 Task: Create a due date automation trigger when advanced on, on the monday after a card is due add fields with custom field "Resume" set to a number lower than 1 and lower or equal to 10 at 11:00 AM.
Action: Mouse moved to (1119, 319)
Screenshot: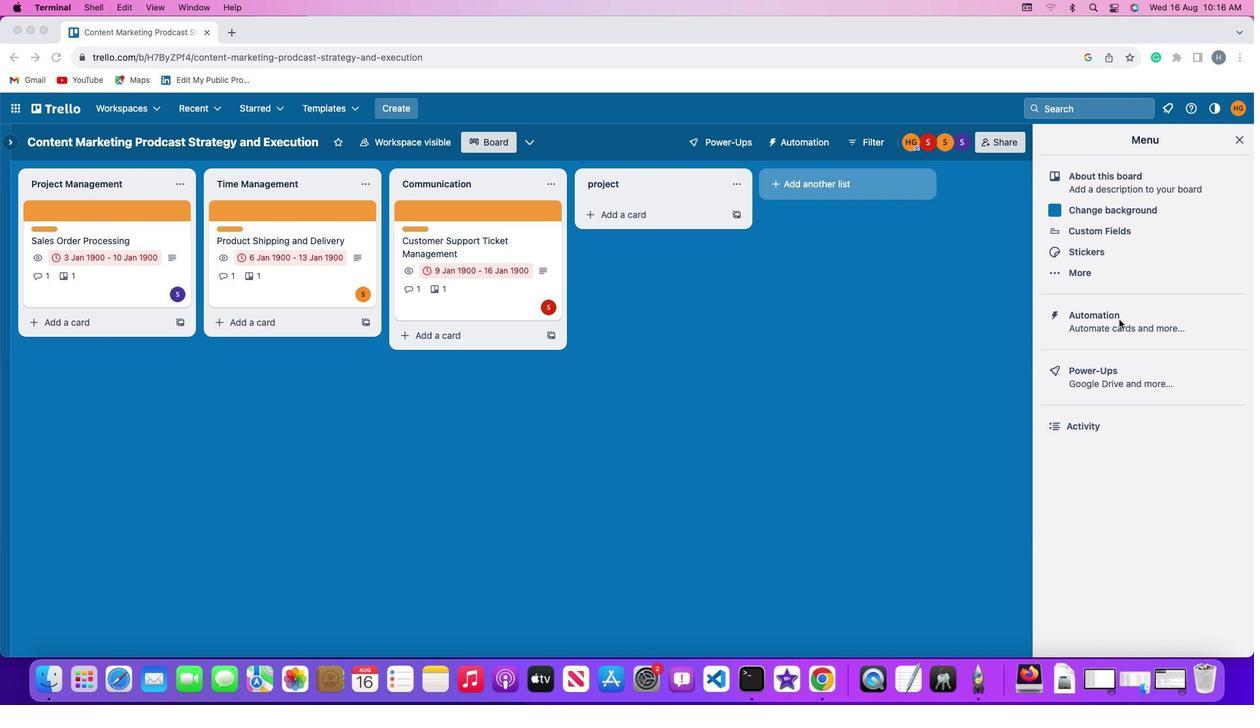 
Action: Mouse pressed left at (1119, 319)
Screenshot: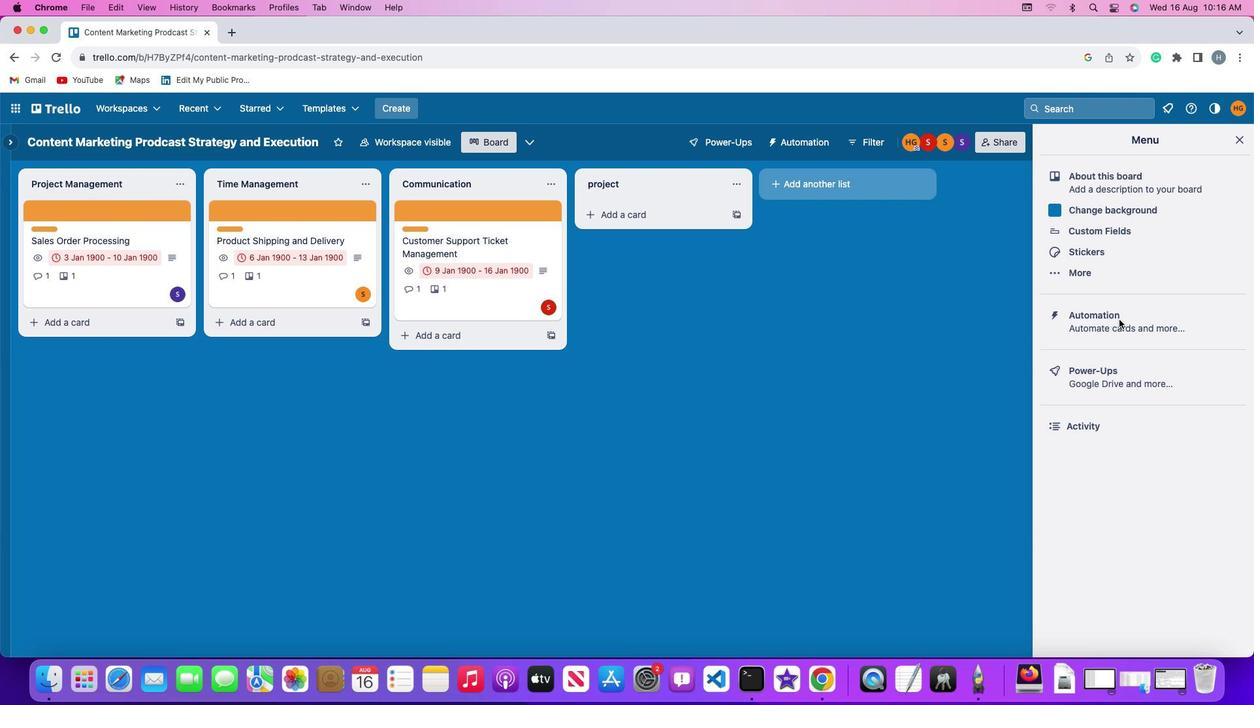 
Action: Mouse pressed left at (1119, 319)
Screenshot: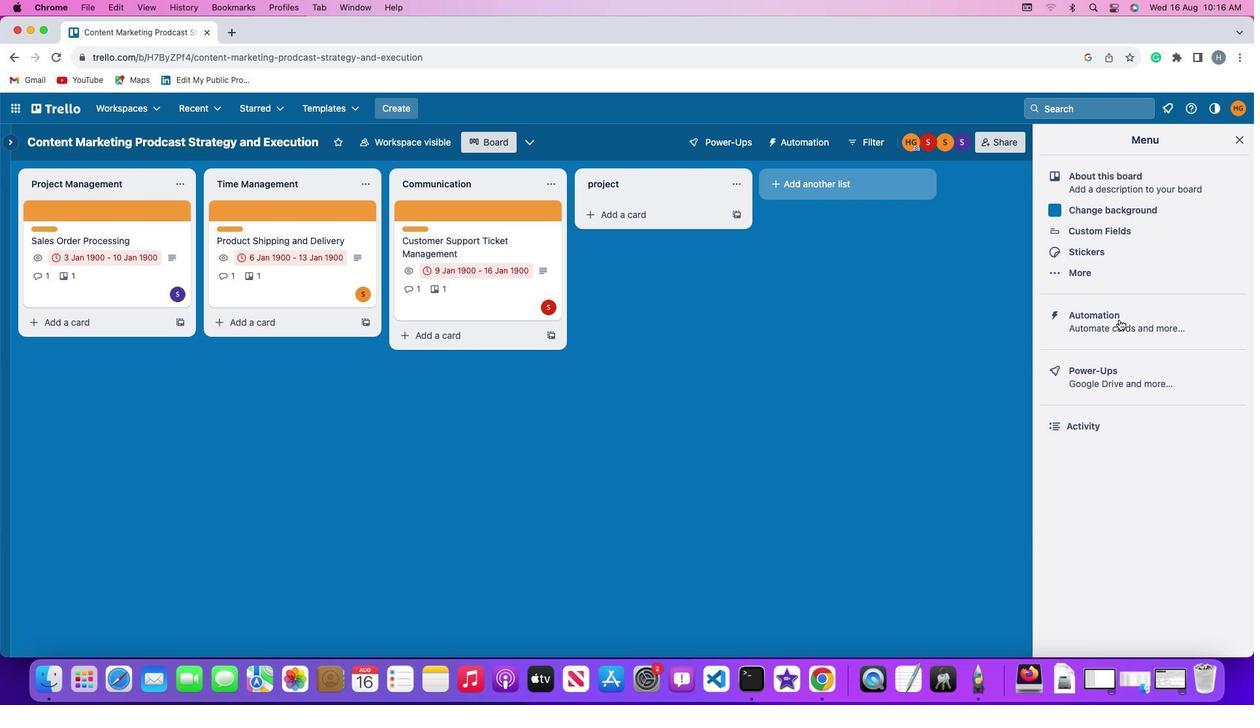 
Action: Mouse moved to (77, 307)
Screenshot: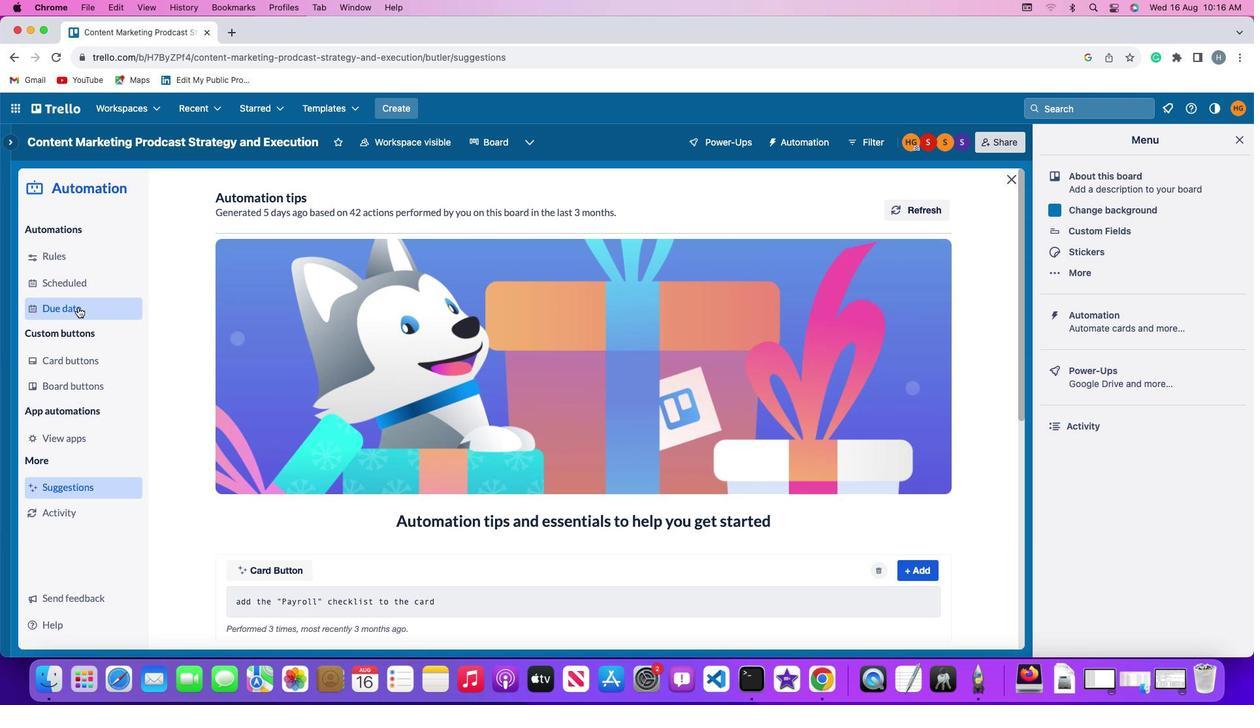 
Action: Mouse pressed left at (77, 307)
Screenshot: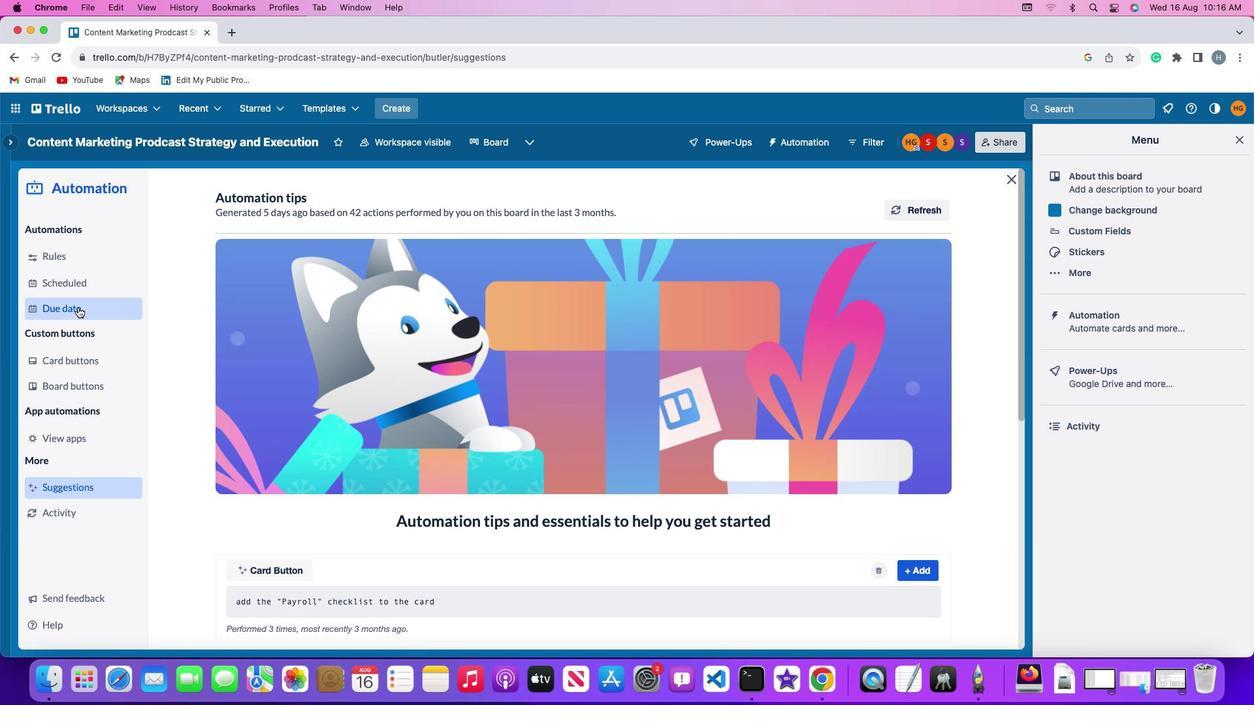 
Action: Mouse moved to (854, 202)
Screenshot: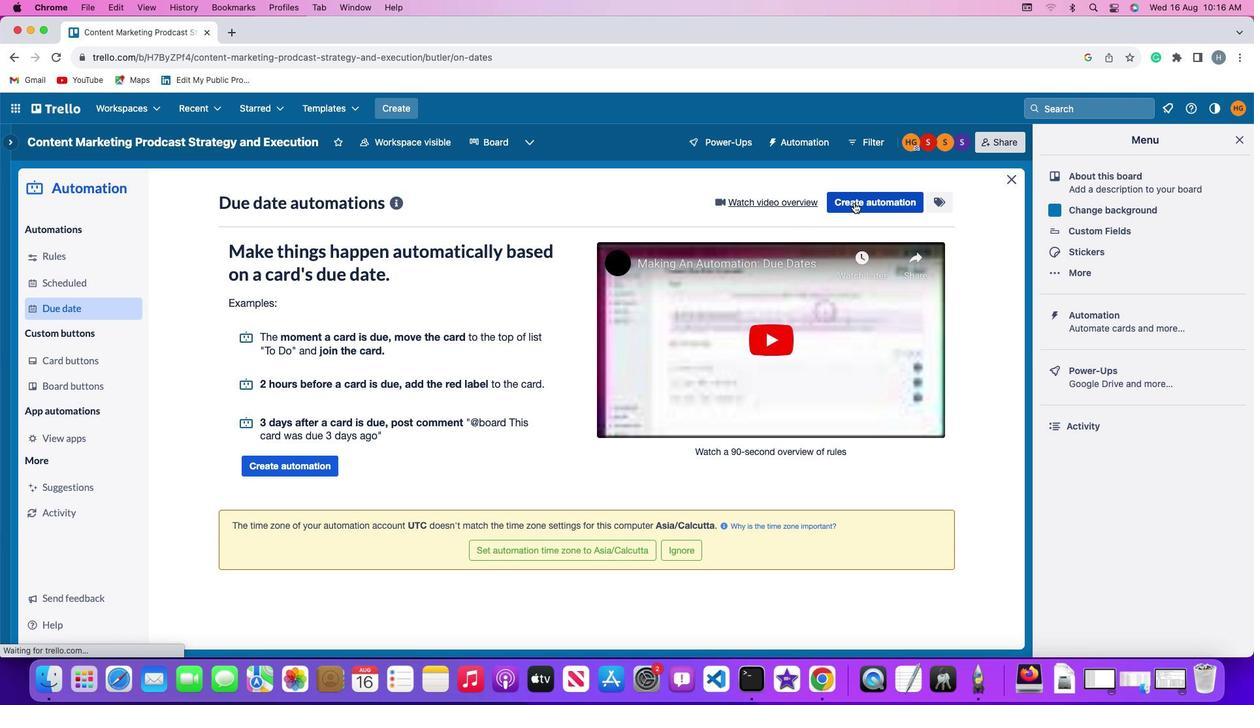 
Action: Mouse pressed left at (854, 202)
Screenshot: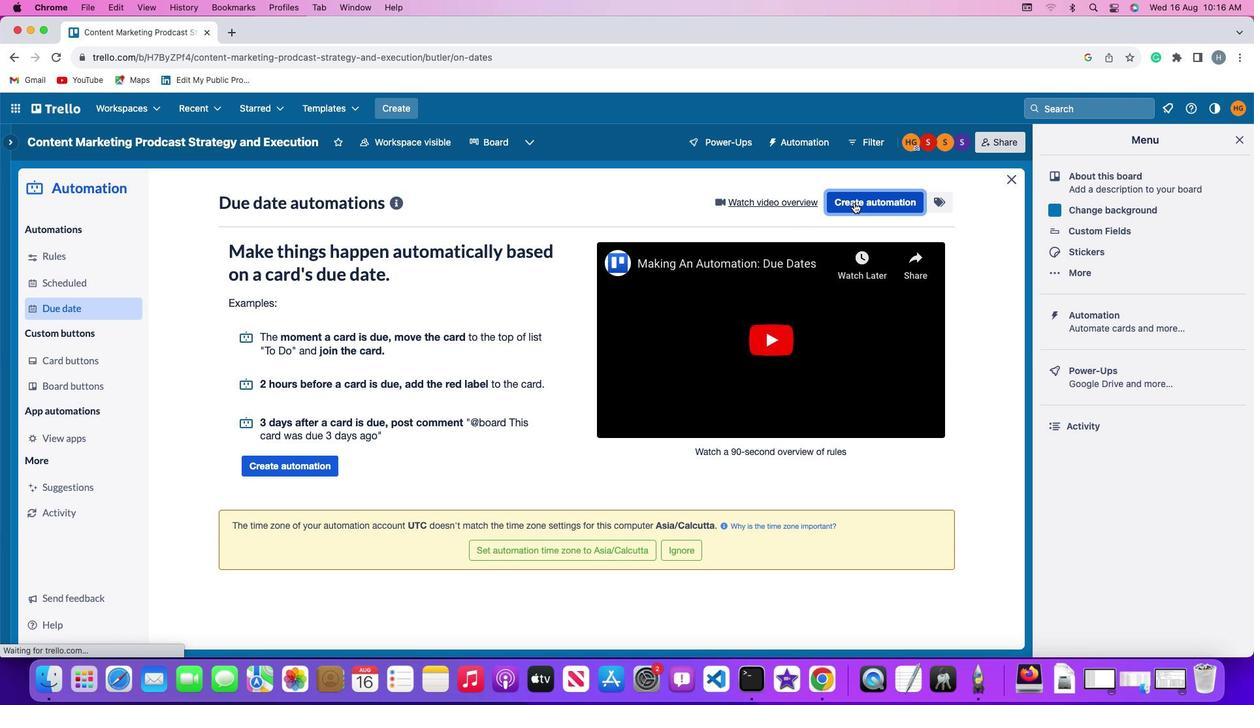 
Action: Mouse moved to (250, 326)
Screenshot: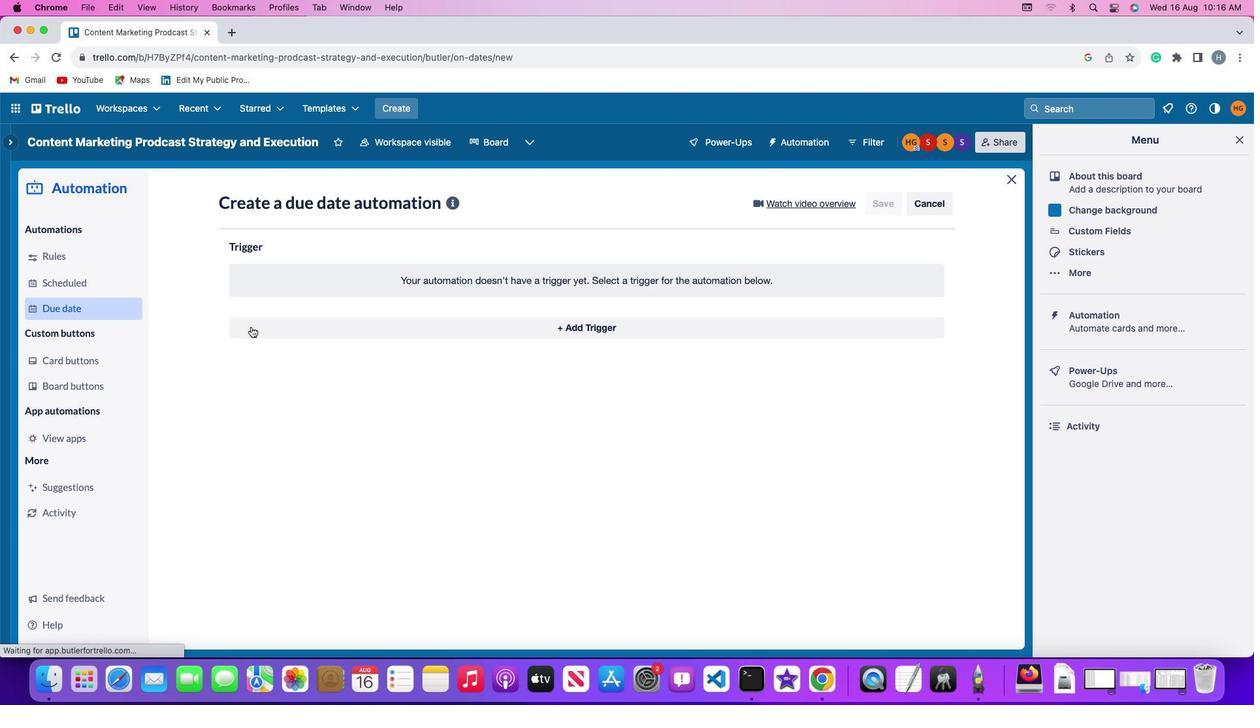 
Action: Mouse pressed left at (250, 326)
Screenshot: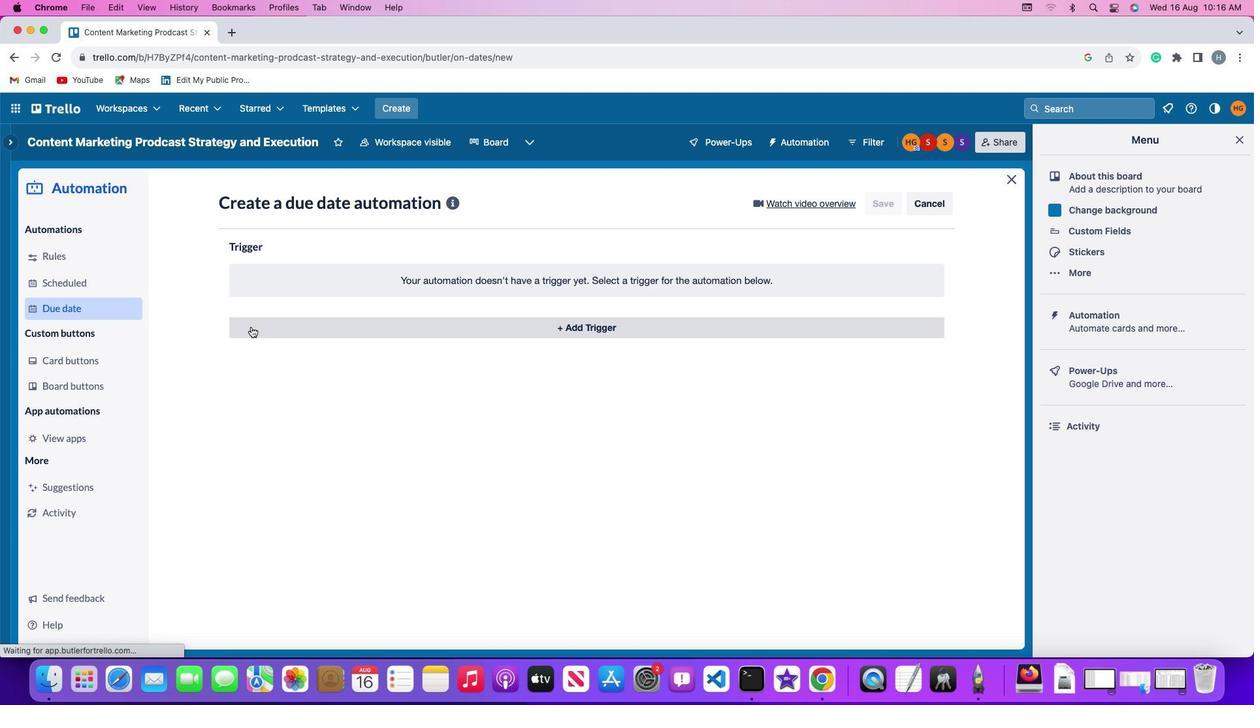 
Action: Mouse moved to (288, 576)
Screenshot: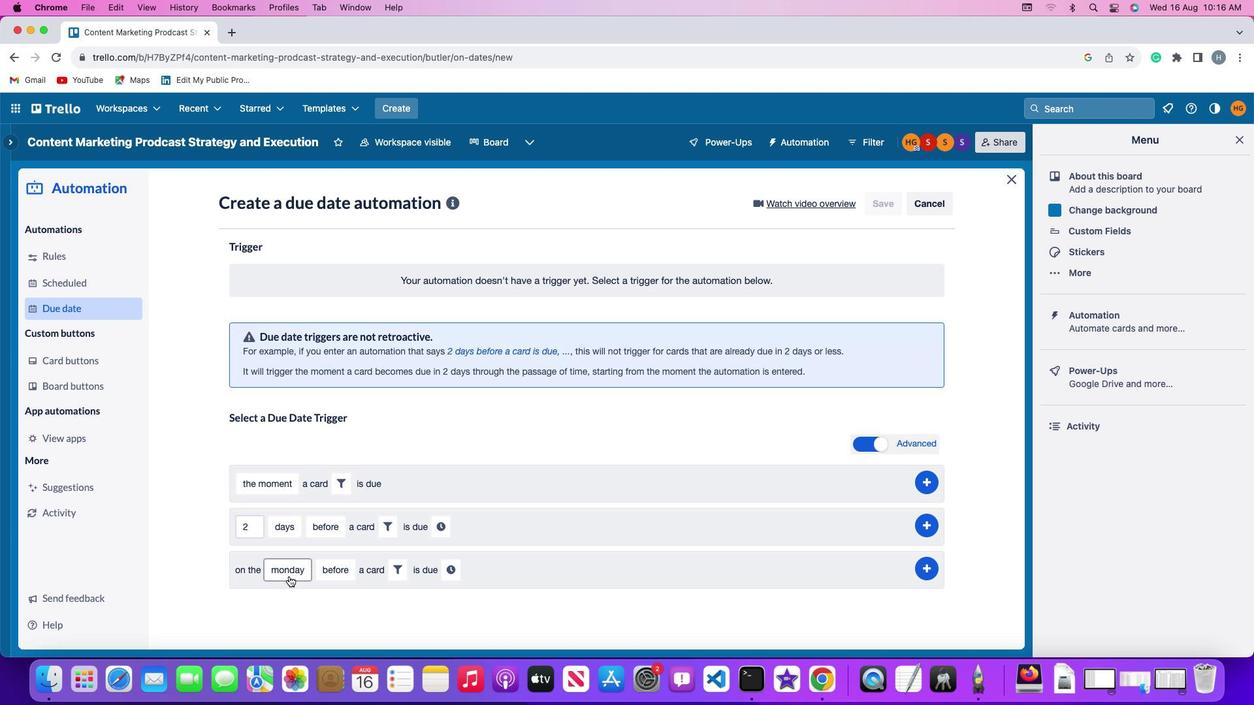 
Action: Mouse pressed left at (288, 576)
Screenshot: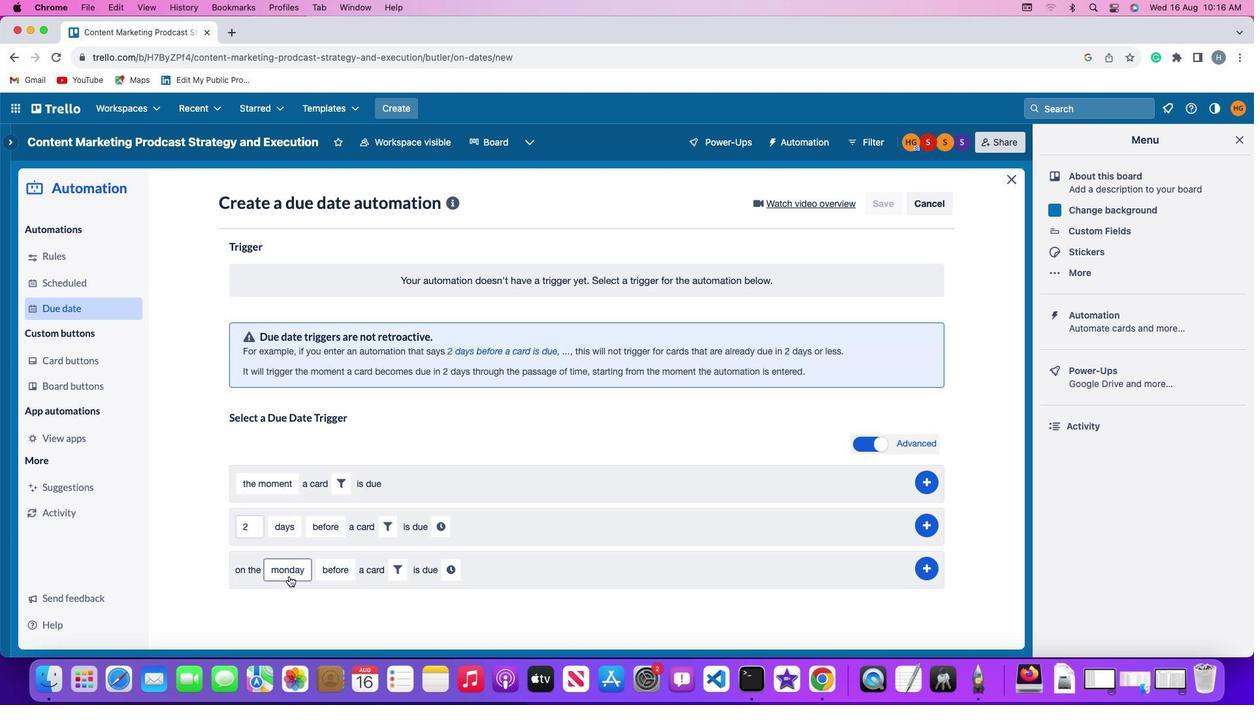 
Action: Mouse moved to (305, 388)
Screenshot: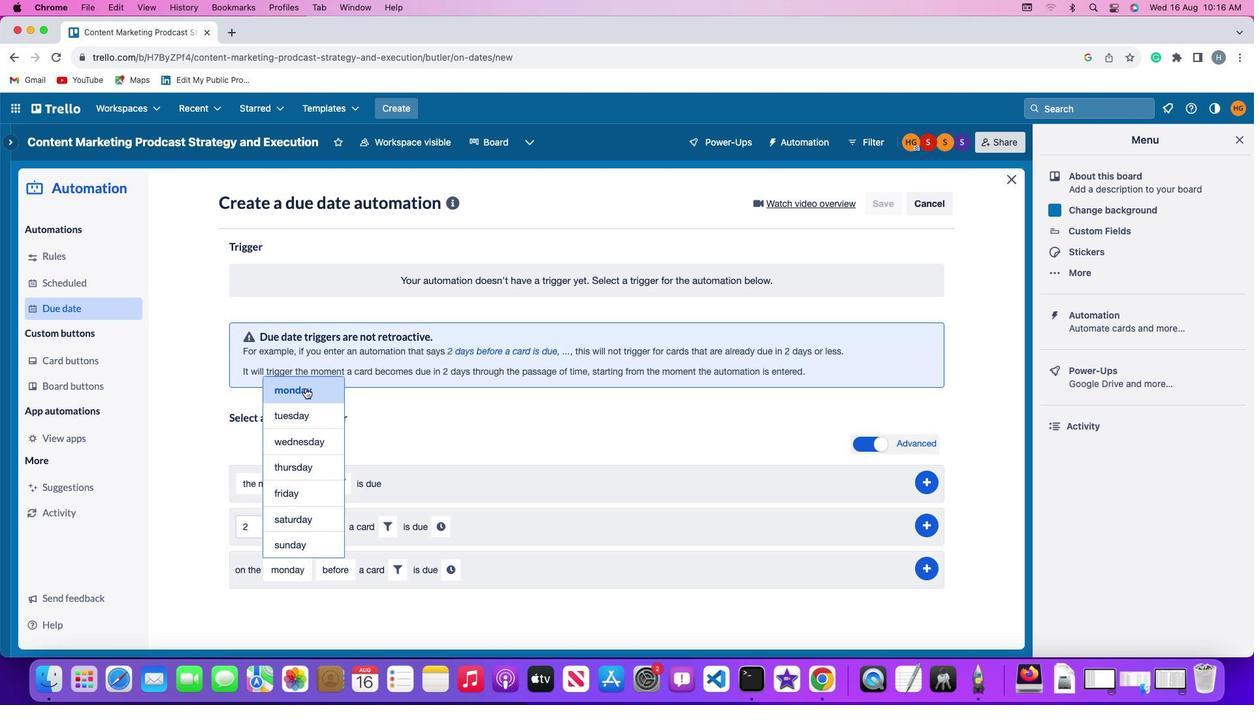 
Action: Mouse pressed left at (305, 388)
Screenshot: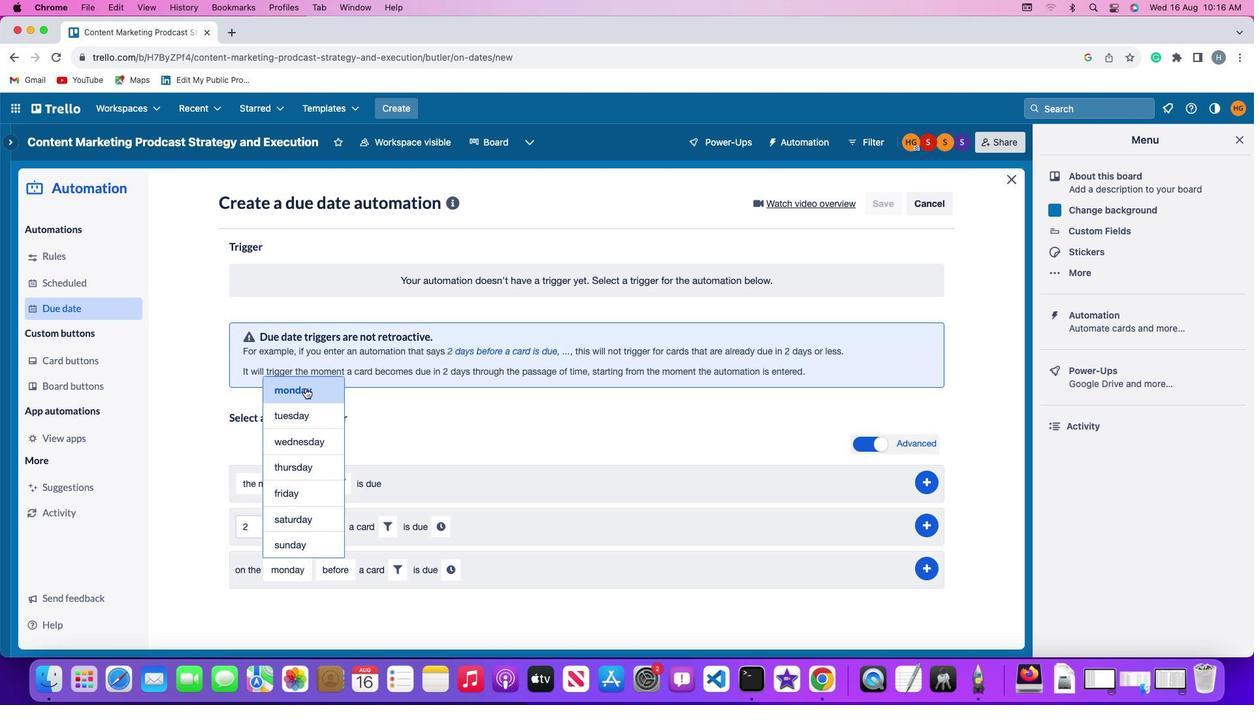 
Action: Mouse moved to (333, 567)
Screenshot: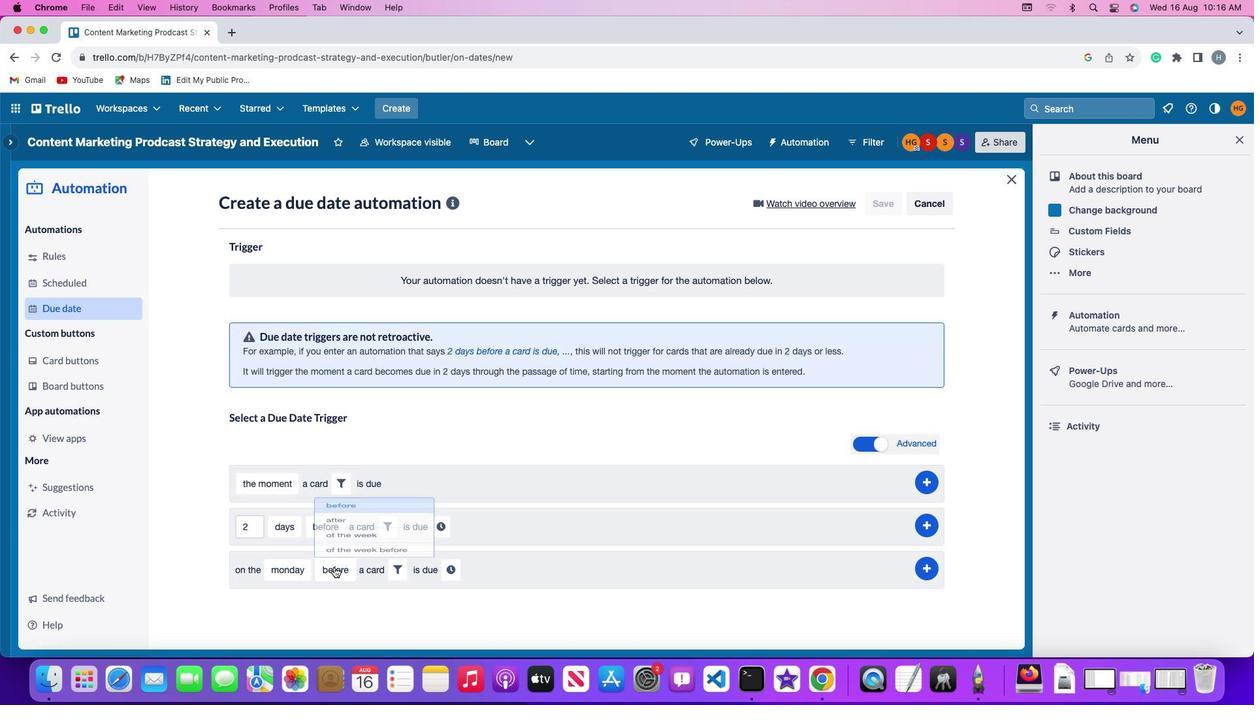 
Action: Mouse pressed left at (333, 567)
Screenshot: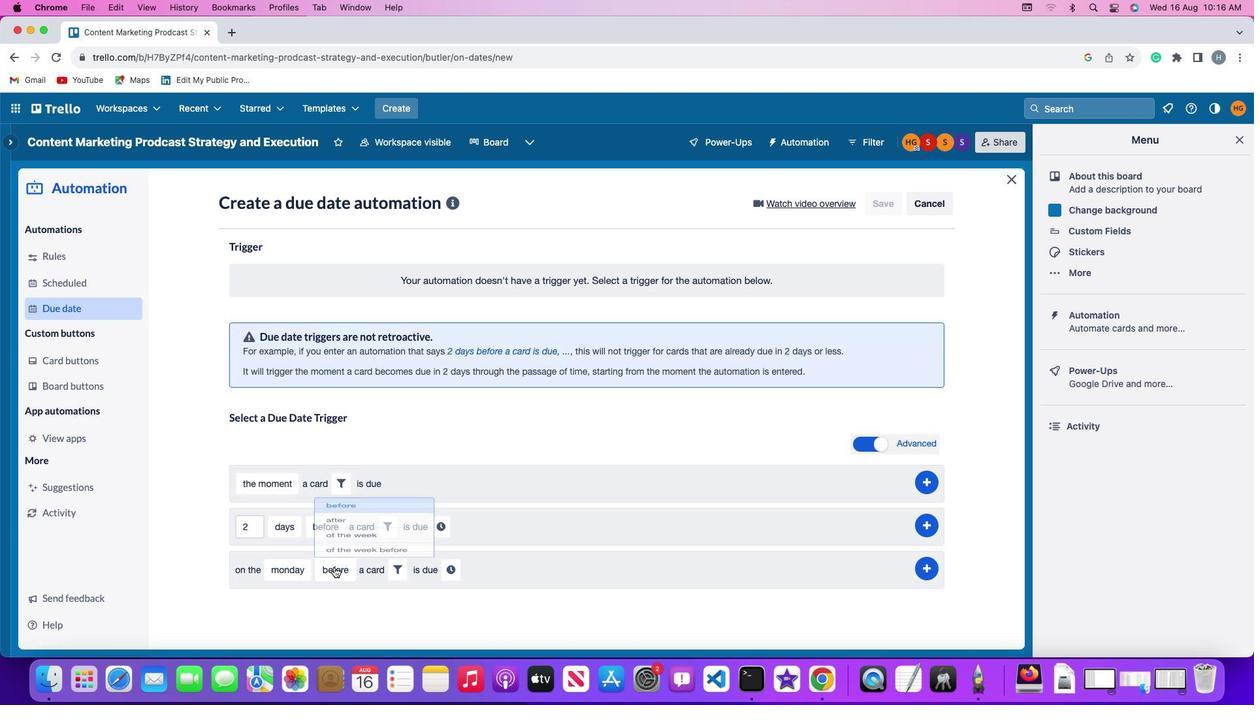 
Action: Mouse moved to (346, 495)
Screenshot: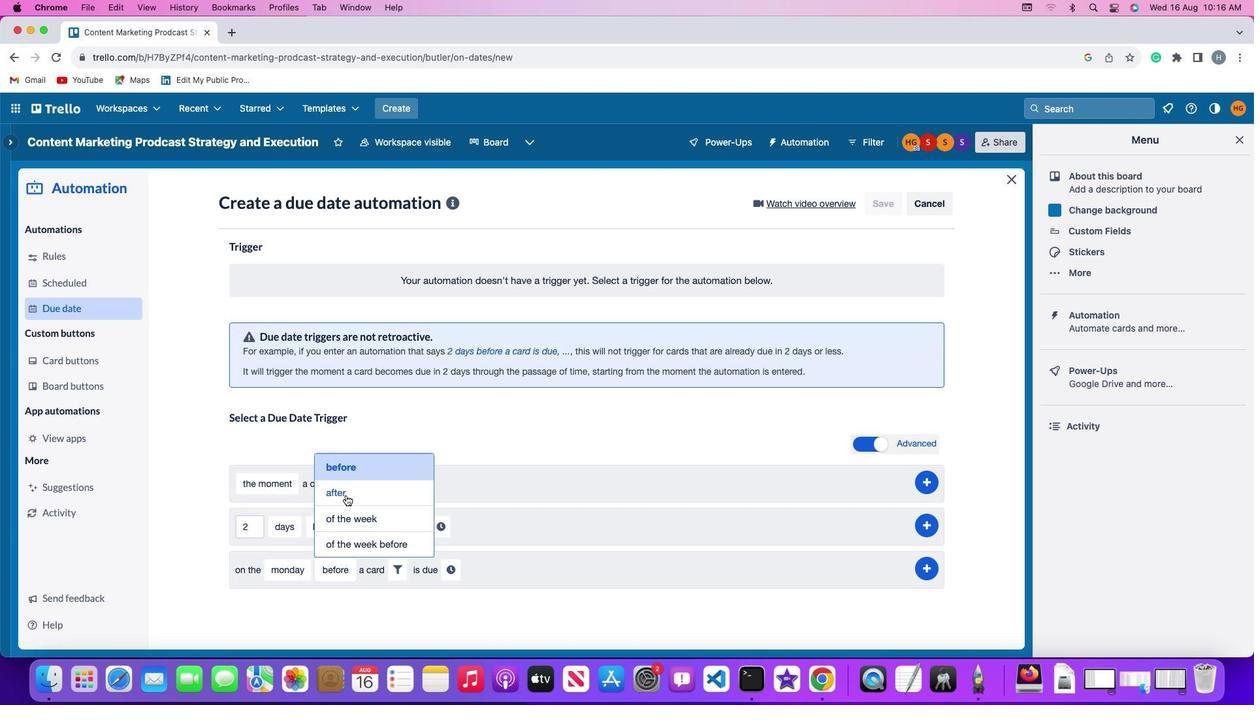 
Action: Mouse pressed left at (346, 495)
Screenshot: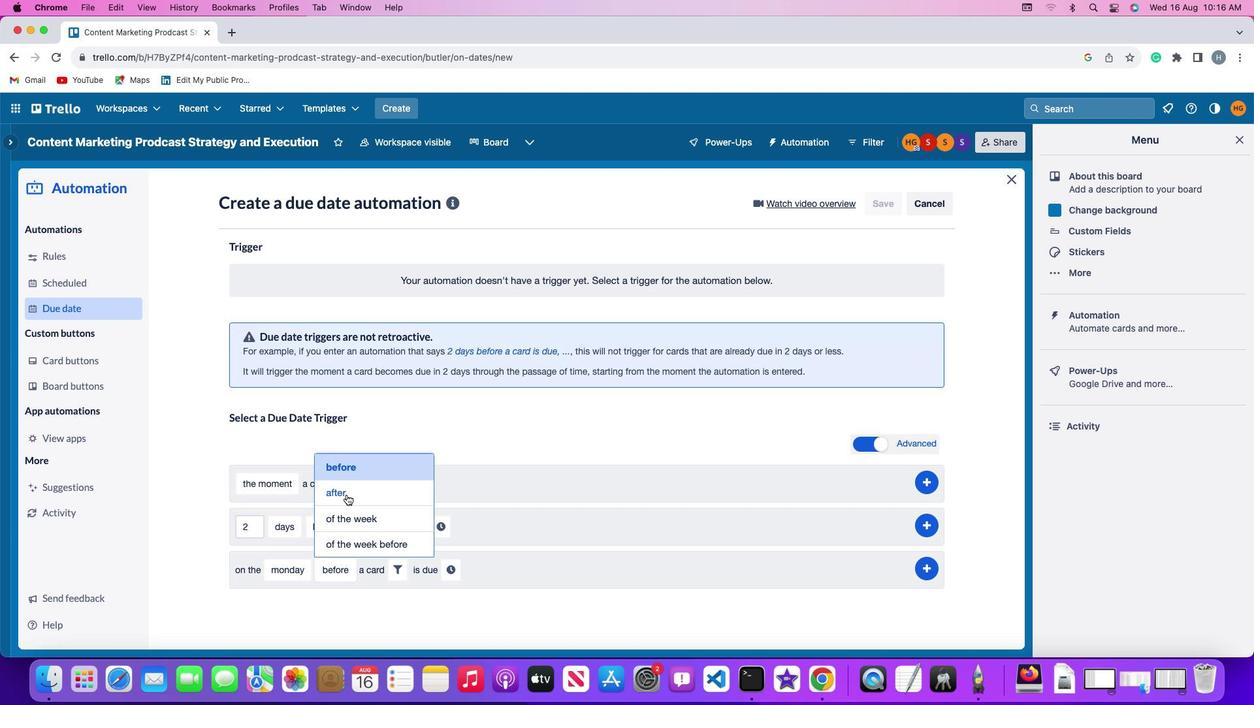 
Action: Mouse moved to (388, 572)
Screenshot: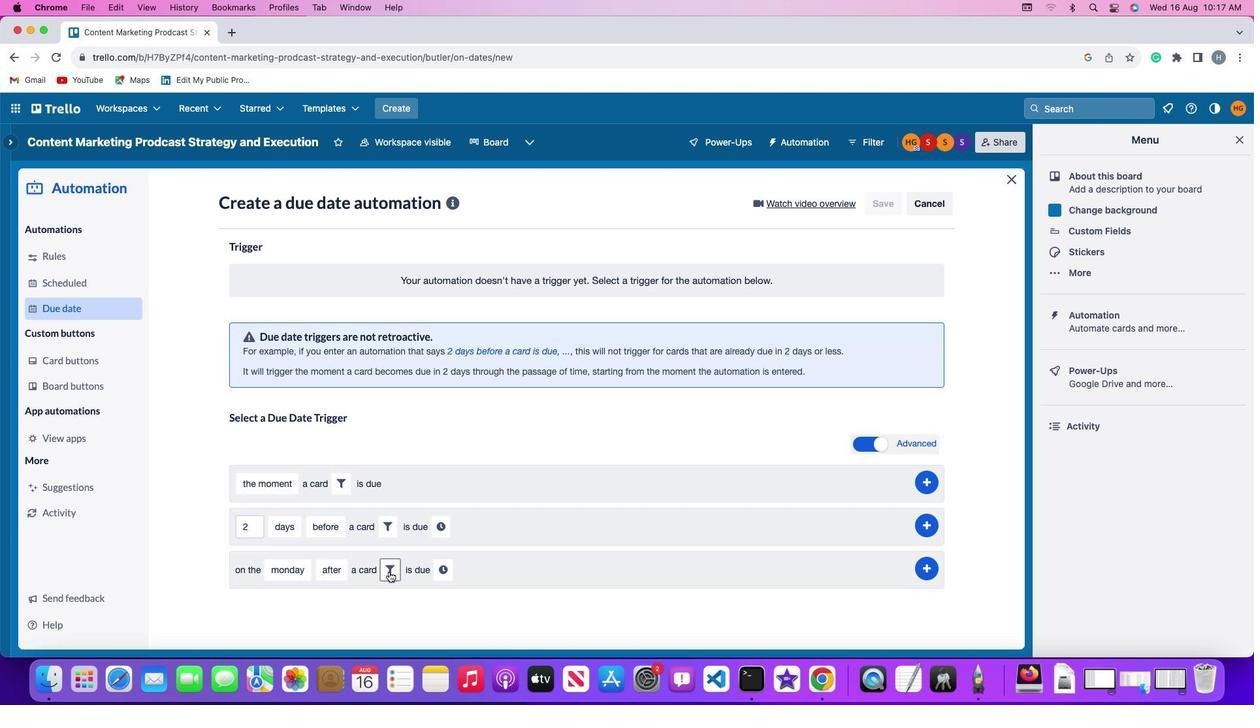 
Action: Mouse pressed left at (388, 572)
Screenshot: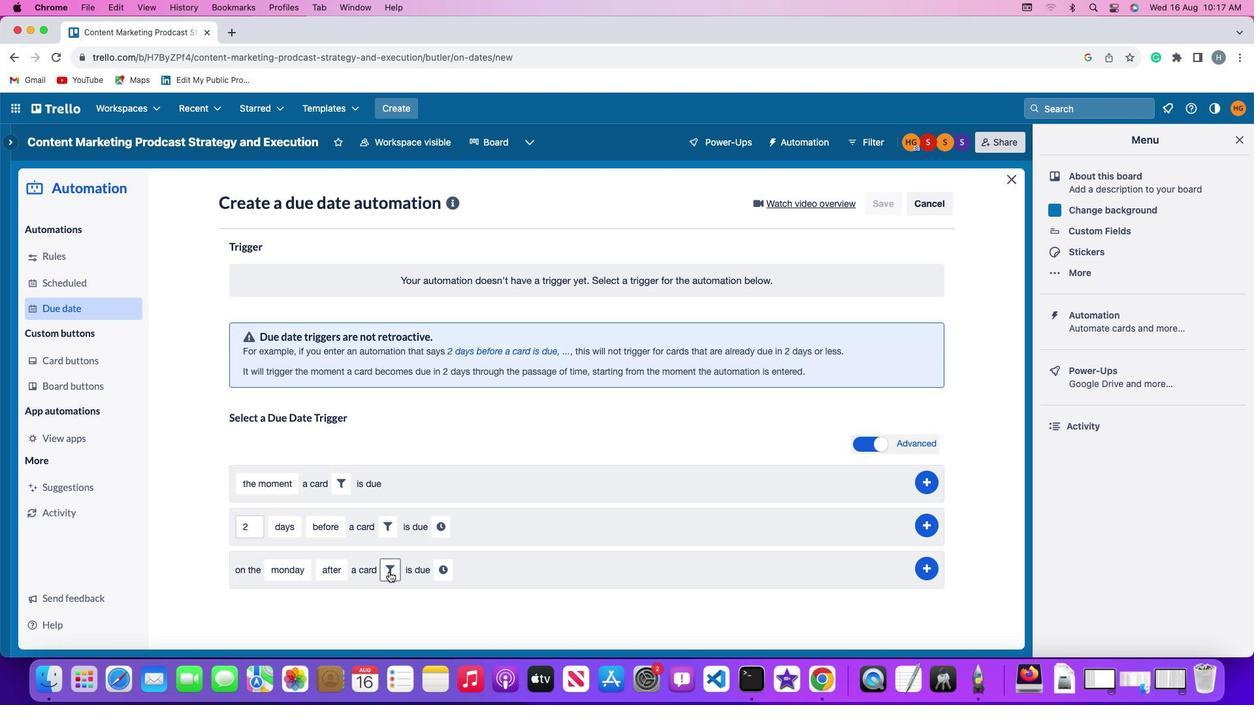 
Action: Mouse moved to (602, 614)
Screenshot: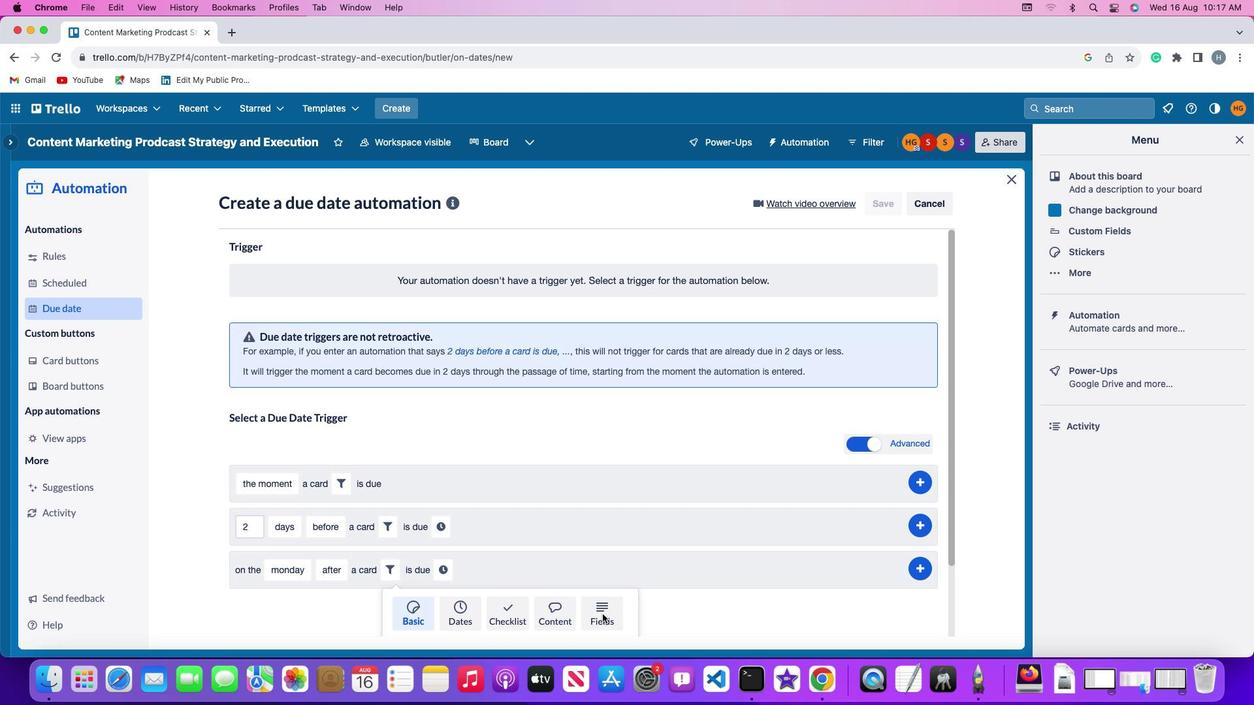 
Action: Mouse pressed left at (602, 614)
Screenshot: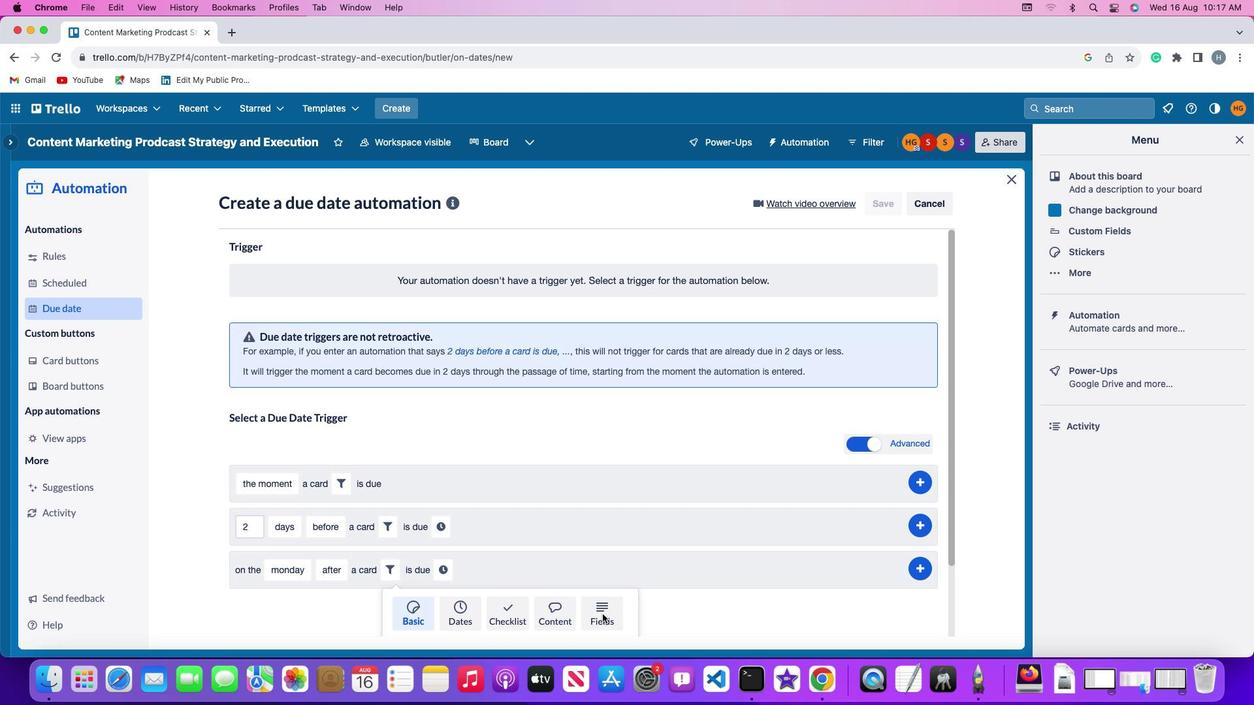 
Action: Mouse moved to (360, 607)
Screenshot: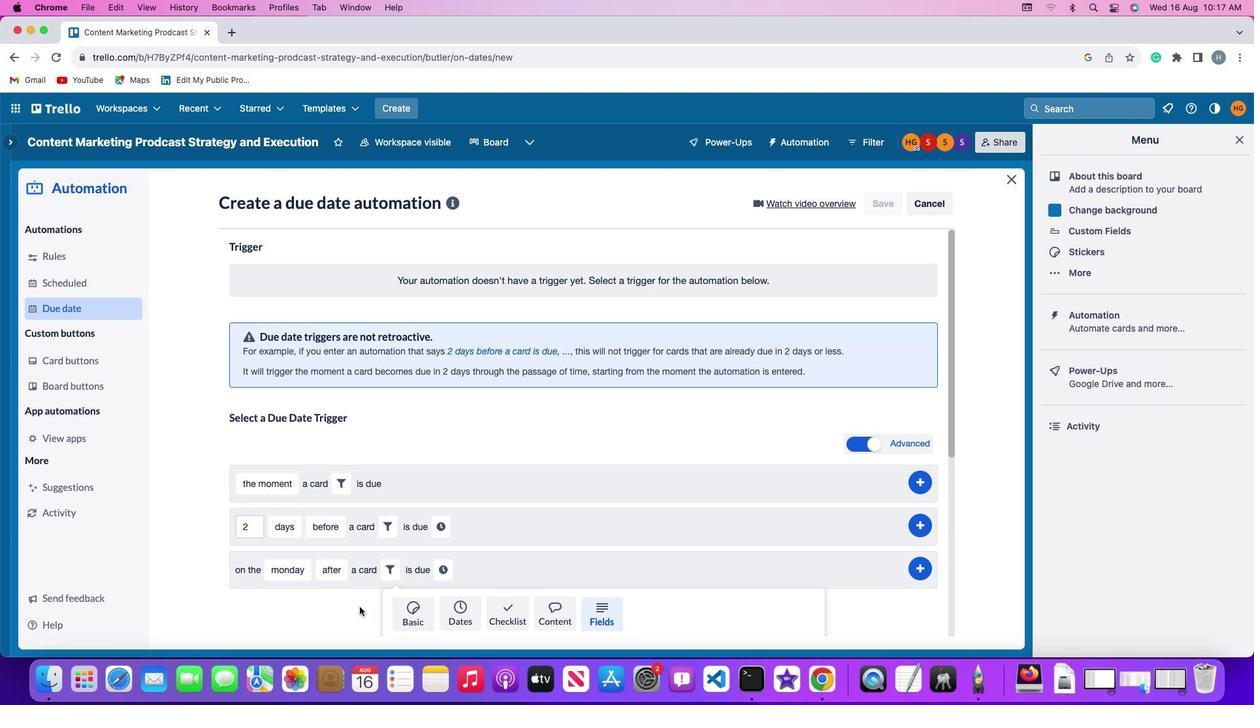 
Action: Mouse scrolled (360, 607) with delta (0, 0)
Screenshot: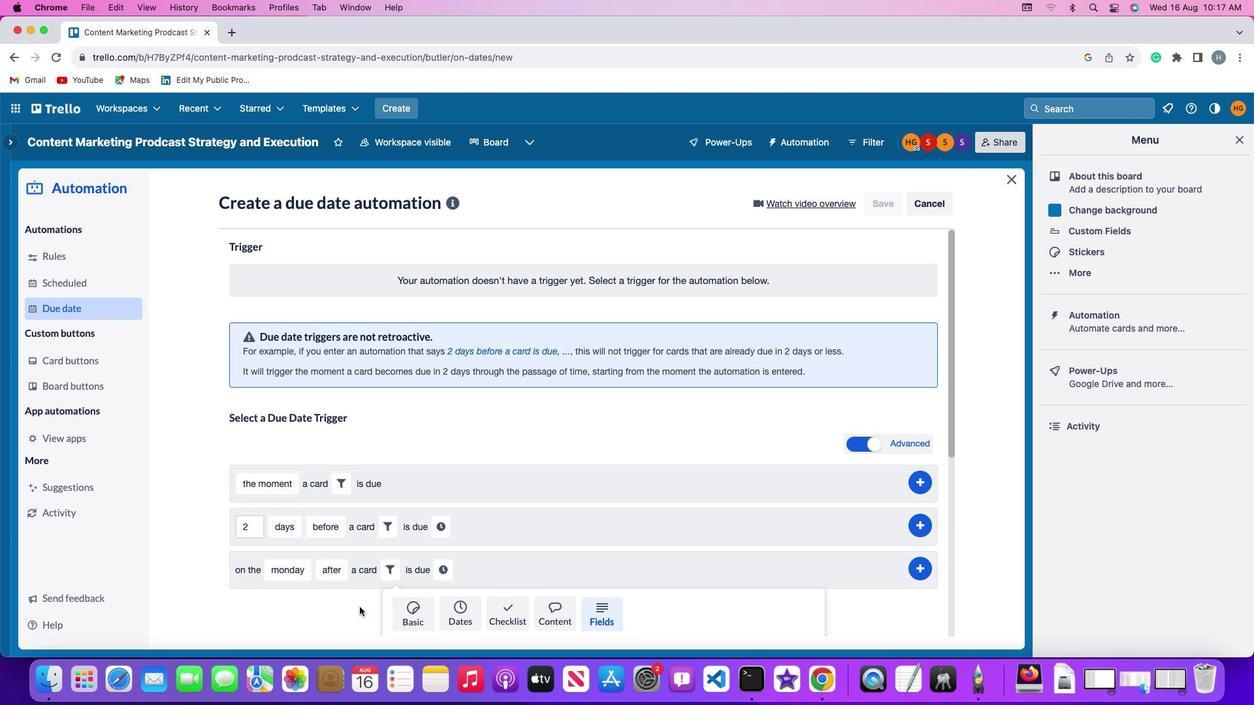 
Action: Mouse moved to (360, 607)
Screenshot: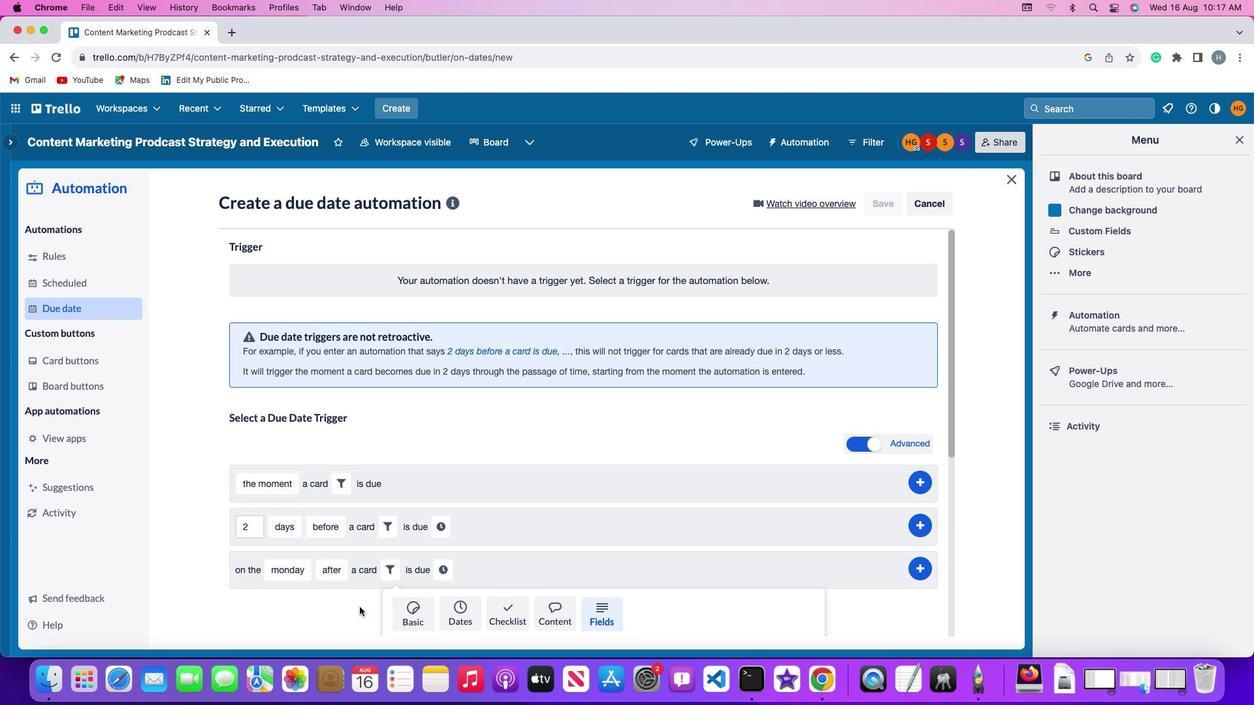 
Action: Mouse scrolled (360, 607) with delta (0, 0)
Screenshot: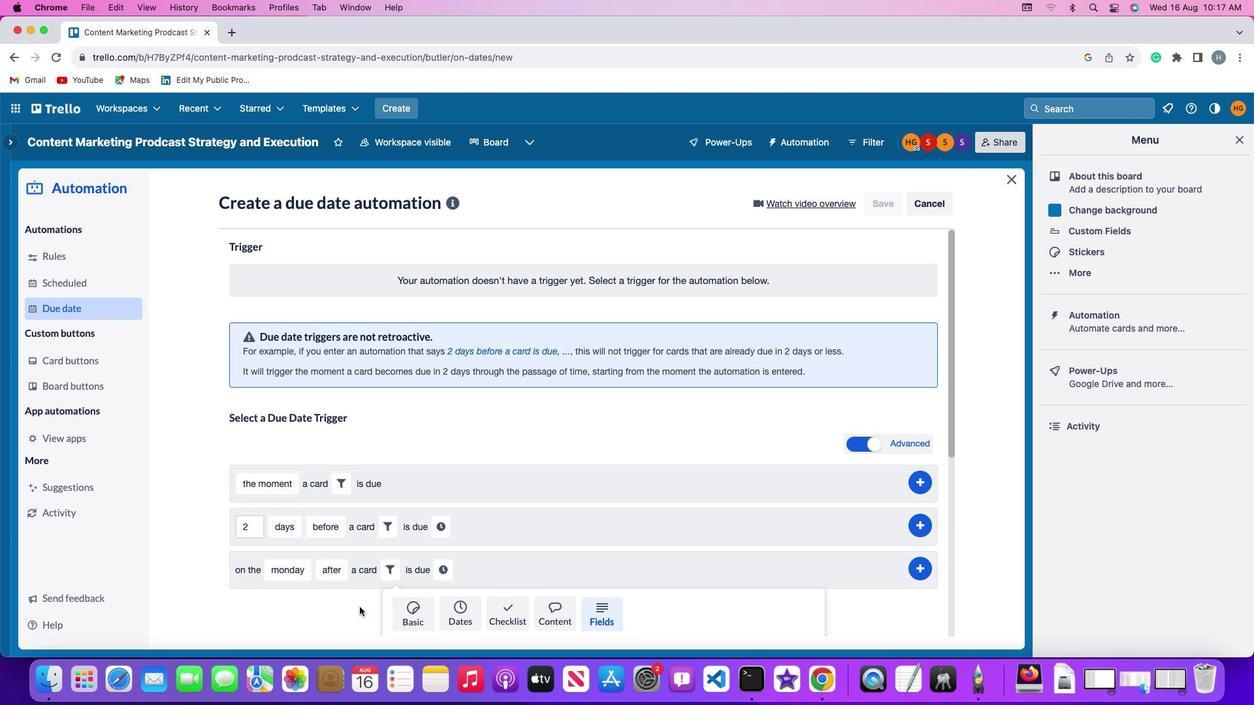 
Action: Mouse moved to (360, 607)
Screenshot: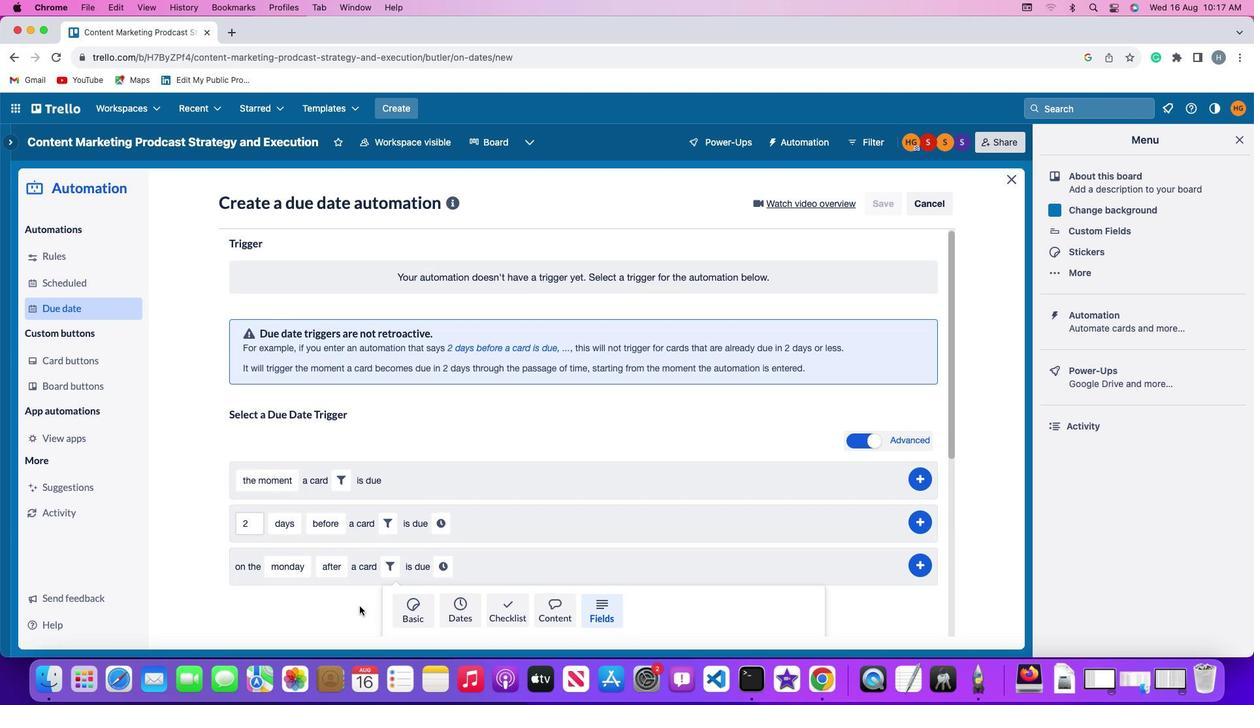 
Action: Mouse scrolled (360, 607) with delta (0, -1)
Screenshot: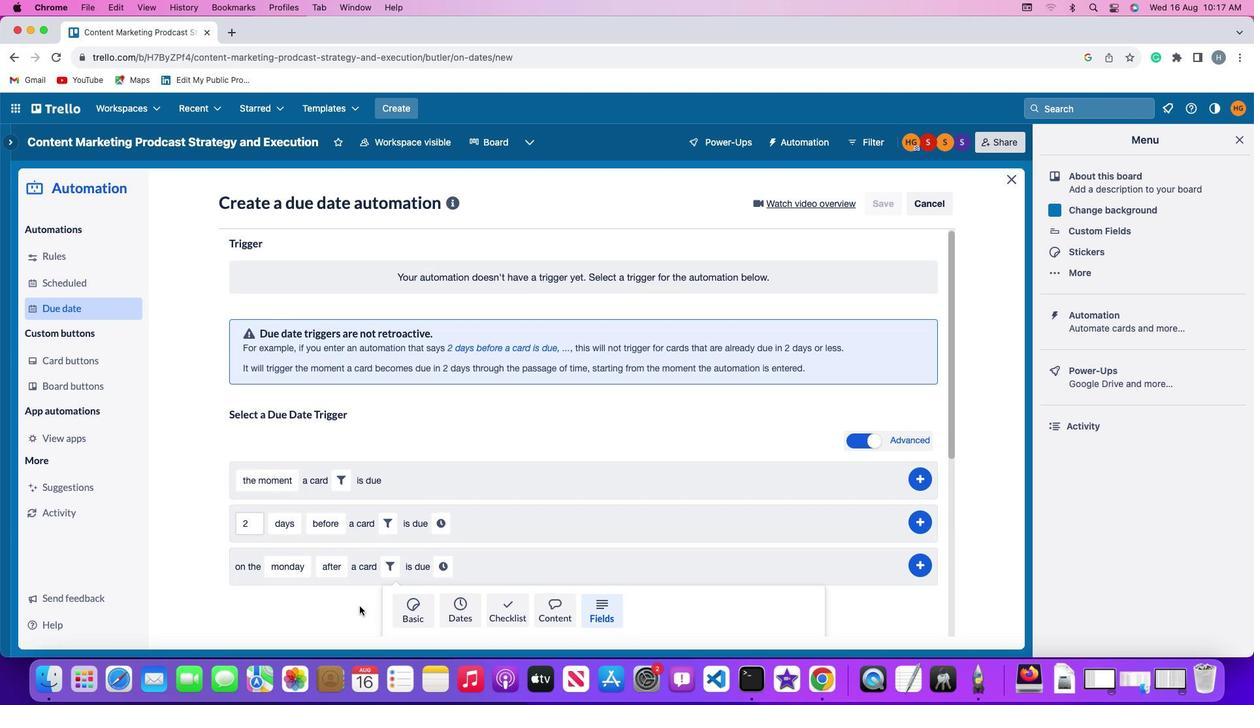
Action: Mouse moved to (340, 604)
Screenshot: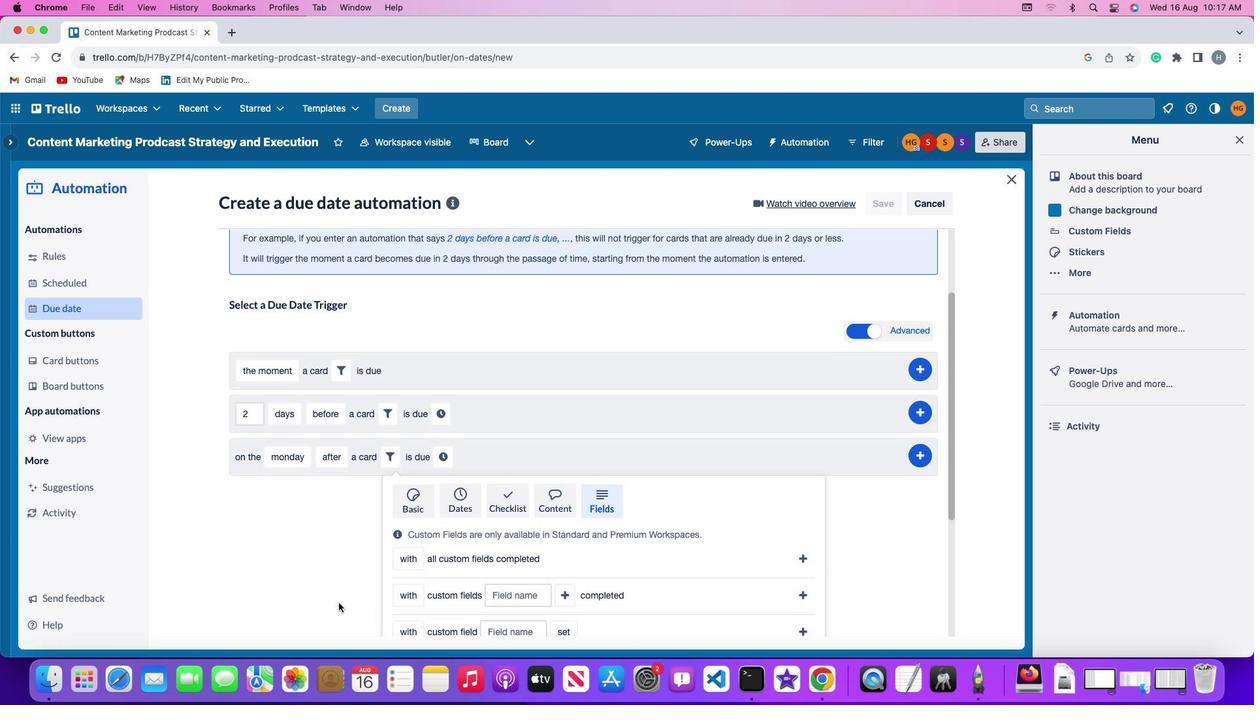 
Action: Mouse scrolled (340, 604) with delta (0, 0)
Screenshot: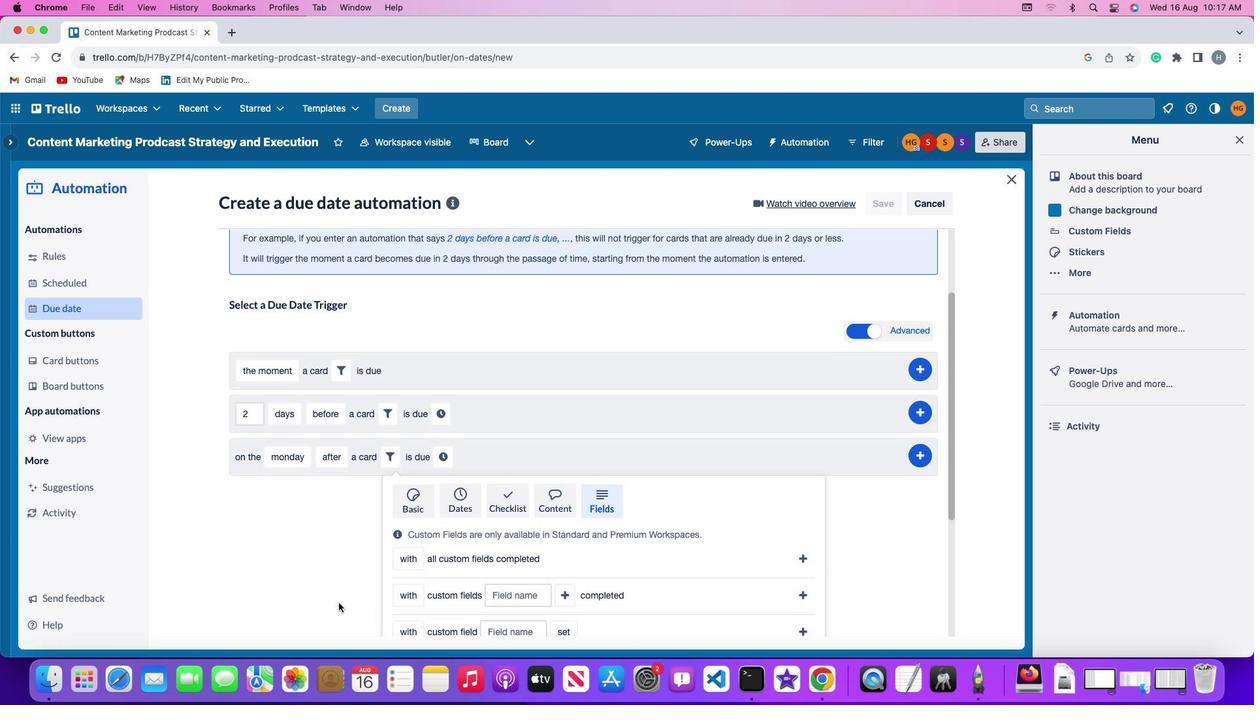 
Action: Mouse moved to (338, 603)
Screenshot: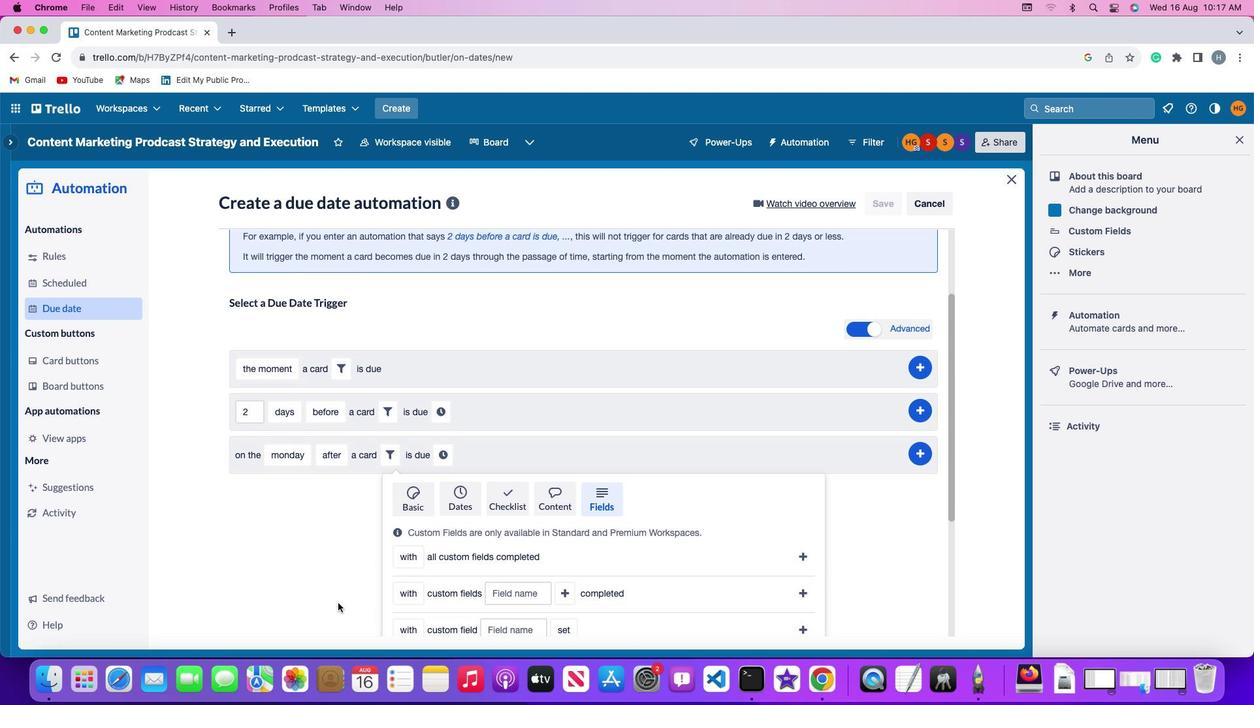 
Action: Mouse scrolled (338, 603) with delta (0, 0)
Screenshot: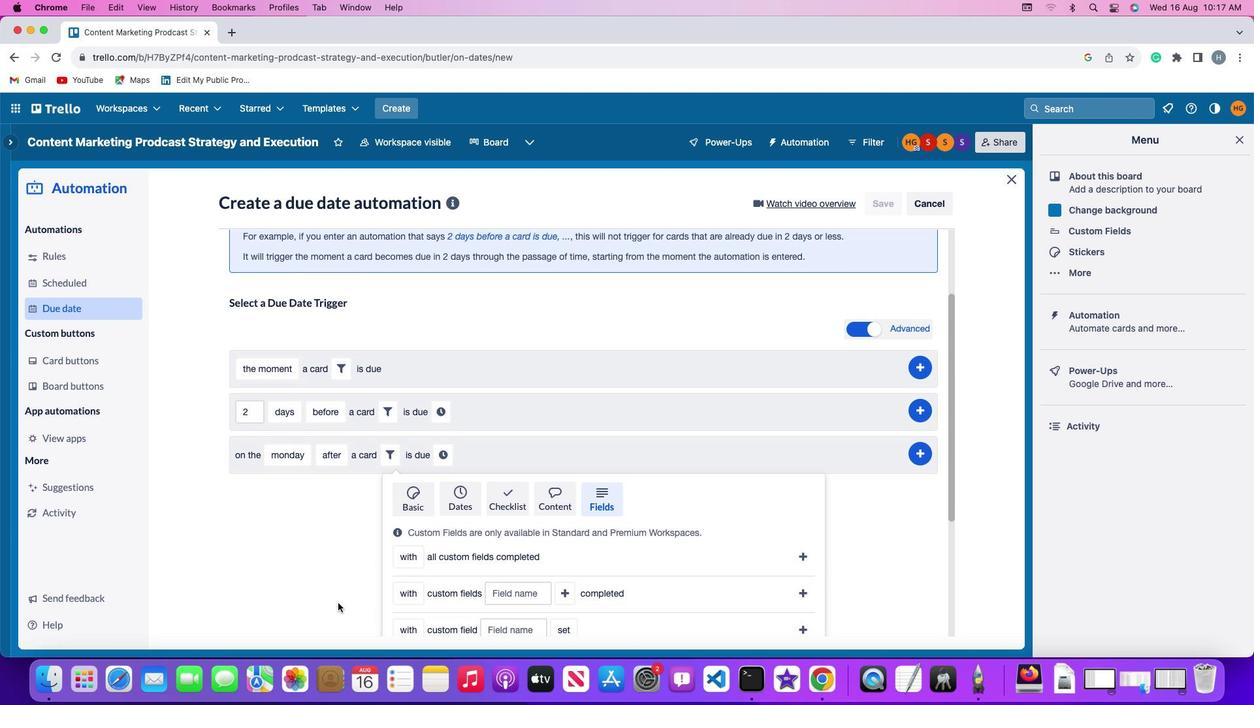 
Action: Mouse scrolled (338, 603) with delta (0, -1)
Screenshot: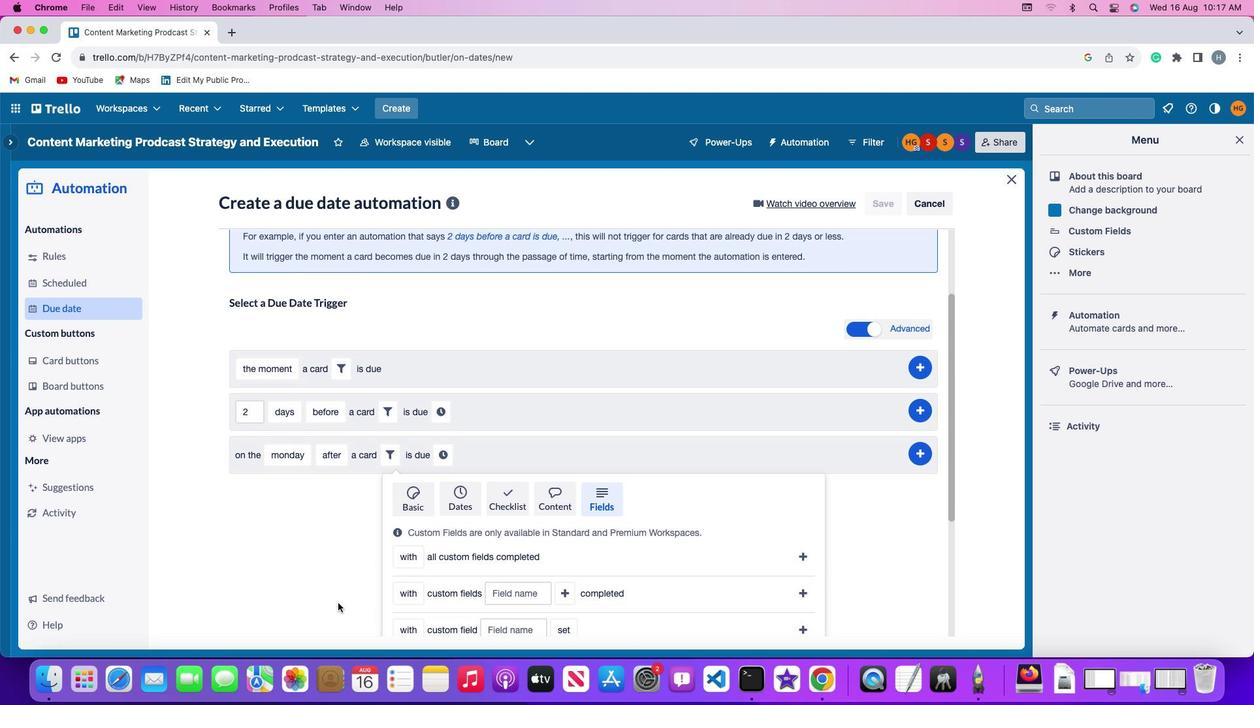
Action: Mouse moved to (338, 603)
Screenshot: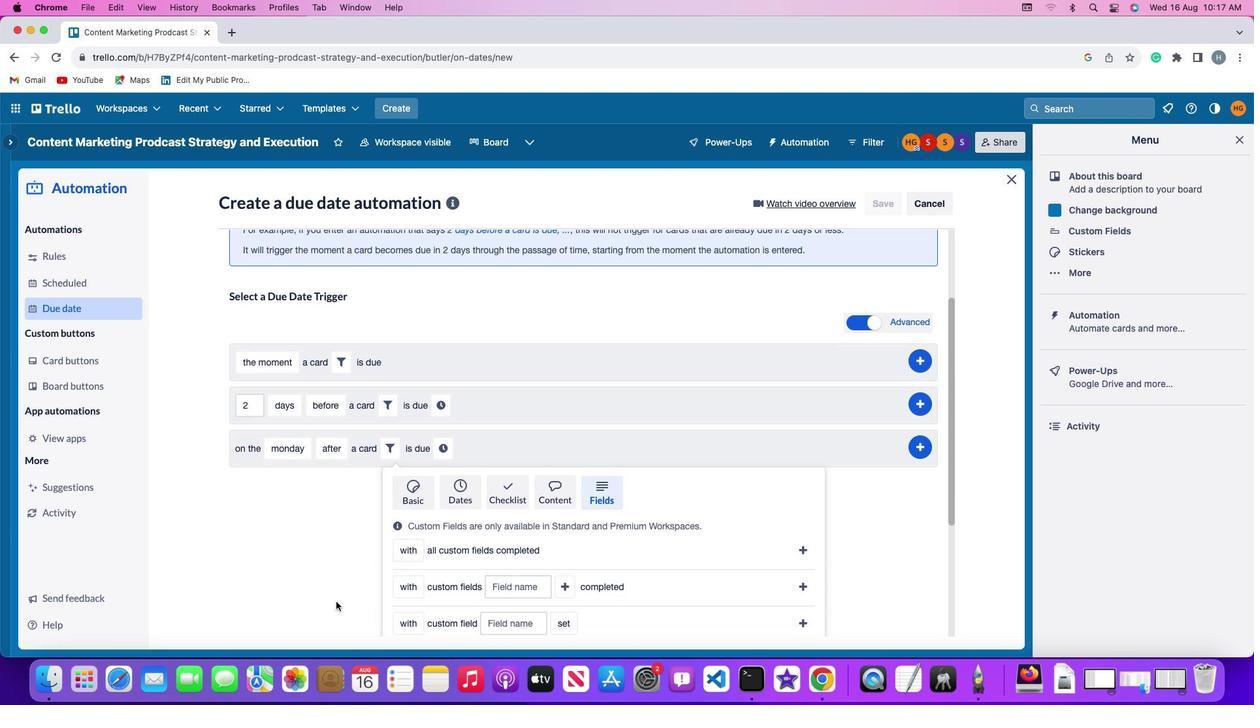 
Action: Mouse scrolled (338, 603) with delta (0, -3)
Screenshot: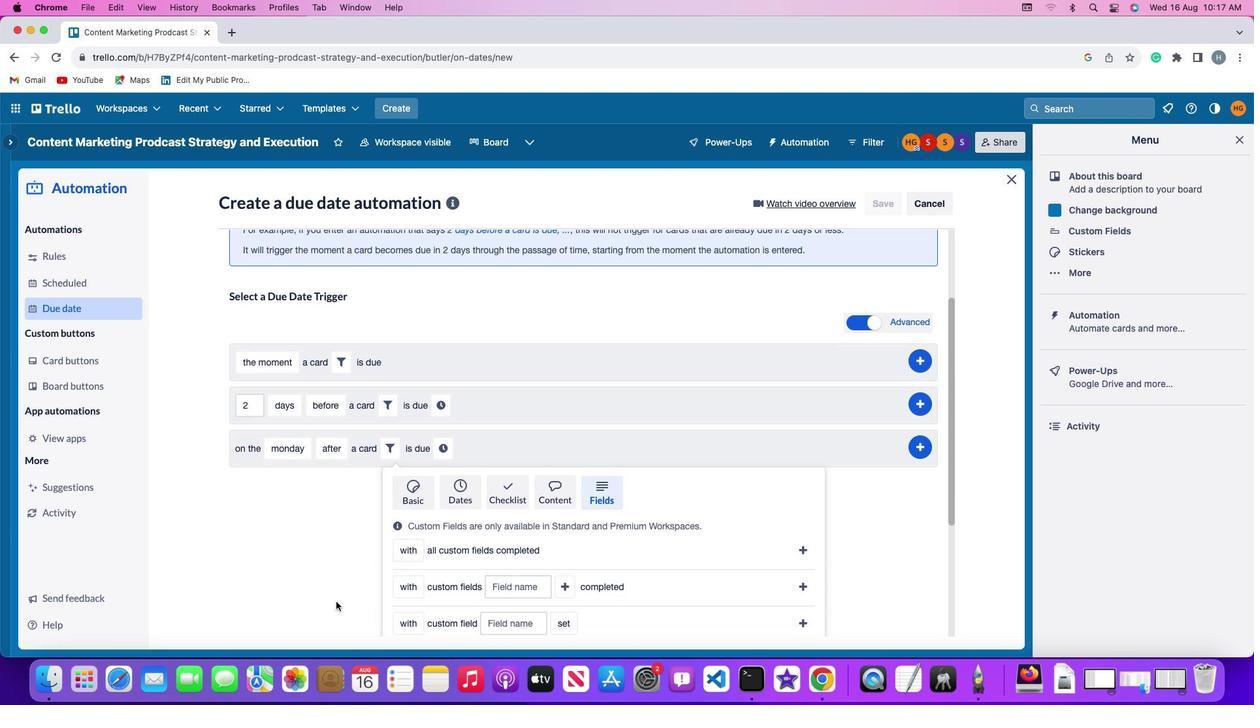 
Action: Mouse moved to (337, 603)
Screenshot: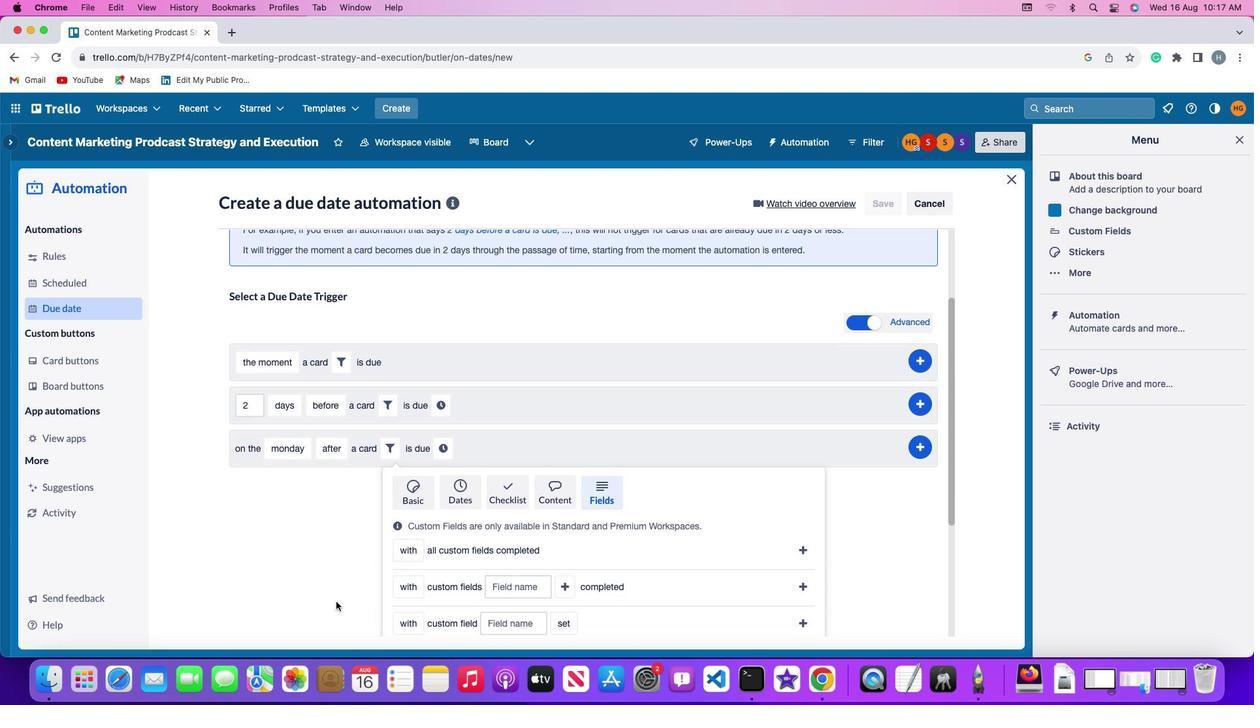 
Action: Mouse scrolled (337, 603) with delta (0, -3)
Screenshot: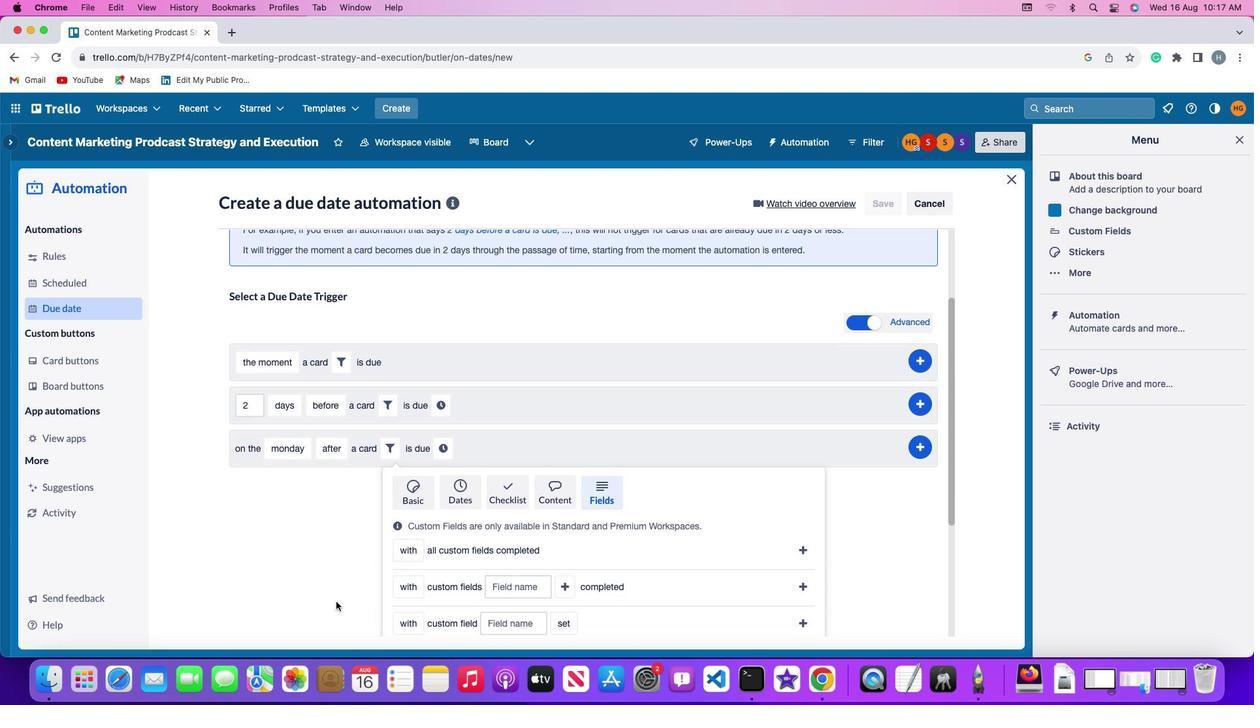 
Action: Mouse moved to (334, 601)
Screenshot: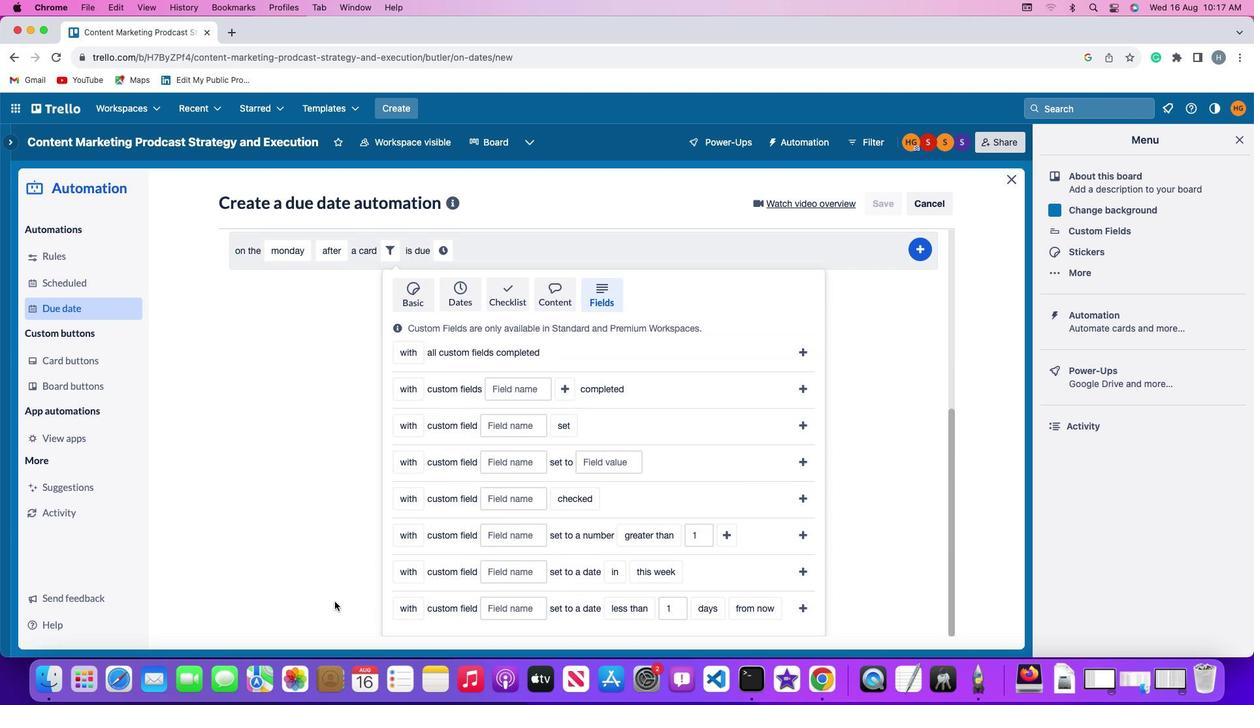 
Action: Mouse scrolled (334, 601) with delta (0, 0)
Screenshot: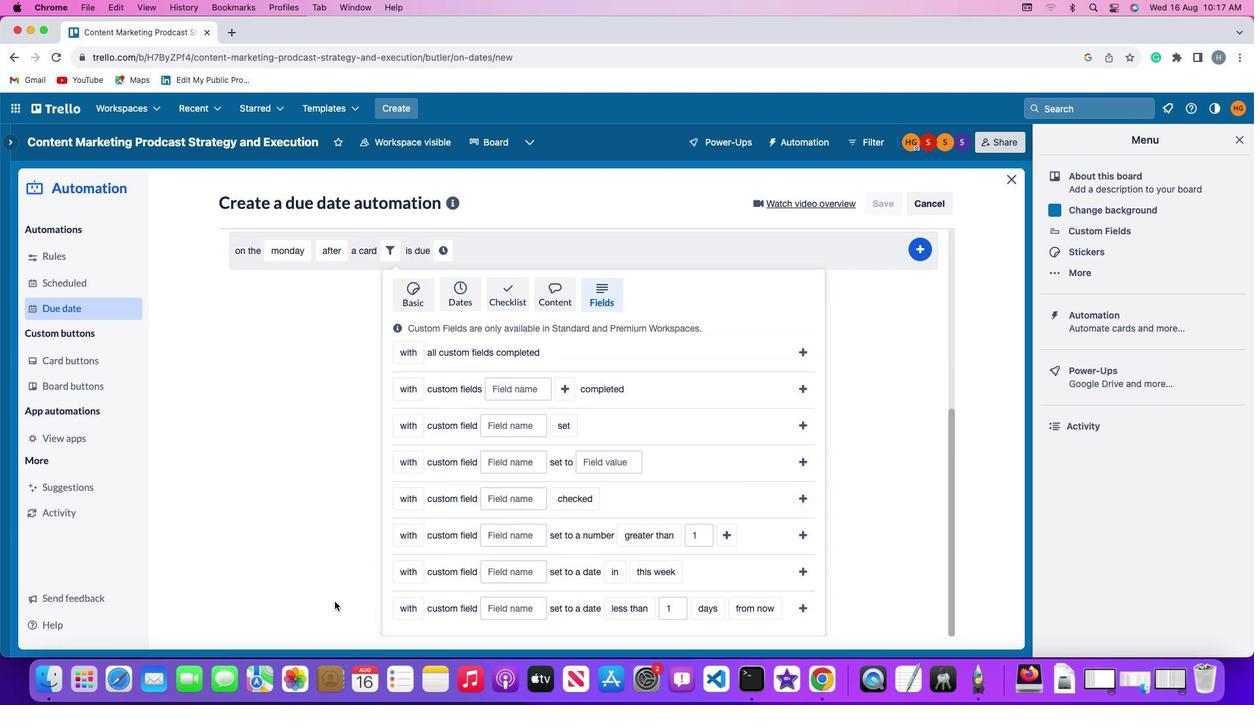 
Action: Mouse scrolled (334, 601) with delta (0, 0)
Screenshot: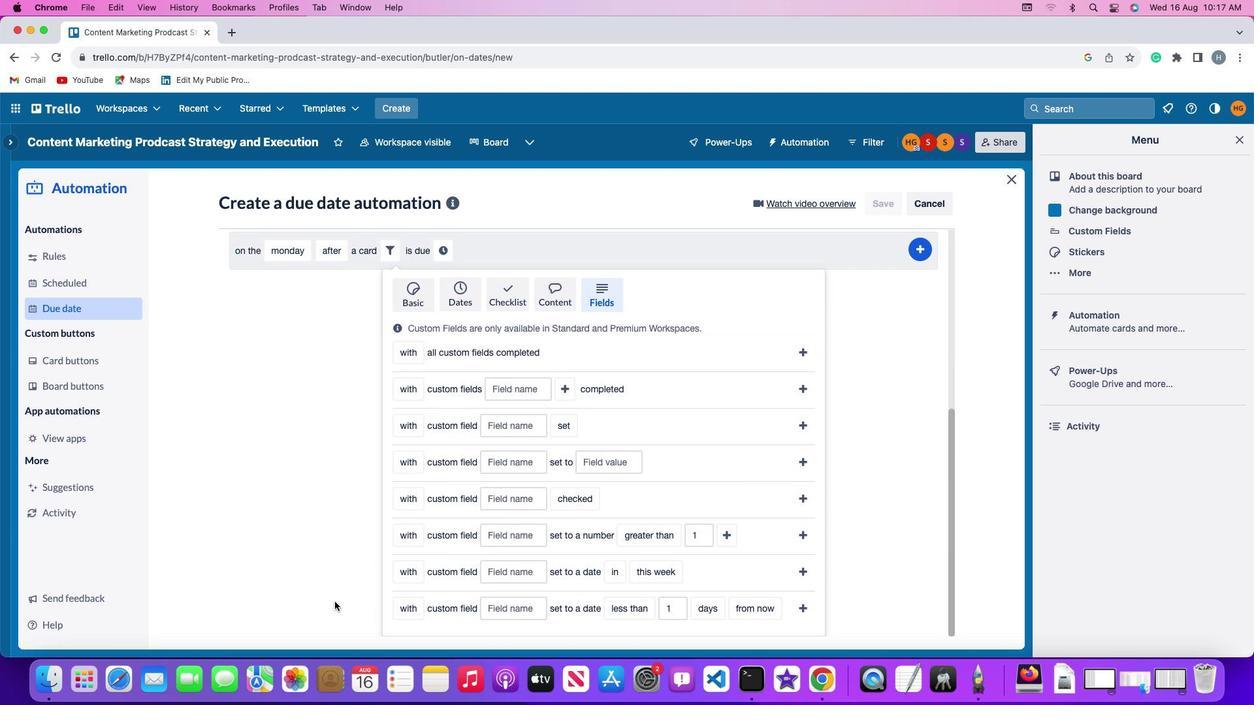 
Action: Mouse scrolled (334, 601) with delta (0, -1)
Screenshot: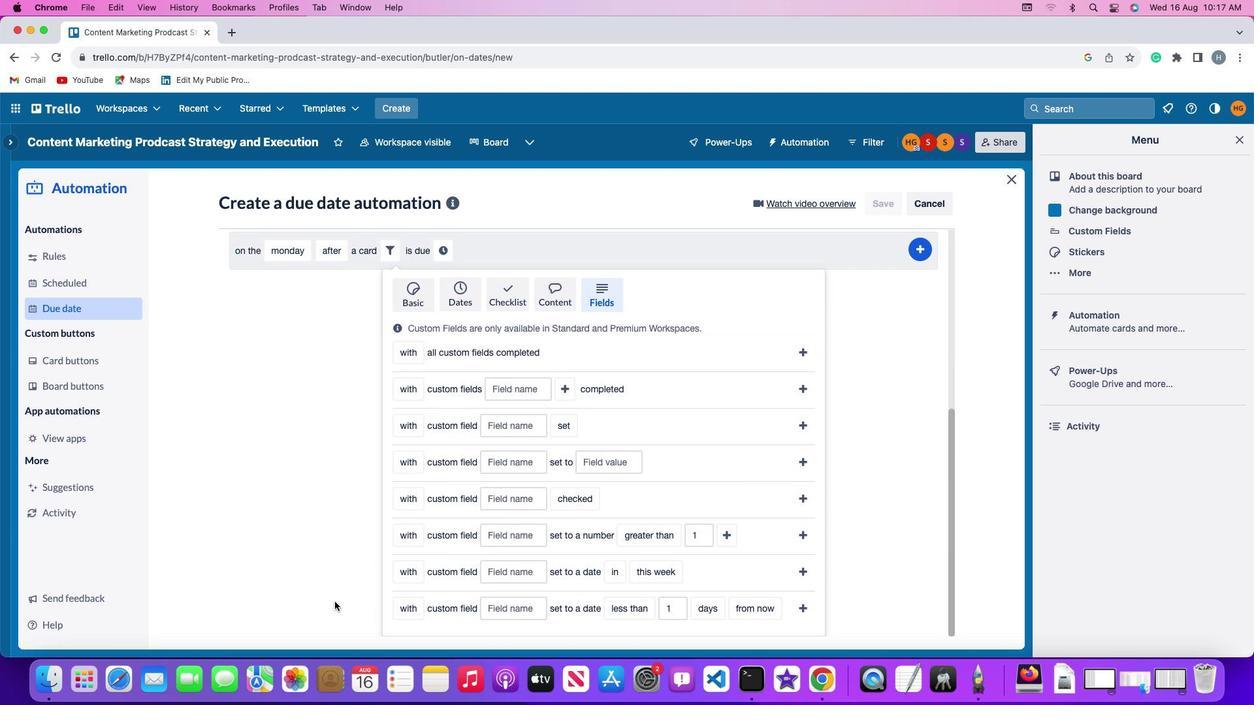 
Action: Mouse scrolled (334, 601) with delta (0, -3)
Screenshot: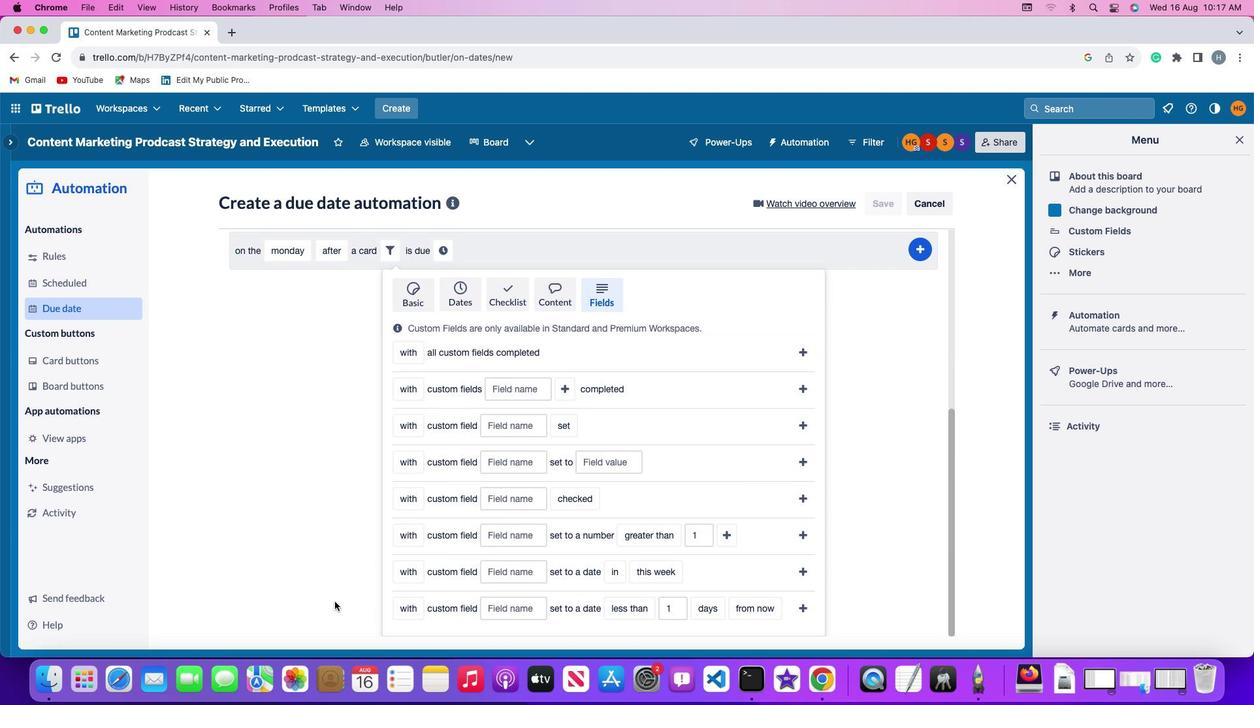 
Action: Mouse moved to (410, 536)
Screenshot: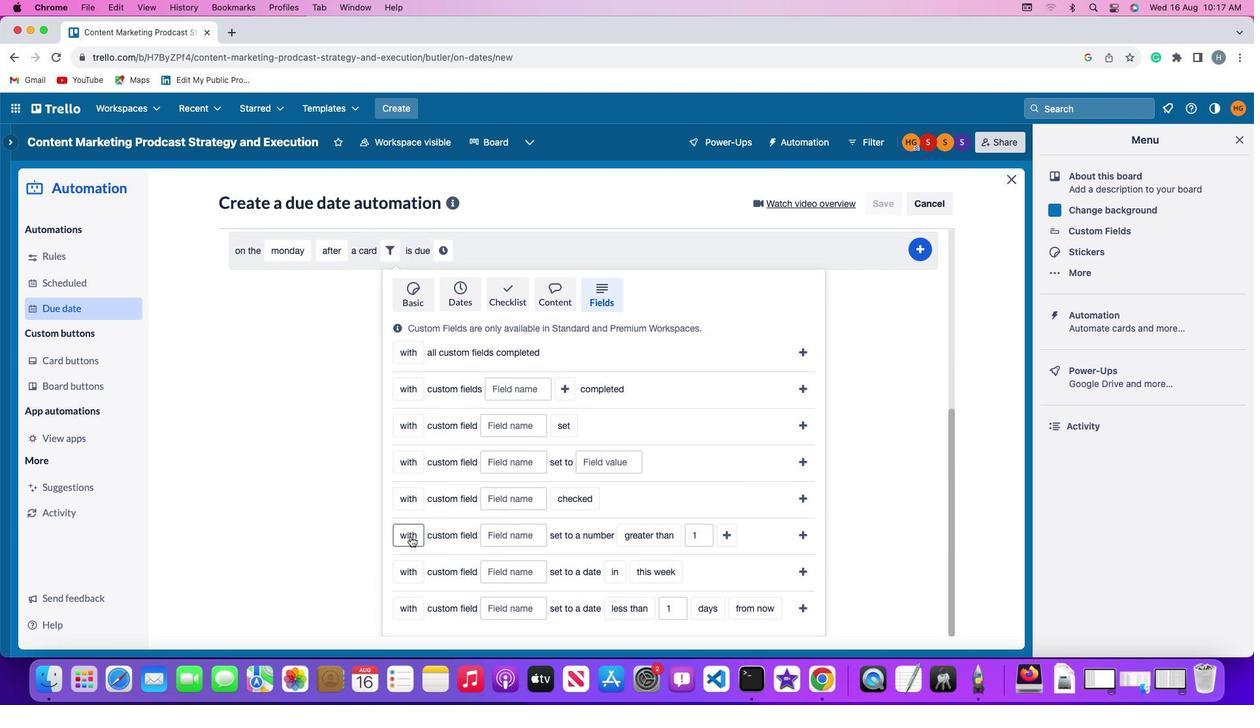 
Action: Mouse pressed left at (410, 536)
Screenshot: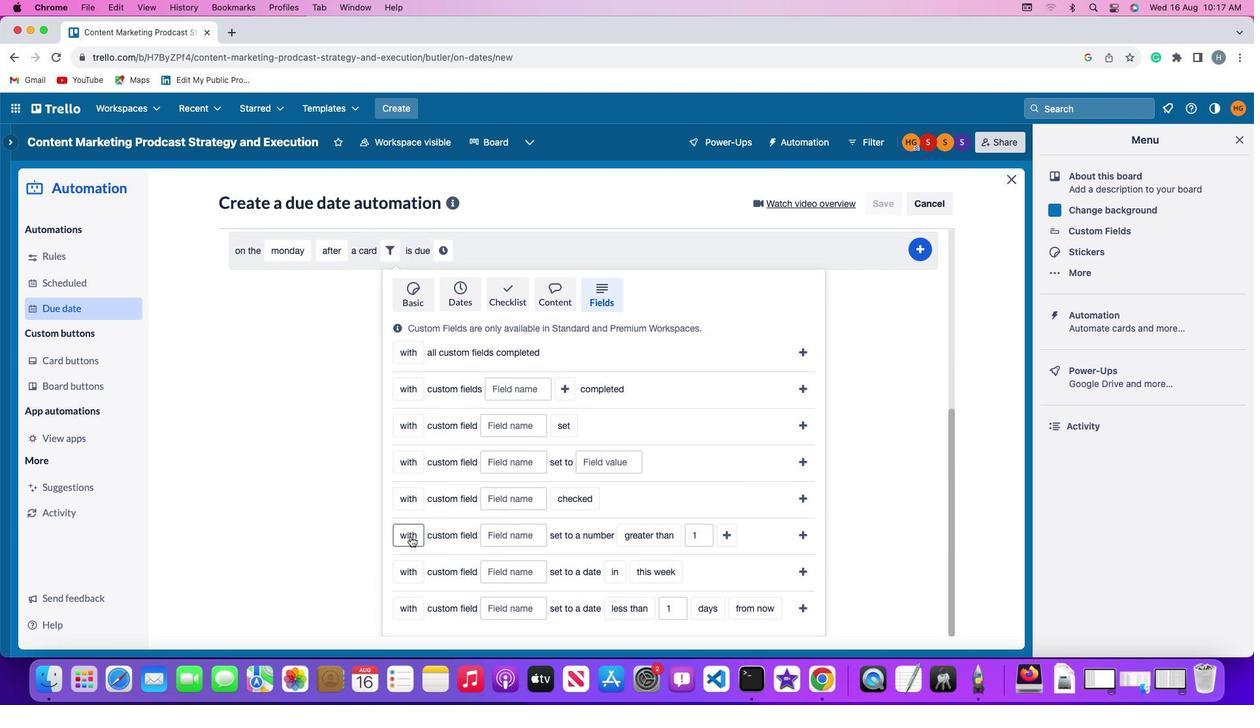 
Action: Mouse moved to (420, 560)
Screenshot: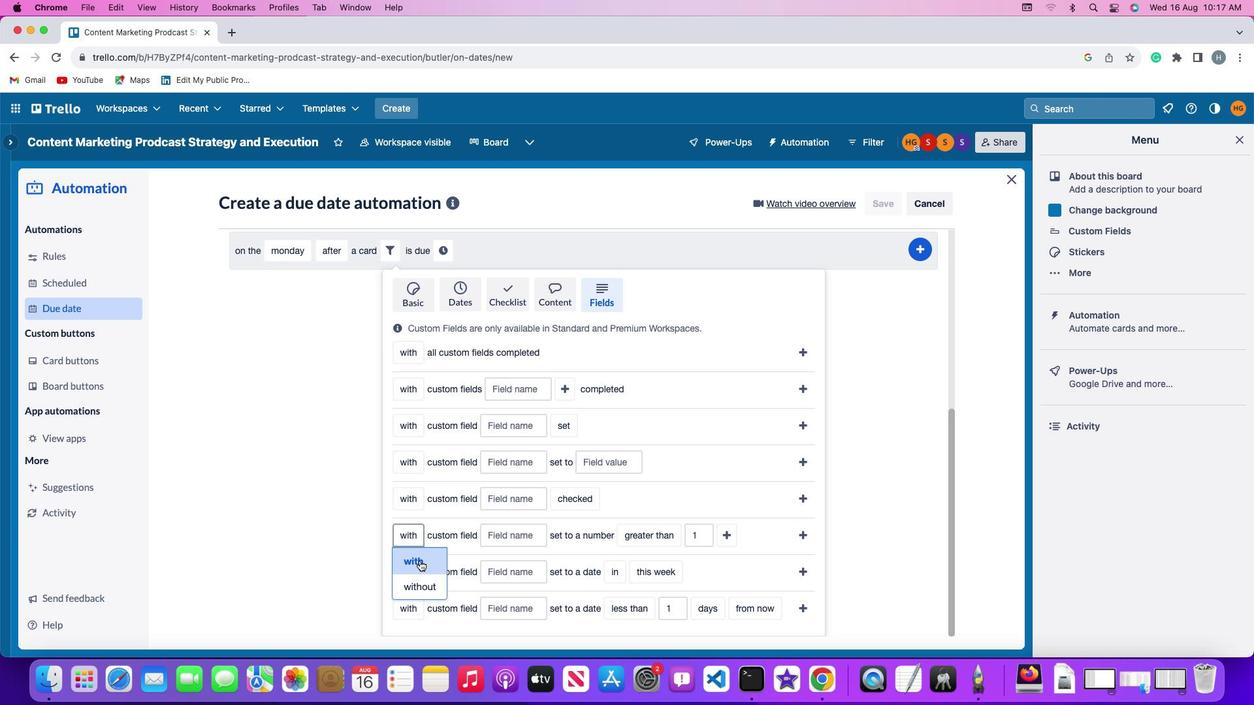 
Action: Mouse pressed left at (420, 560)
Screenshot: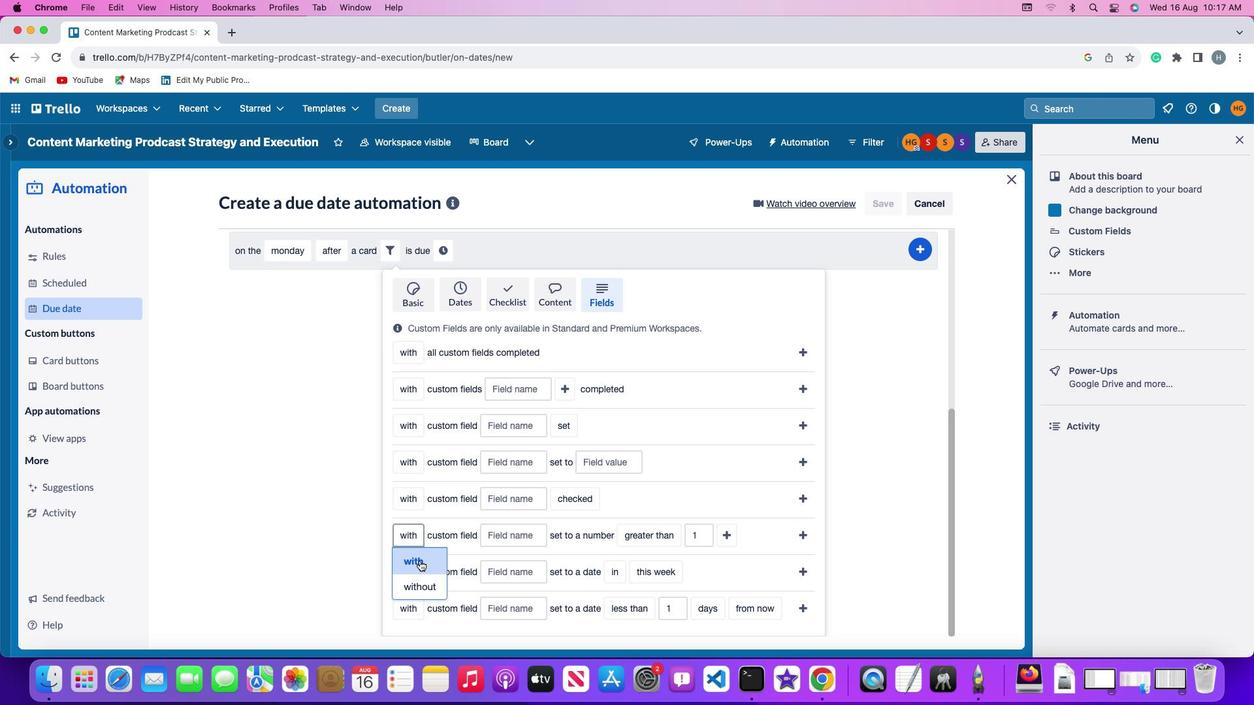 
Action: Mouse moved to (519, 533)
Screenshot: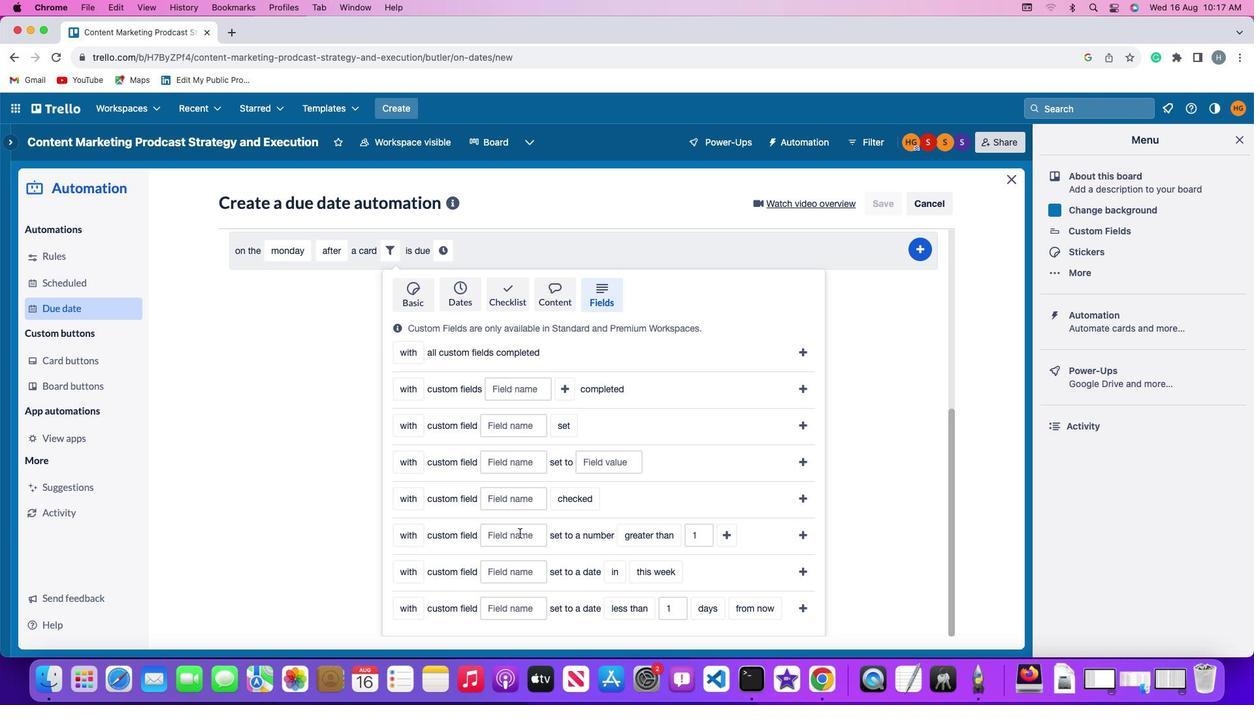 
Action: Mouse pressed left at (519, 533)
Screenshot: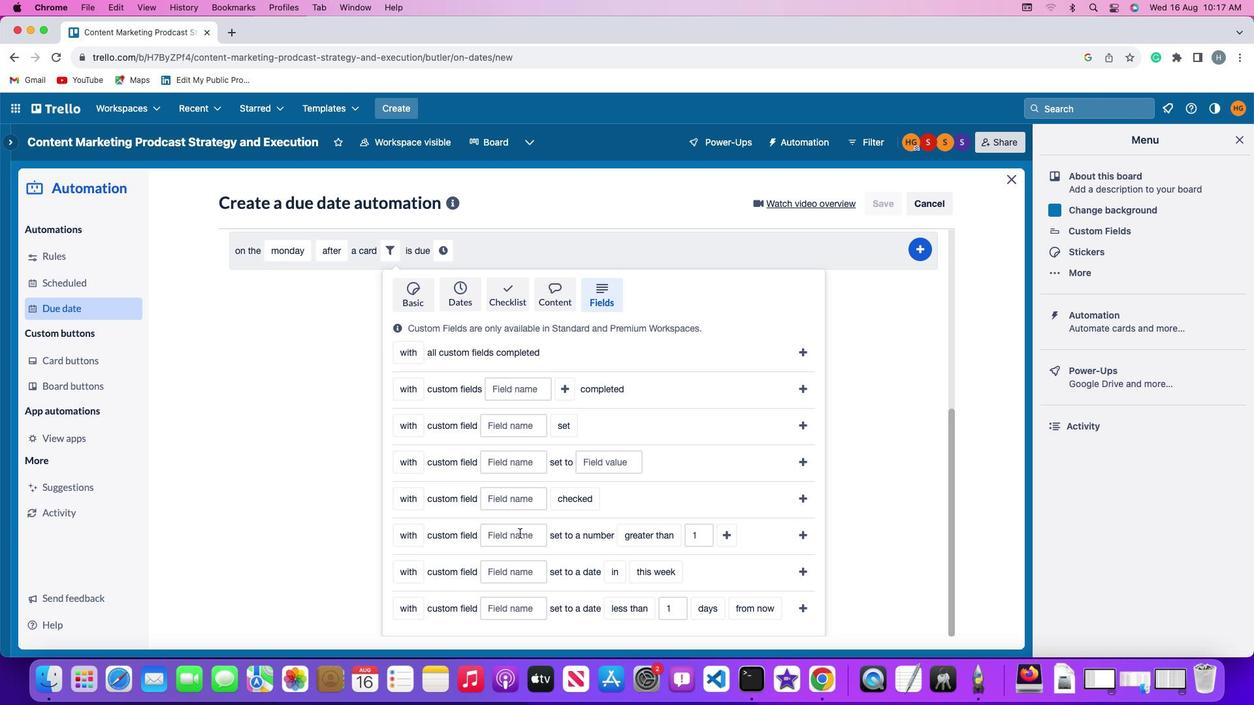 
Action: Key pressed Key.shift'R''e''s''u''m''e'
Screenshot: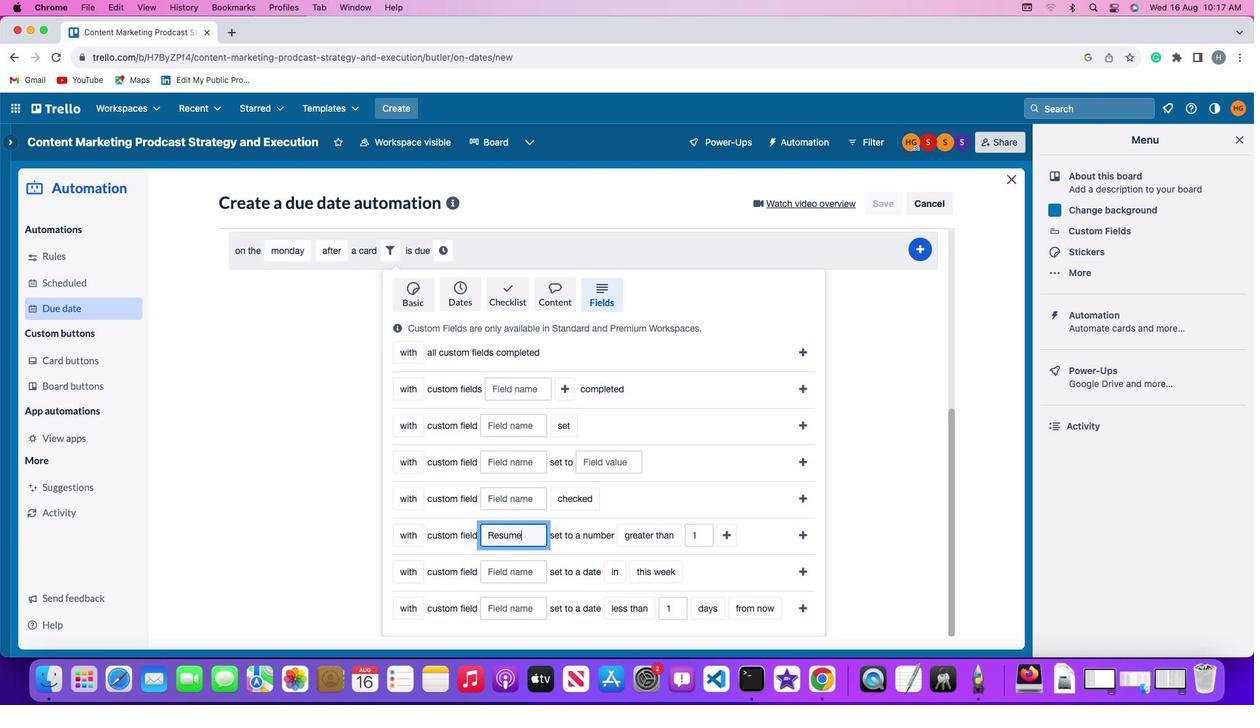 
Action: Mouse moved to (633, 533)
Screenshot: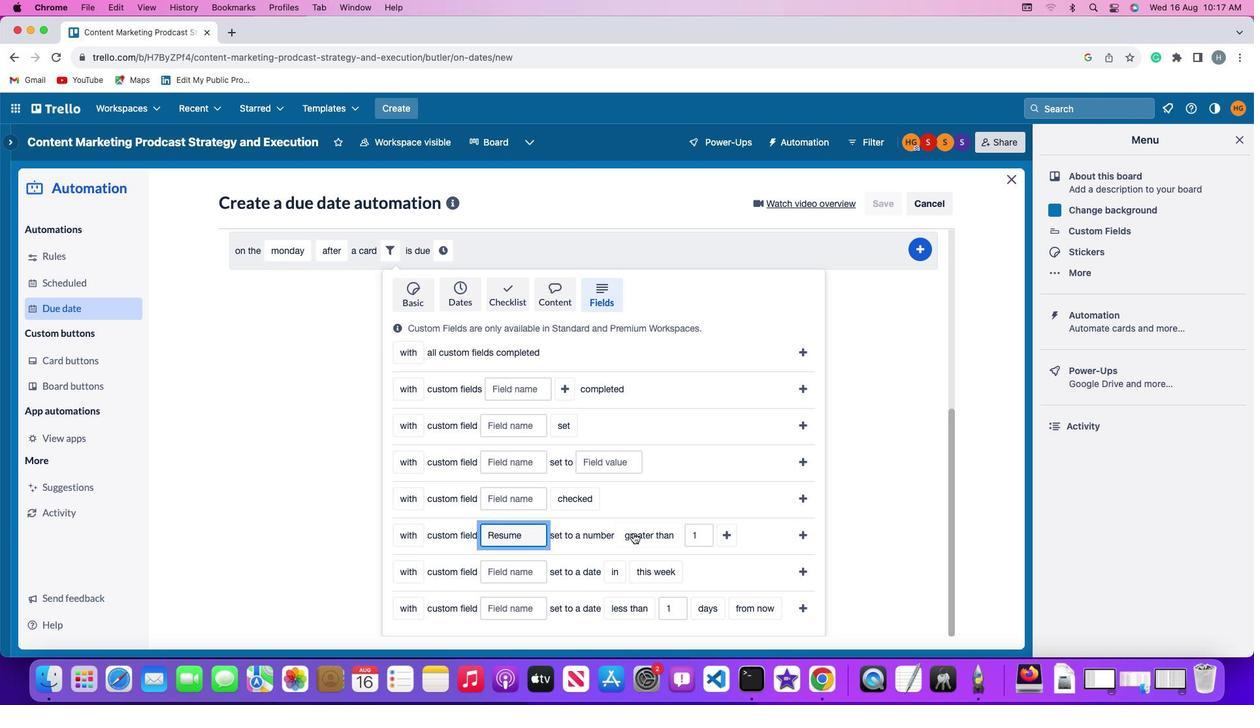 
Action: Mouse pressed left at (633, 533)
Screenshot: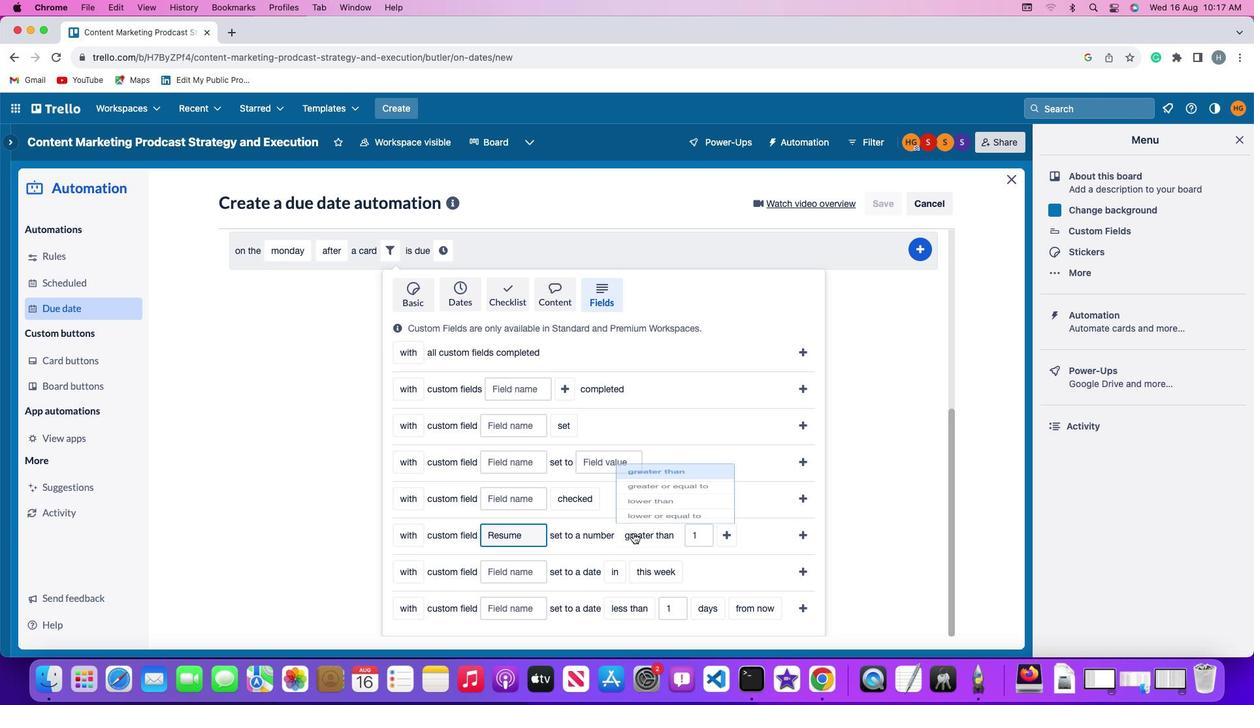 
Action: Mouse moved to (648, 486)
Screenshot: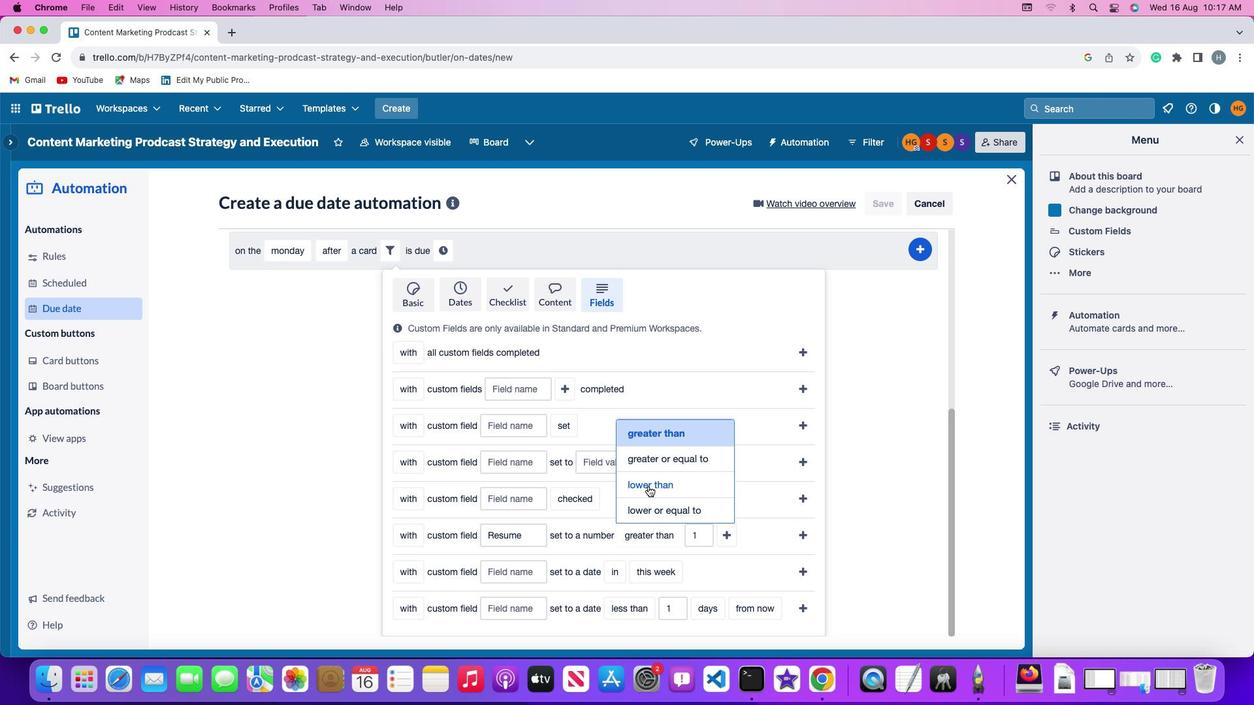
Action: Mouse pressed left at (648, 486)
Screenshot: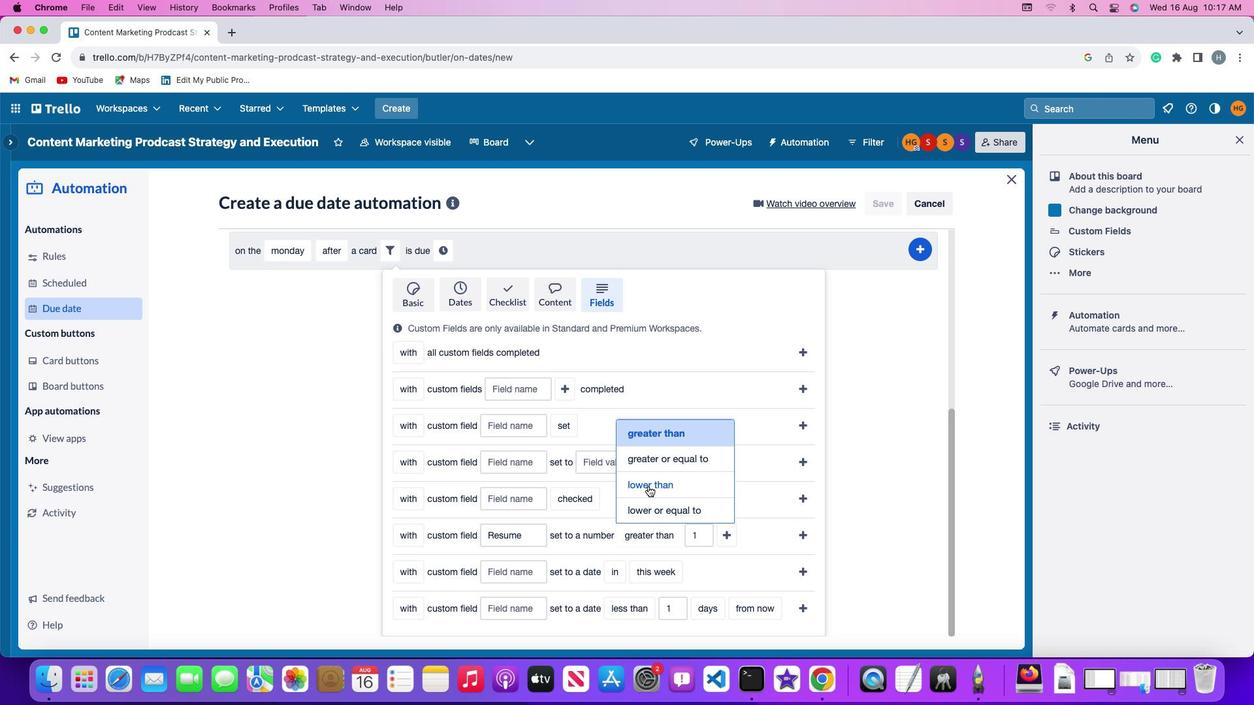 
Action: Mouse moved to (699, 536)
Screenshot: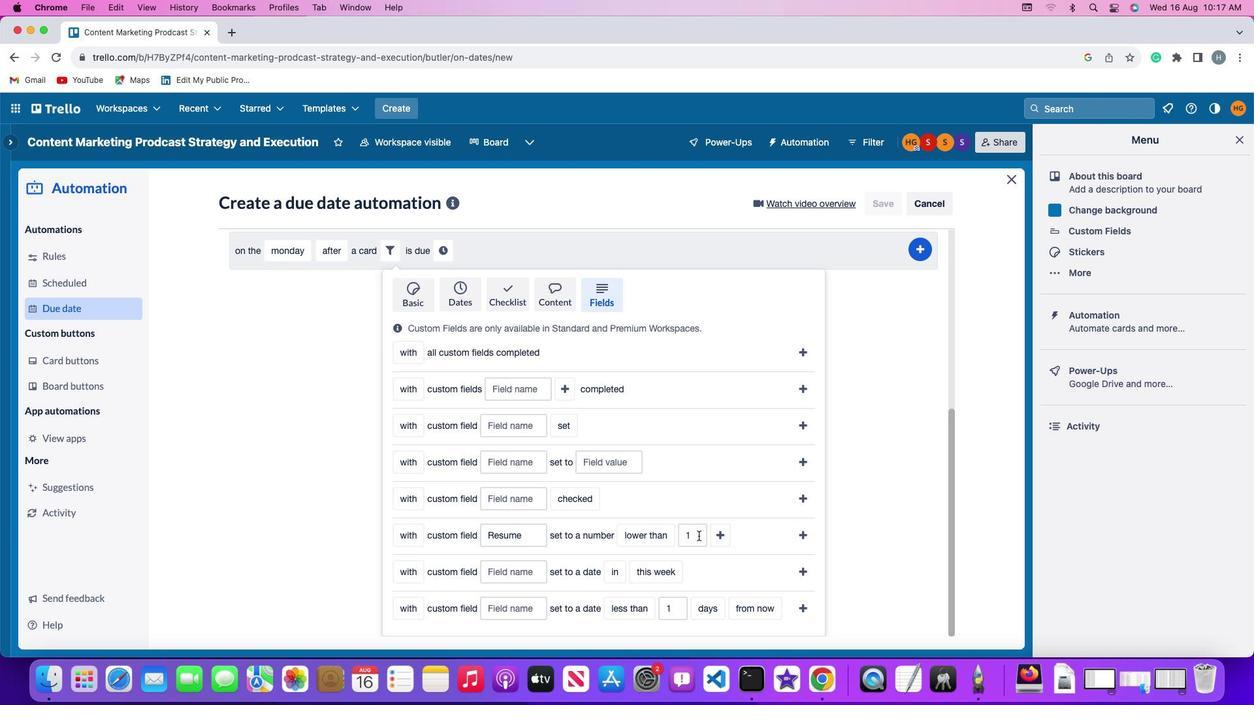 
Action: Mouse pressed left at (699, 536)
Screenshot: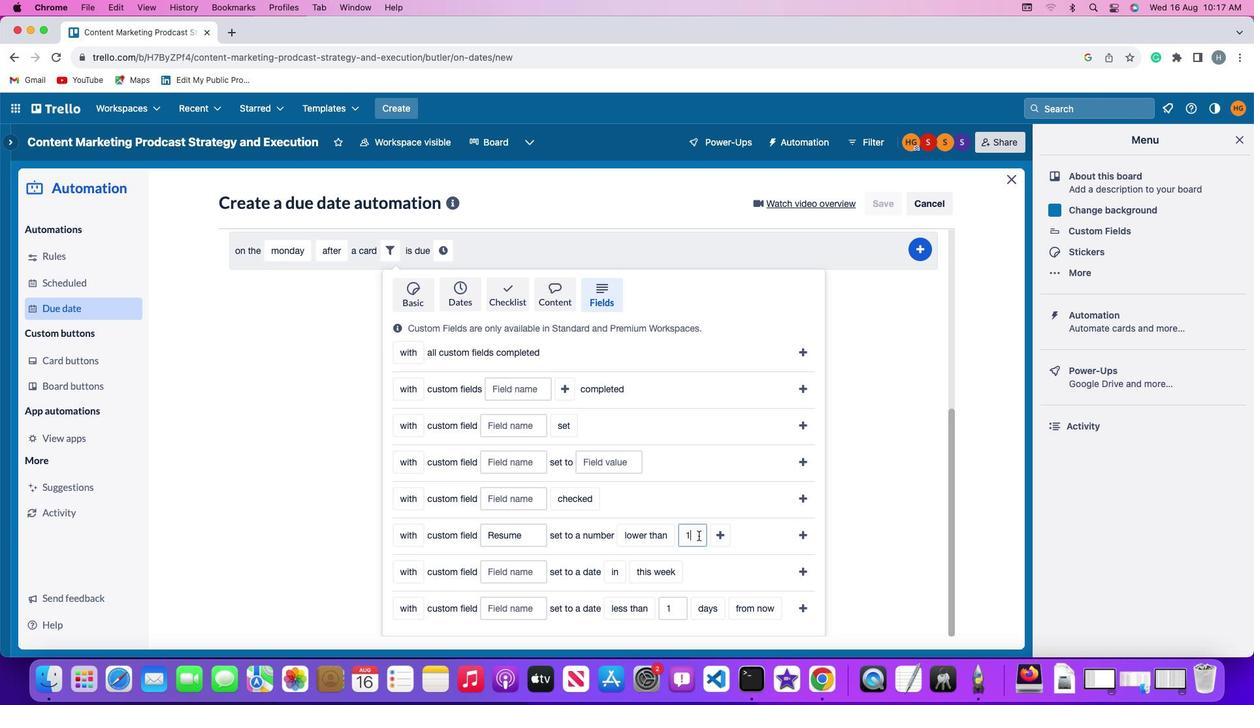 
Action: Mouse moved to (698, 536)
Screenshot: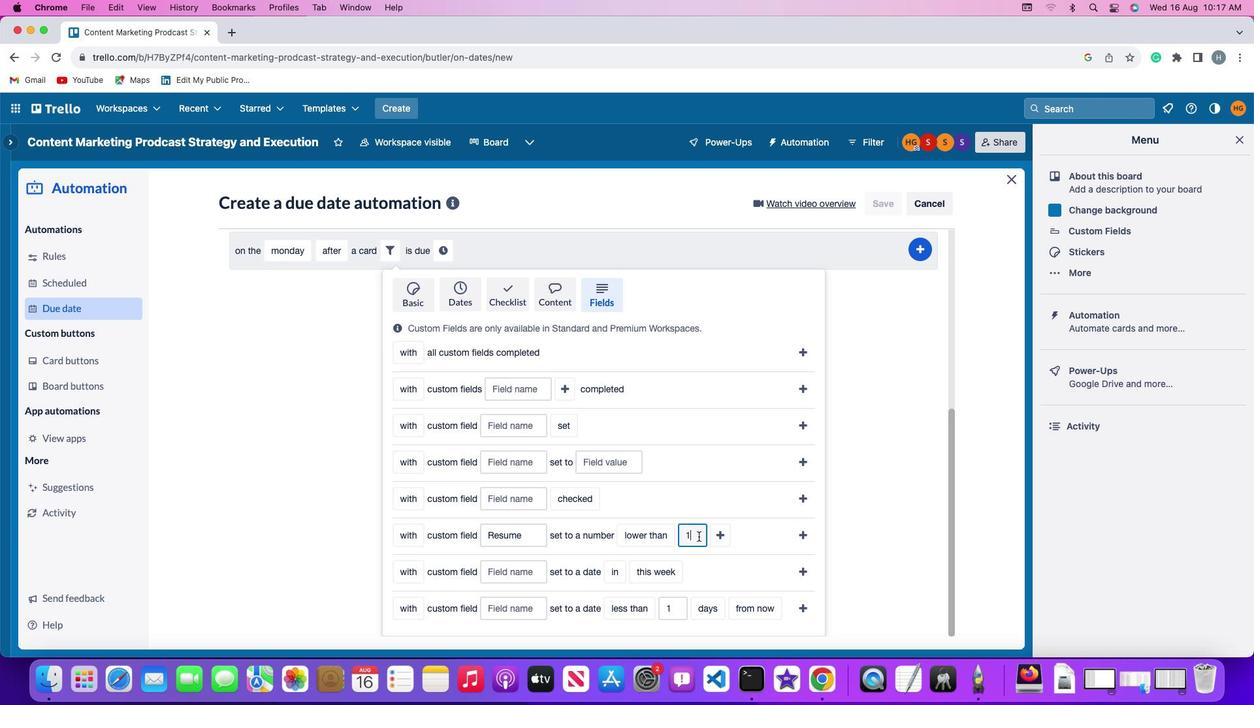 
Action: Key pressed Key.backspace'1'
Screenshot: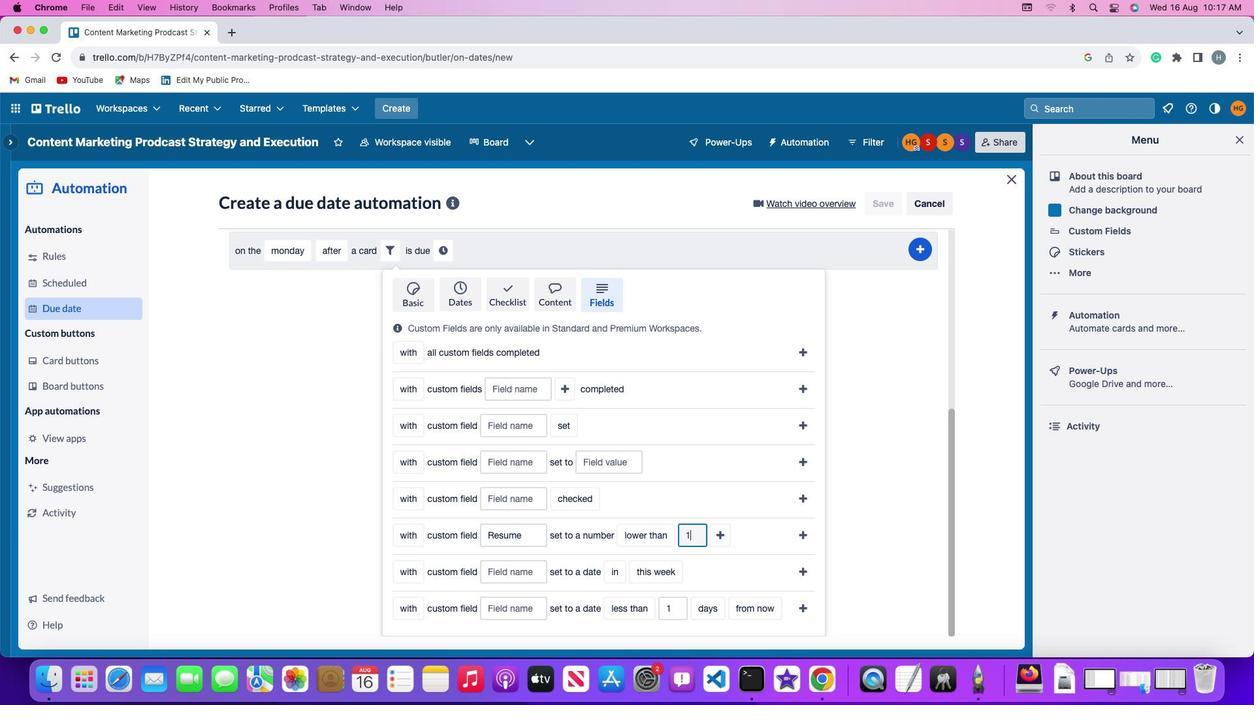 
Action: Mouse moved to (718, 533)
Screenshot: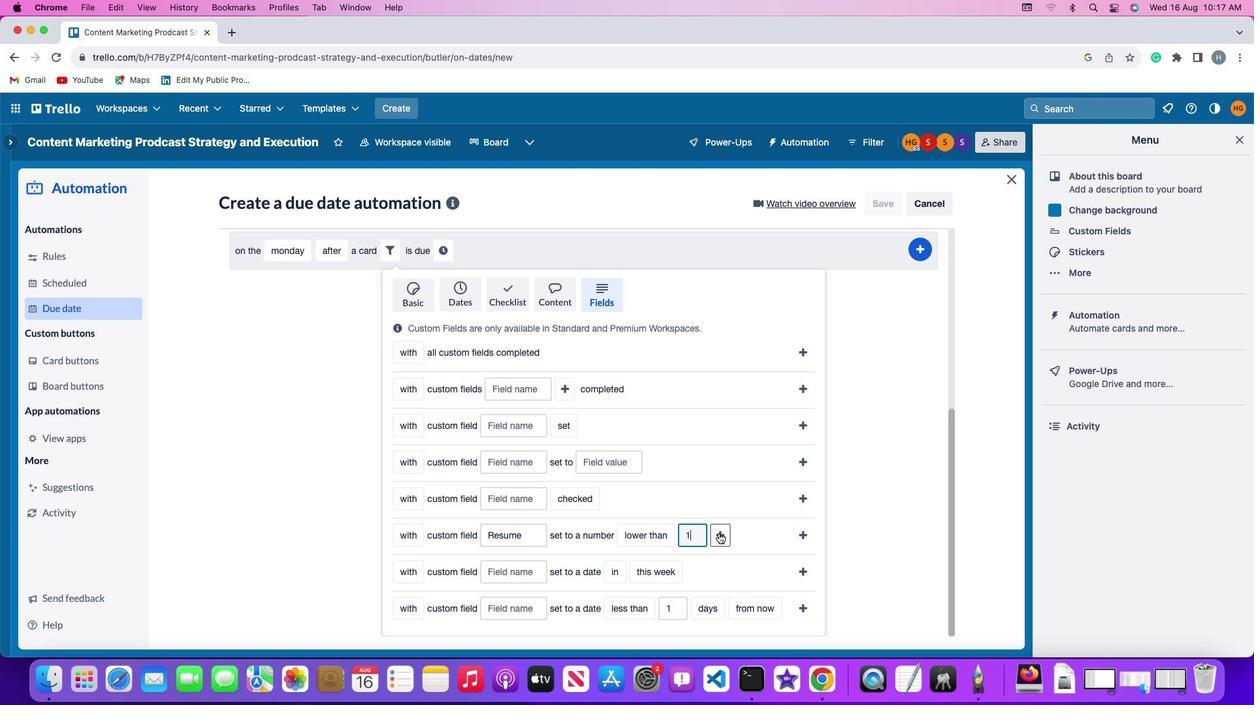 
Action: Mouse pressed left at (718, 533)
Screenshot: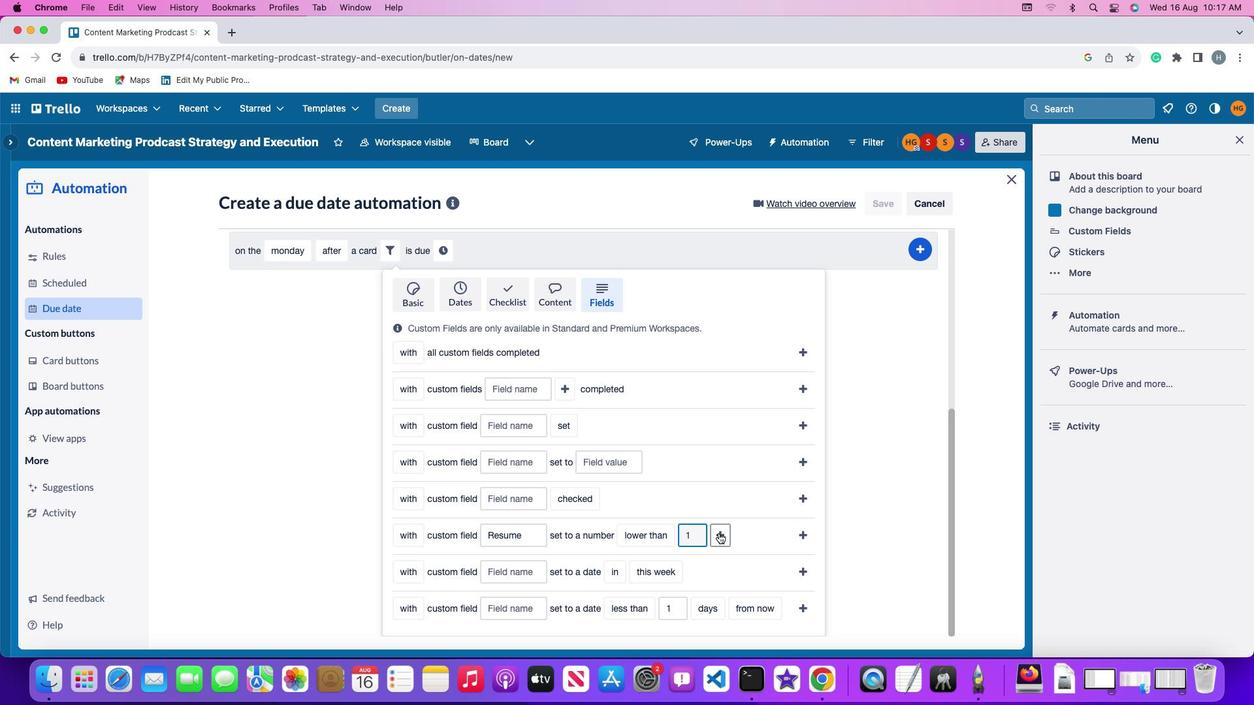 
Action: Mouse moved to (760, 535)
Screenshot: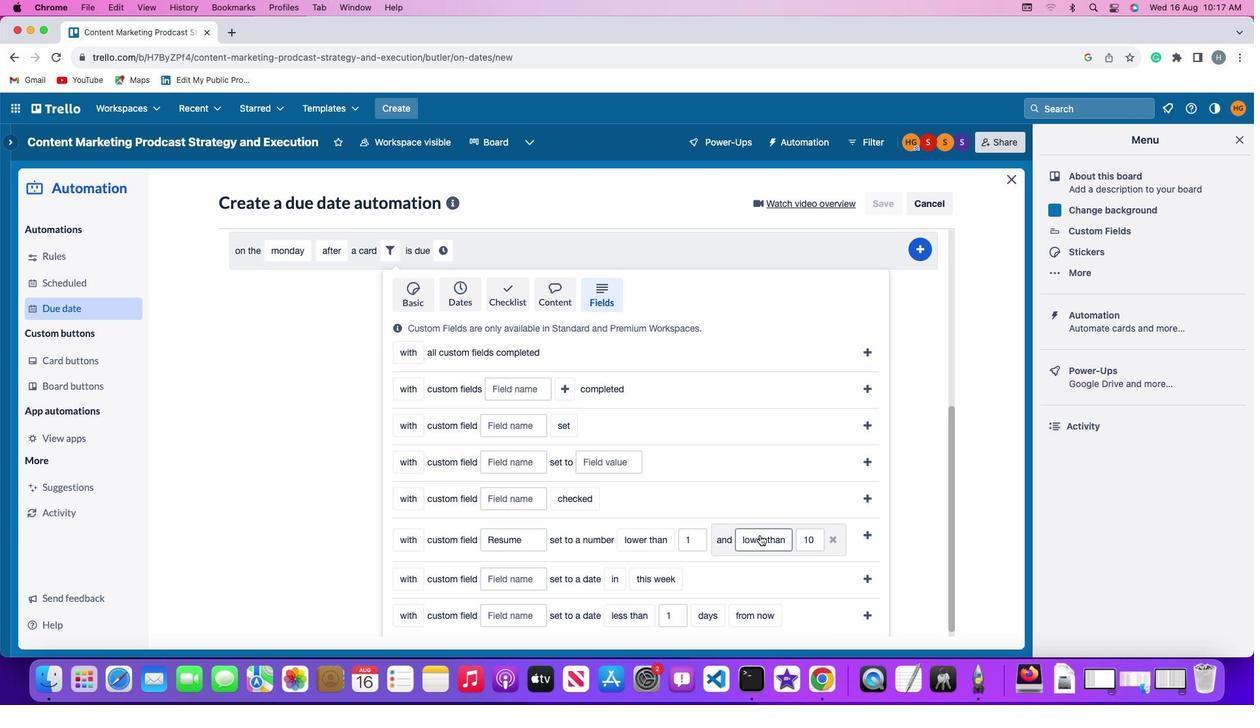 
Action: Mouse pressed left at (760, 535)
Screenshot: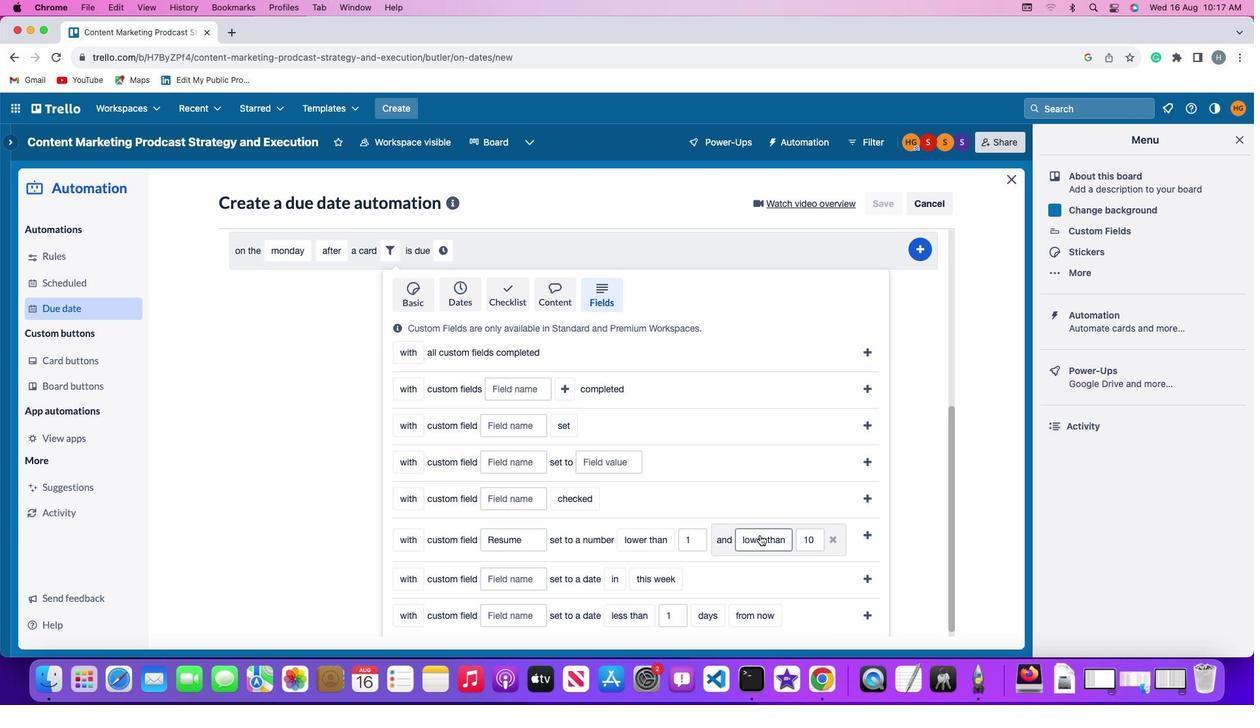 
Action: Mouse moved to (771, 456)
Screenshot: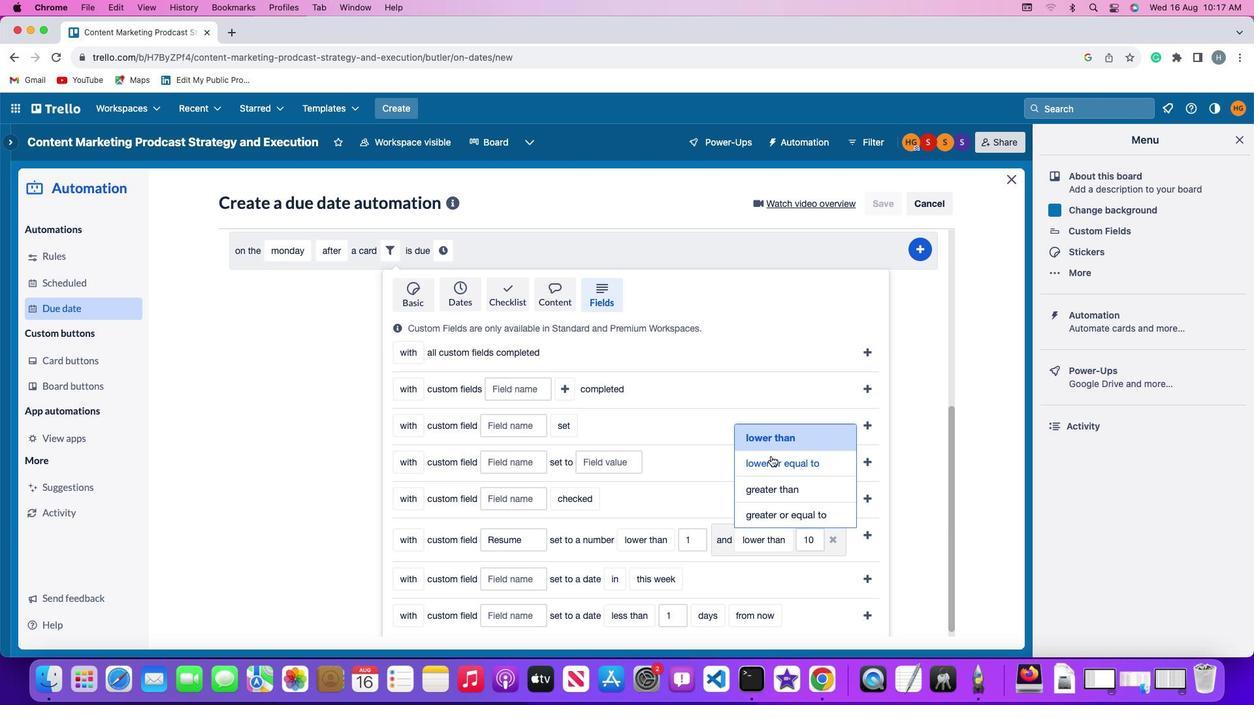 
Action: Mouse pressed left at (771, 456)
Screenshot: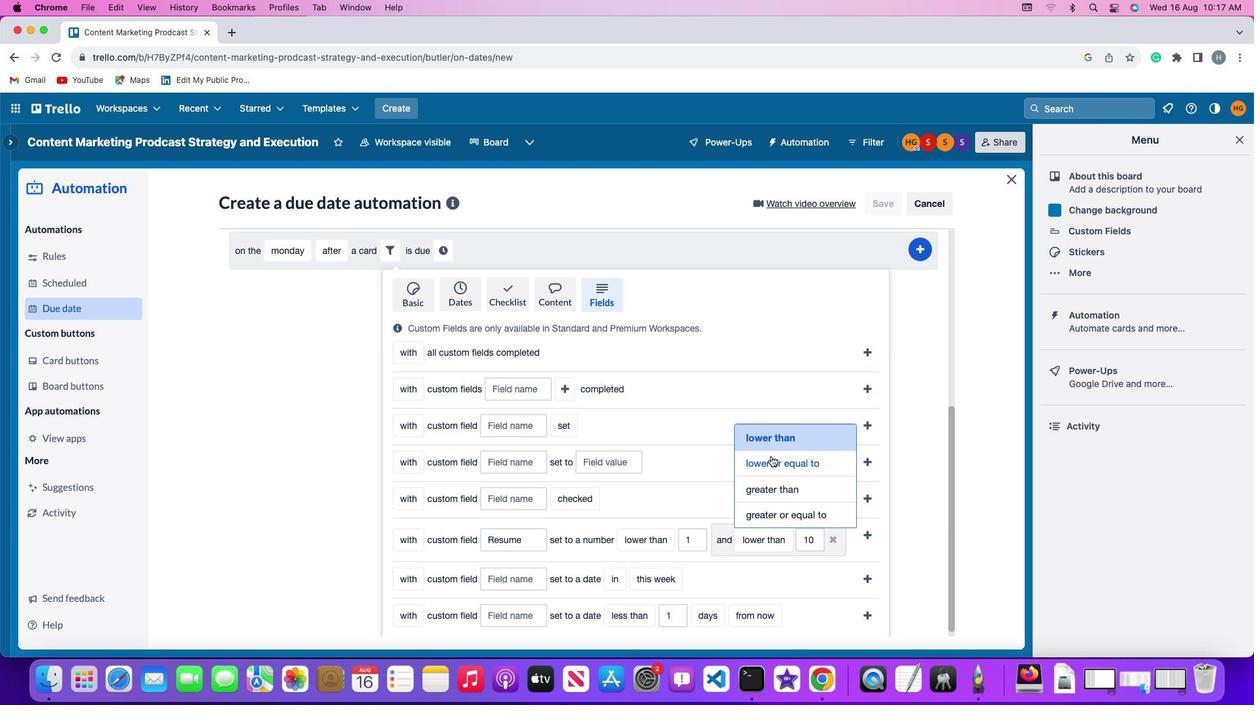 
Action: Mouse moved to (844, 537)
Screenshot: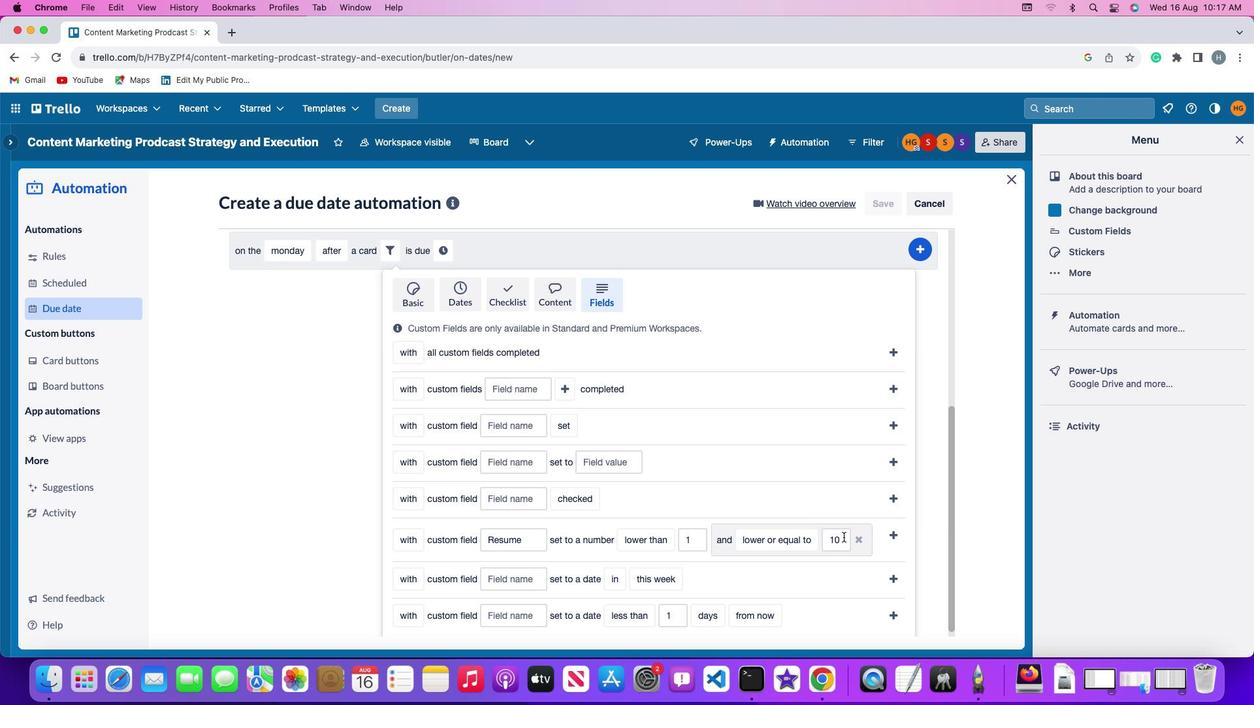 
Action: Mouse pressed left at (844, 537)
Screenshot: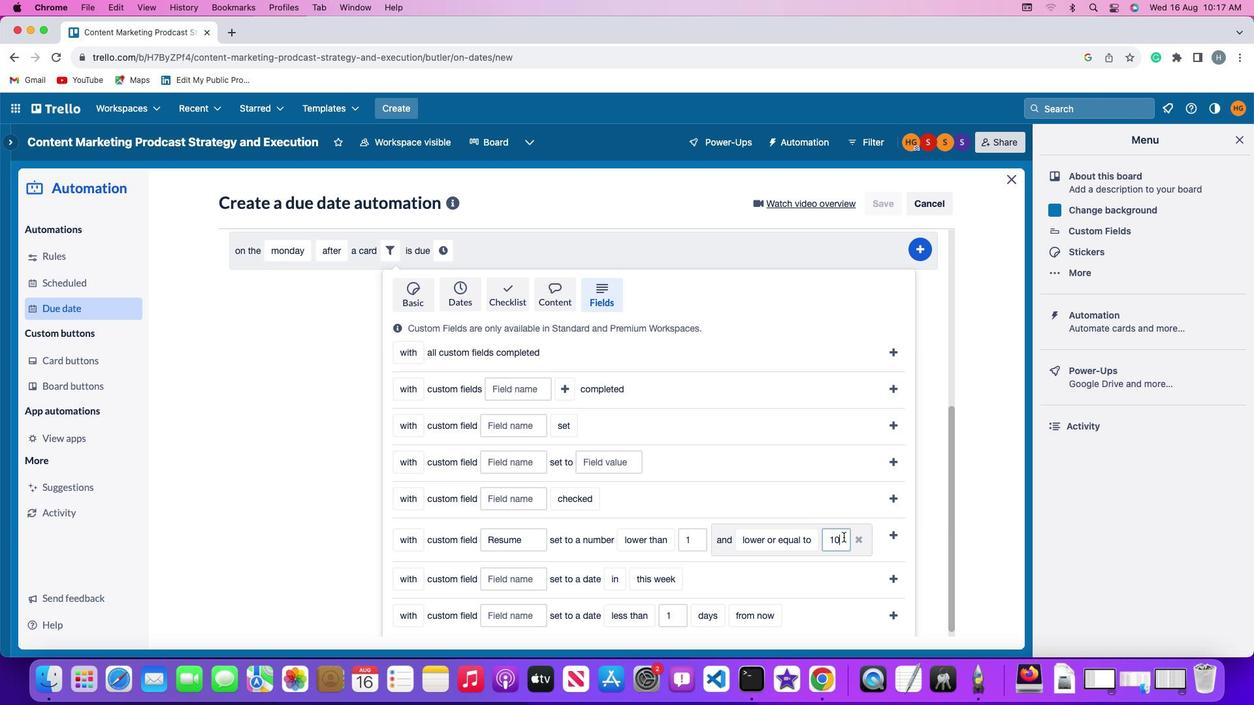 
Action: Key pressed Key.backspaceKey.backspace
Screenshot: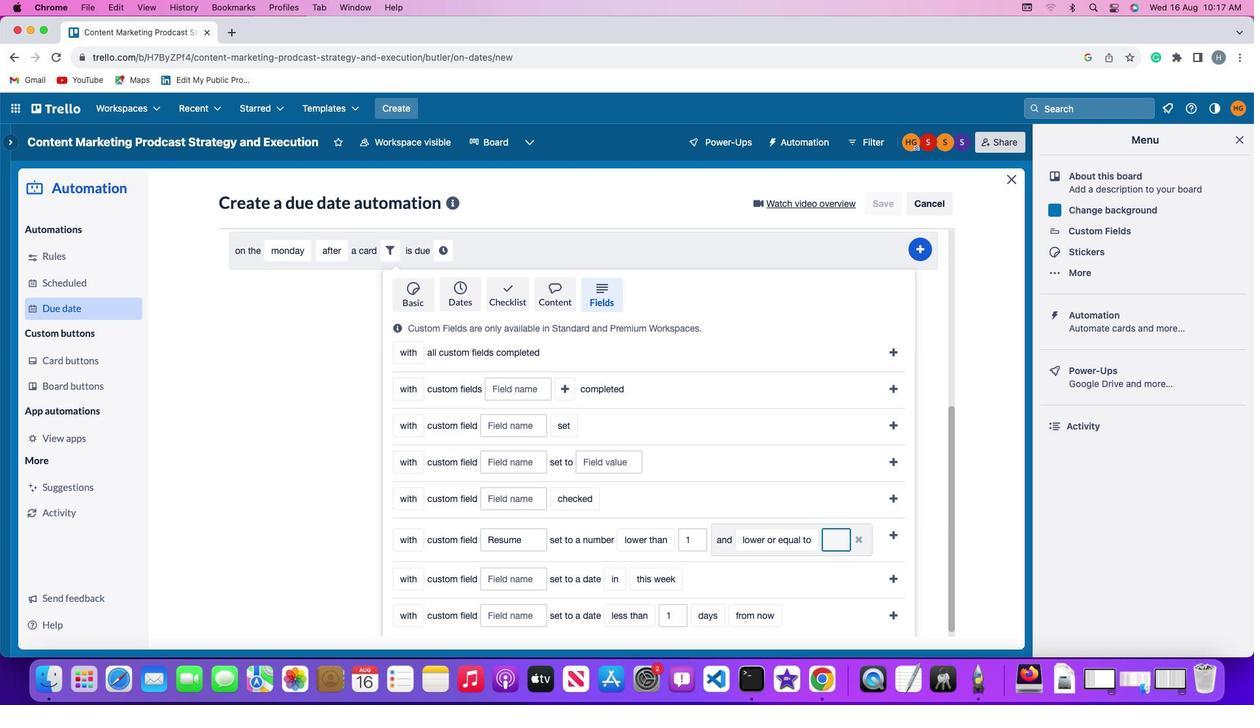 
Action: Mouse moved to (843, 537)
Screenshot: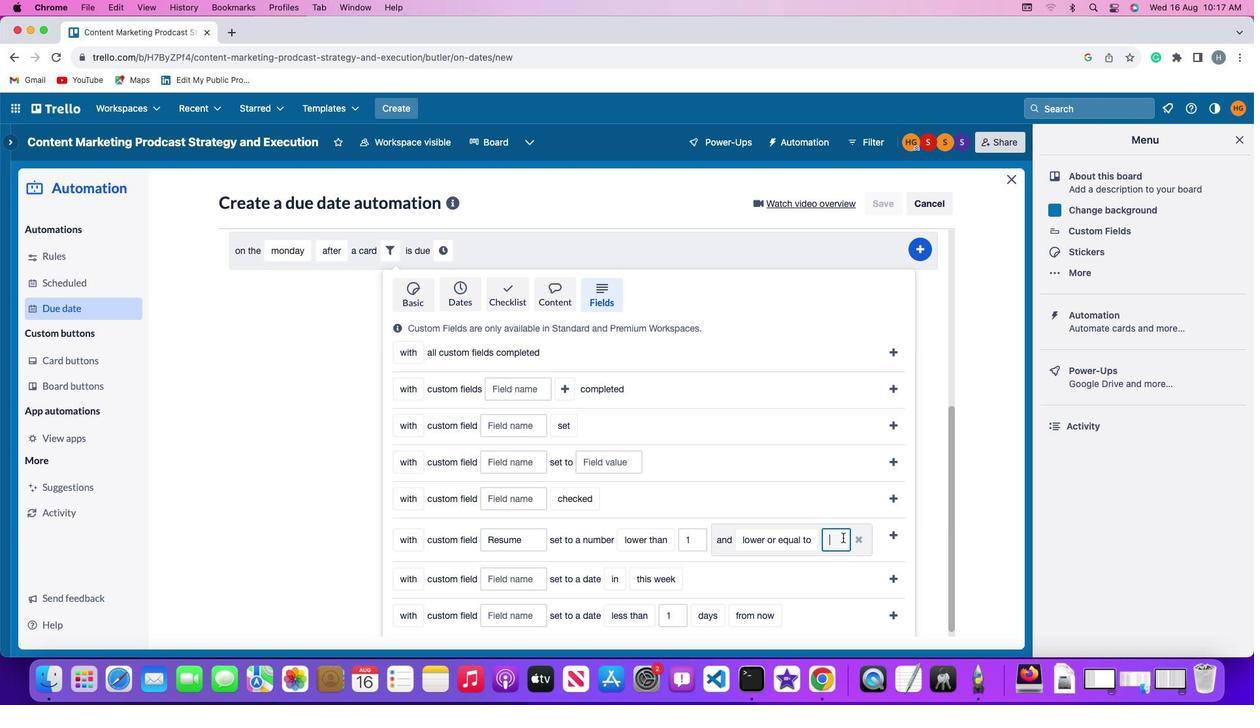 
Action: Key pressed '1''0'
Screenshot: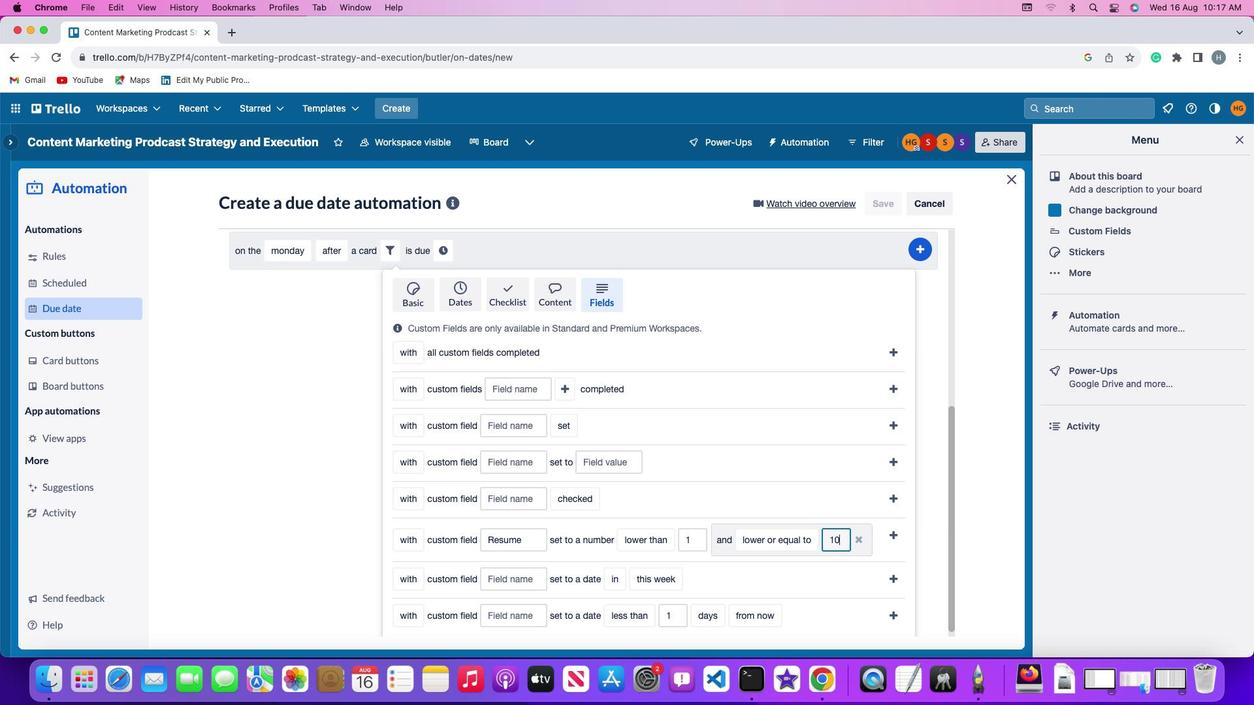 
Action: Mouse moved to (894, 534)
Screenshot: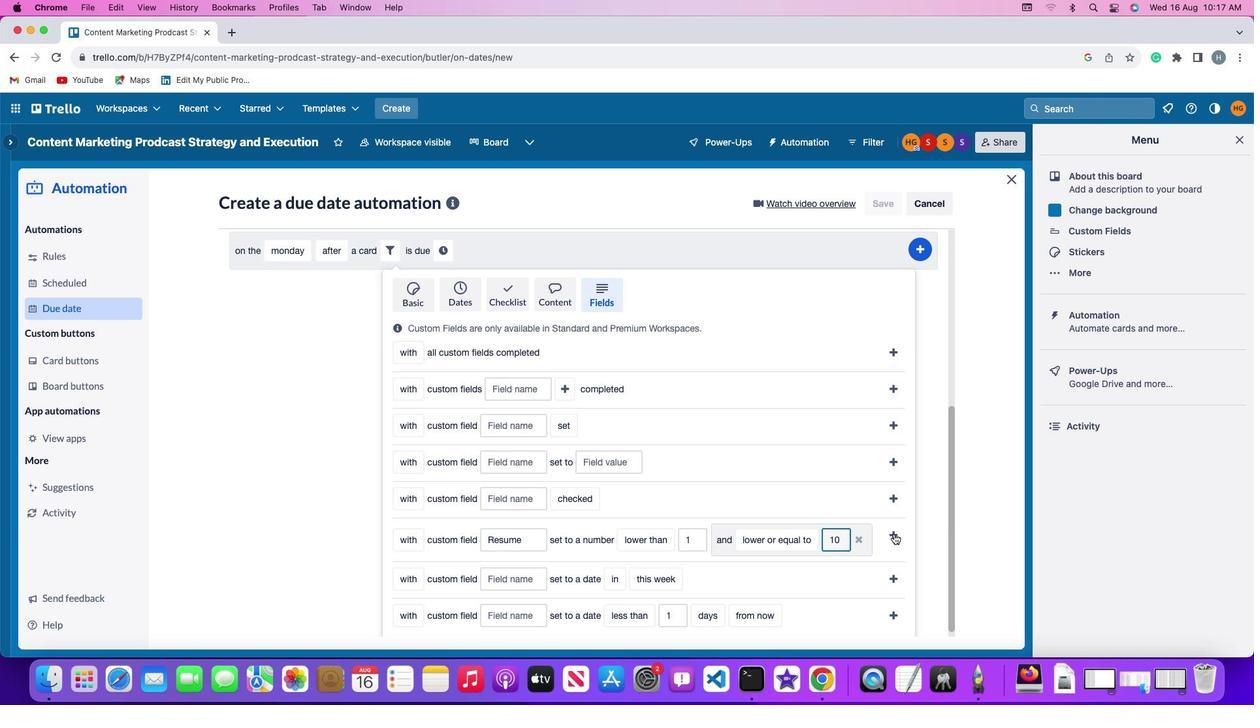 
Action: Mouse pressed left at (894, 534)
Screenshot: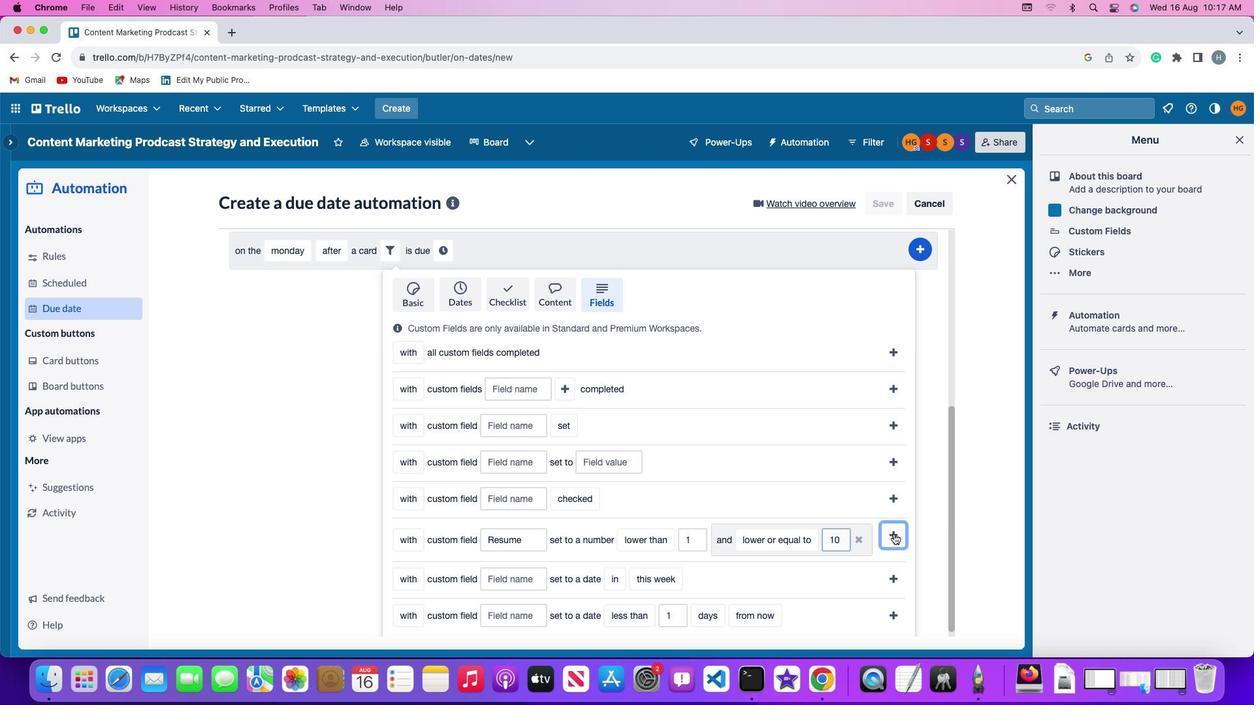 
Action: Mouse moved to (813, 565)
Screenshot: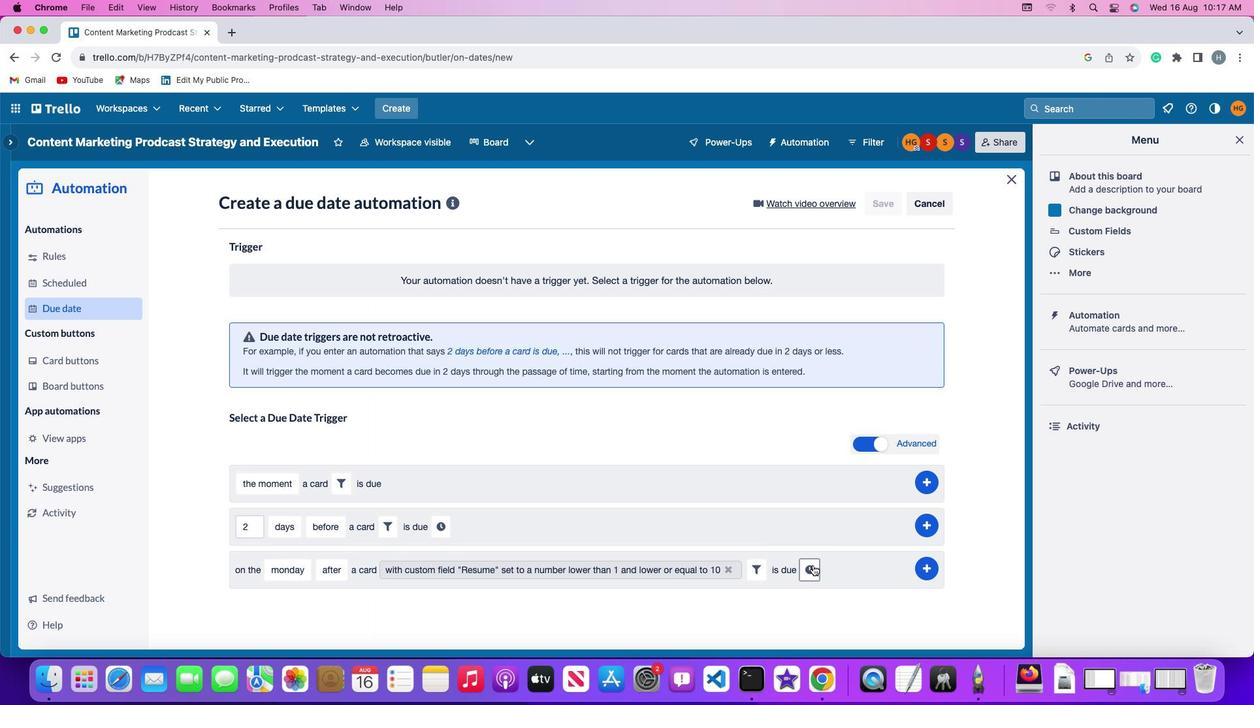 
Action: Mouse pressed left at (813, 565)
Screenshot: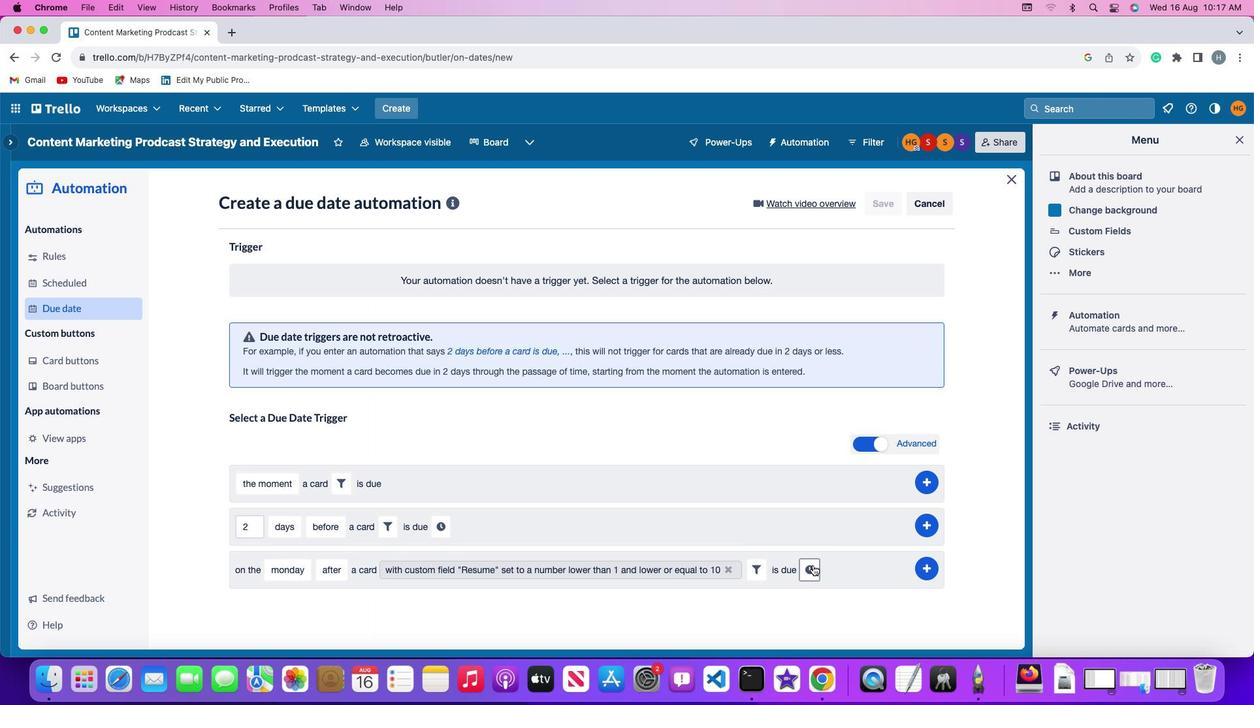 
Action: Mouse moved to (271, 604)
Screenshot: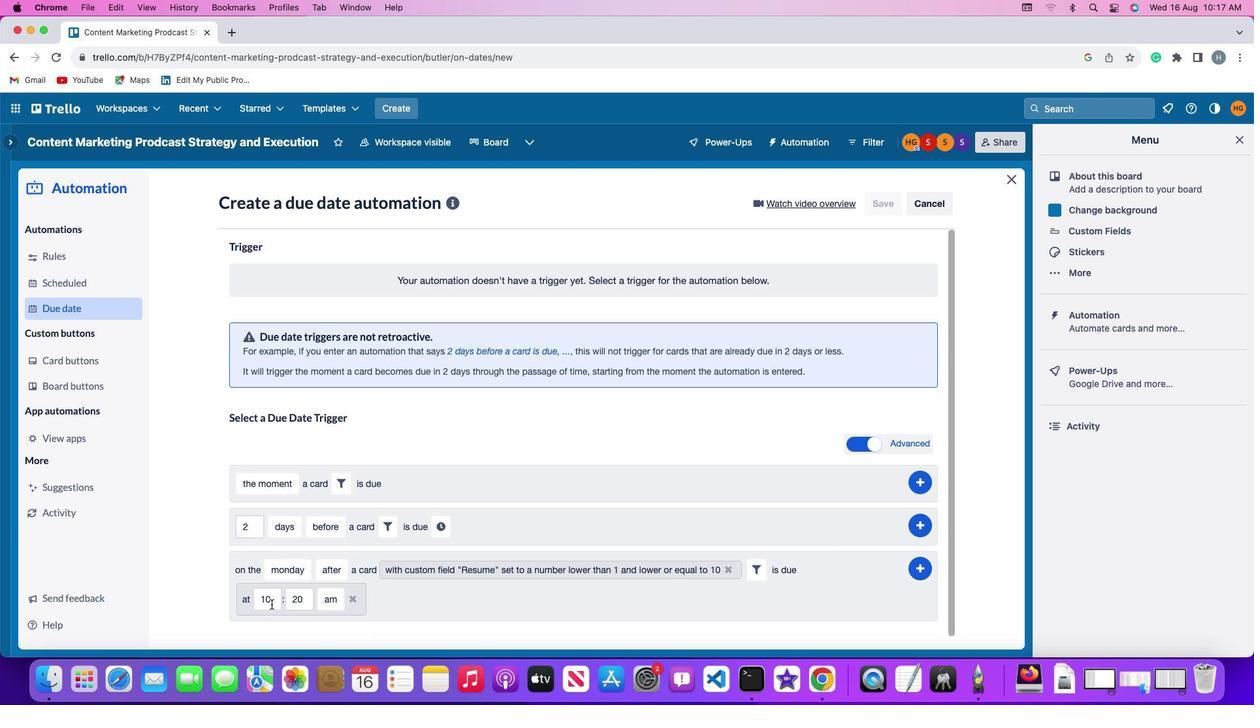 
Action: Mouse pressed left at (271, 604)
Screenshot: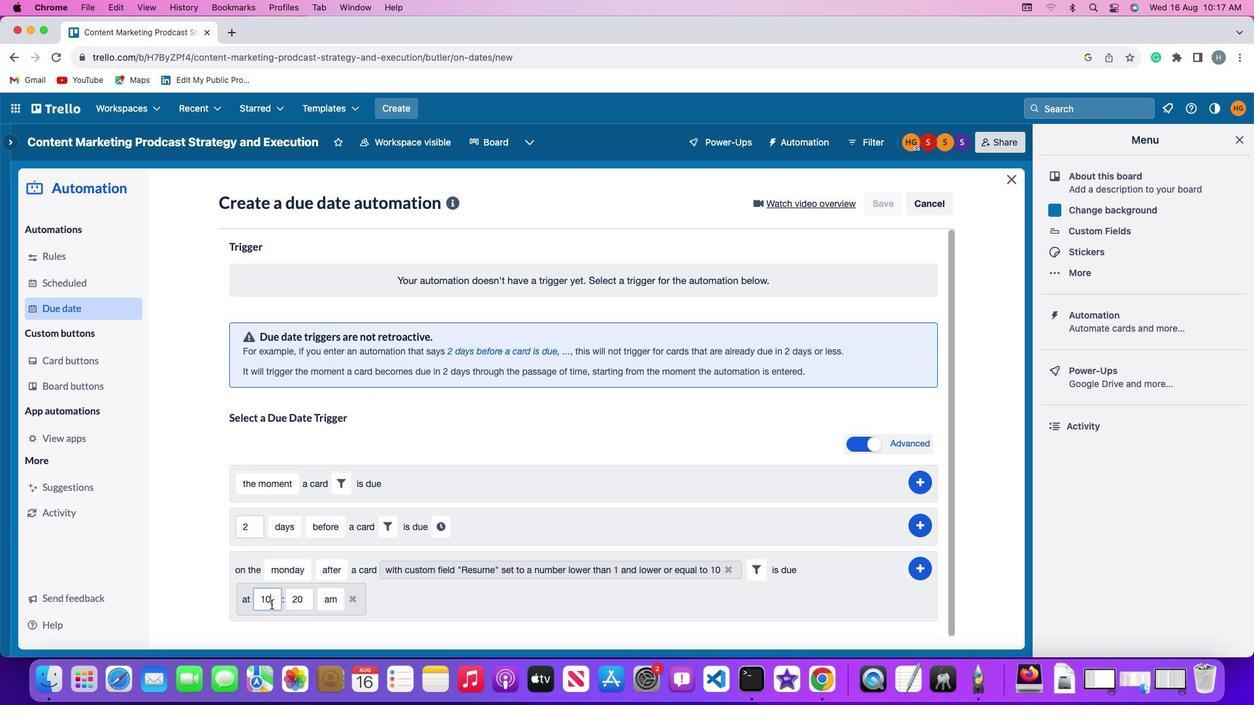 
Action: Key pressed Key.backspaceKey.backspace
Screenshot: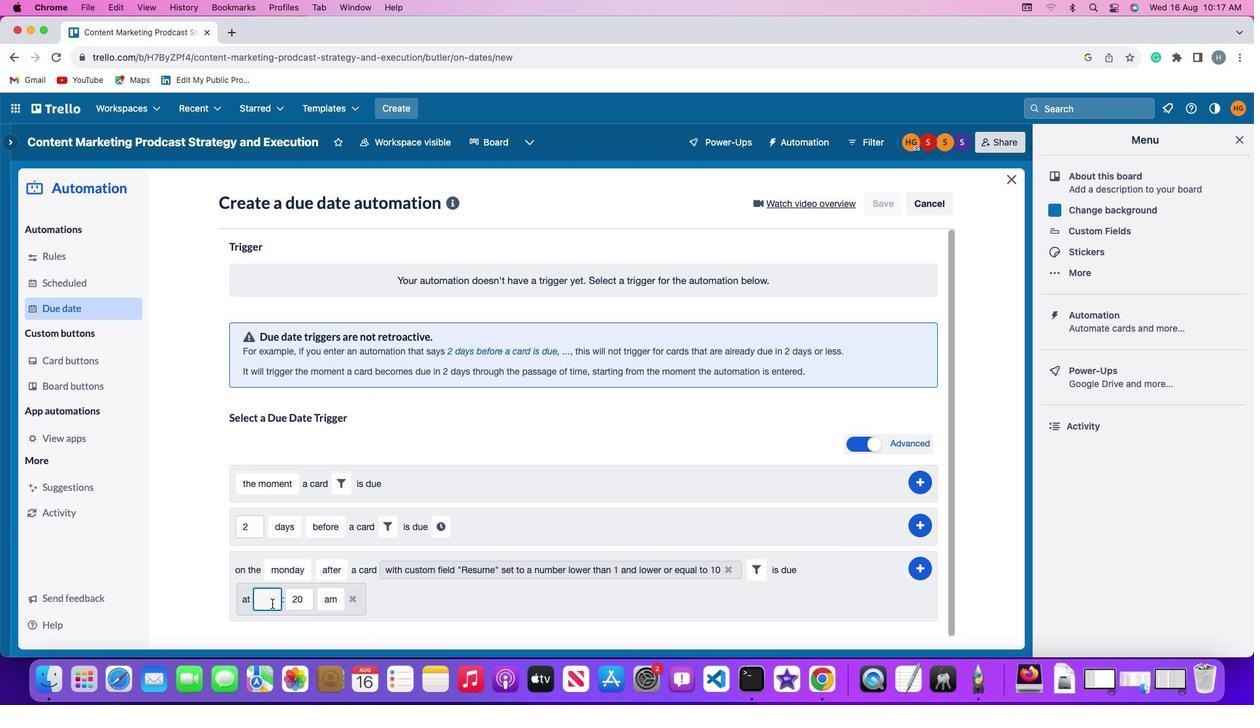 
Action: Mouse moved to (273, 604)
Screenshot: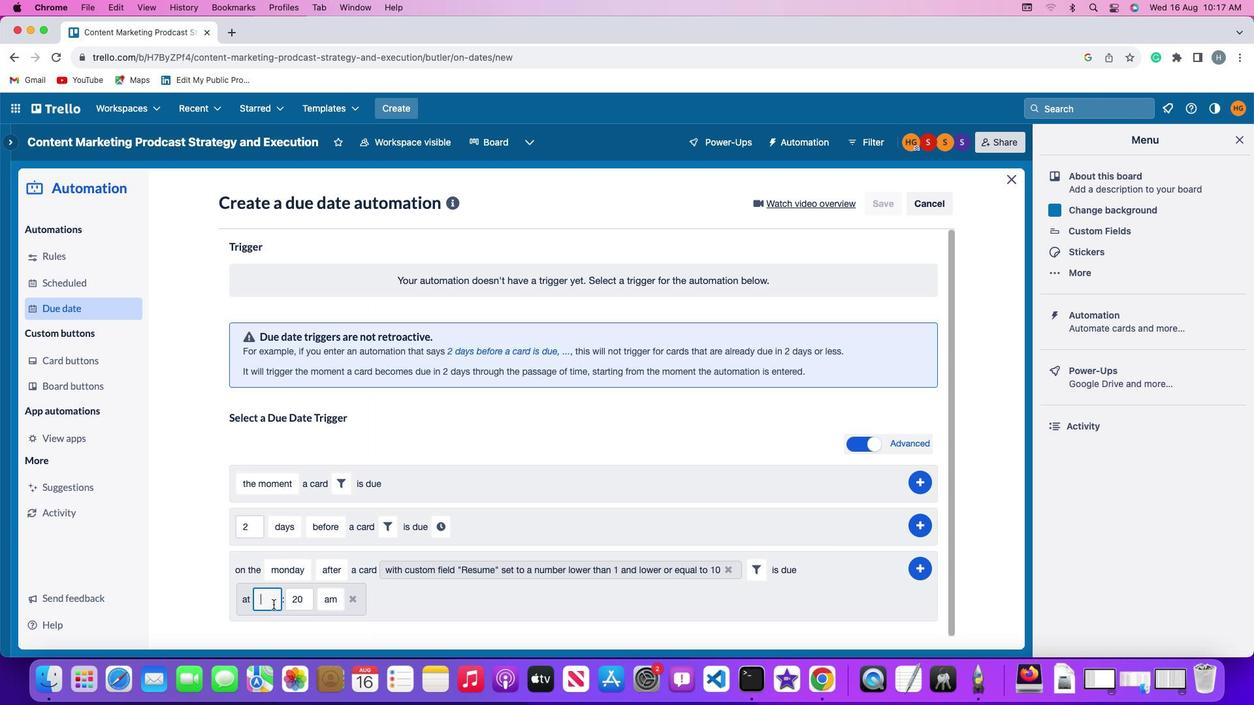 
Action: Key pressed '1''1'
Screenshot: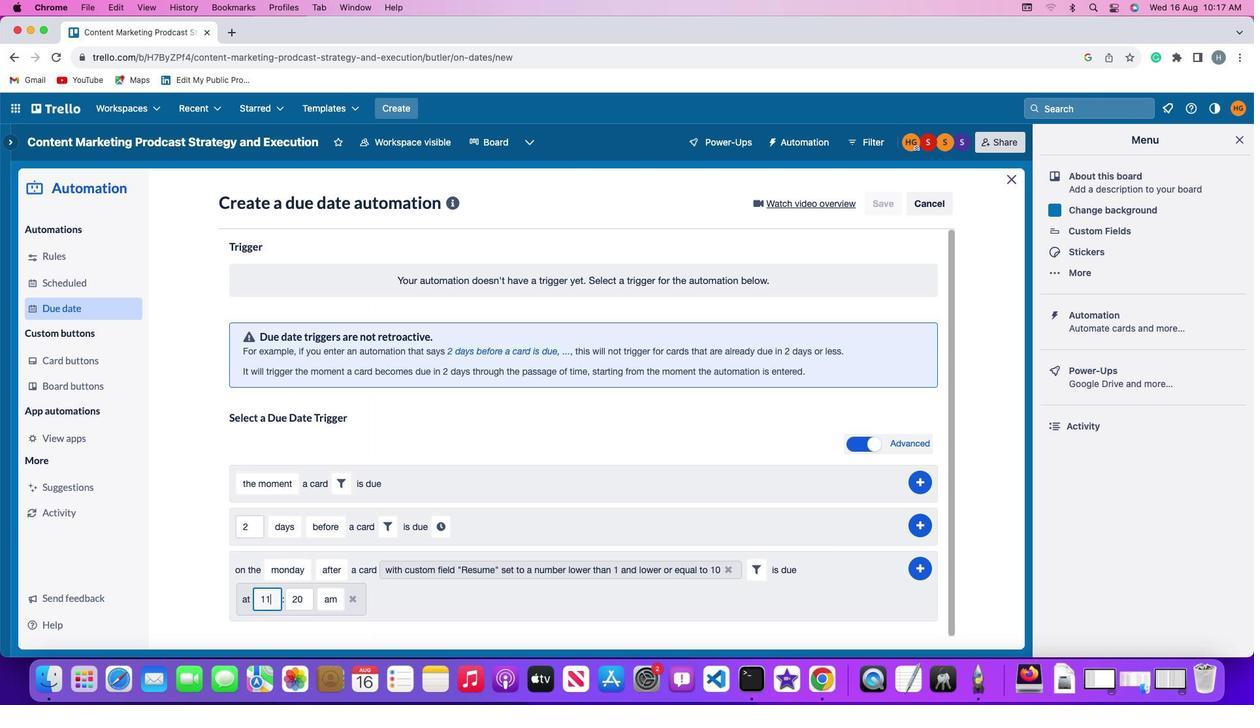 
Action: Mouse moved to (303, 601)
Screenshot: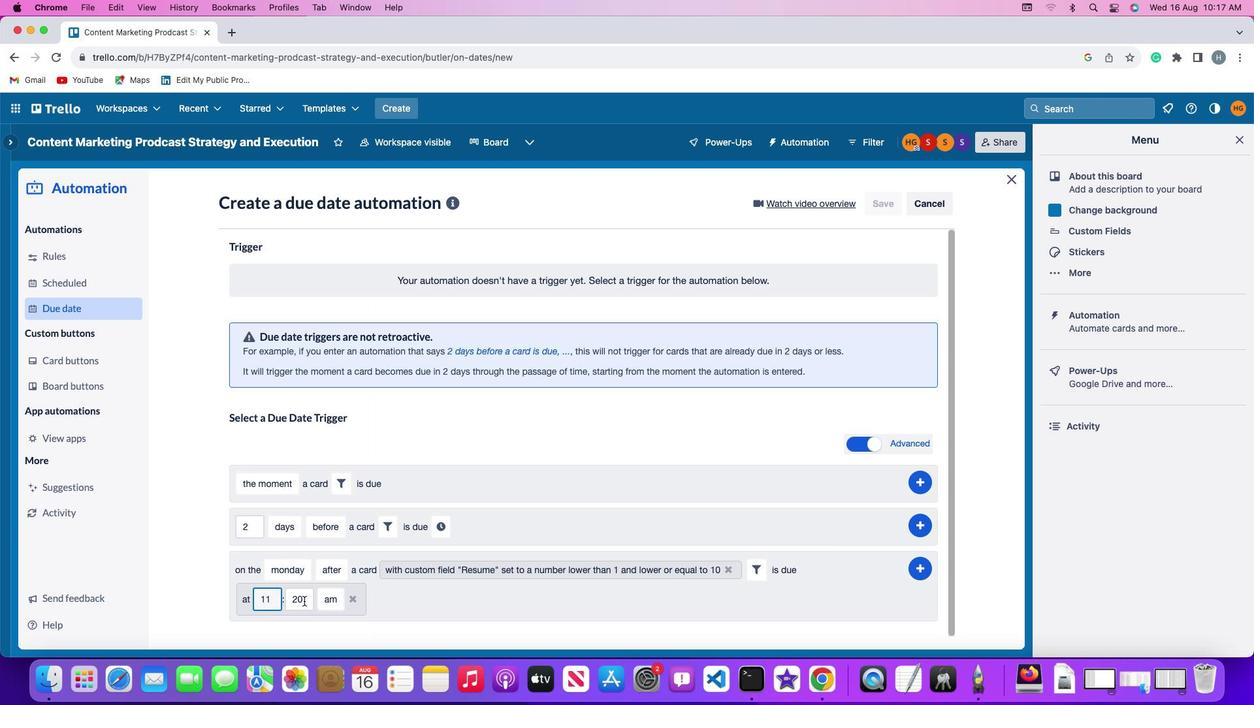 
Action: Mouse pressed left at (303, 601)
Screenshot: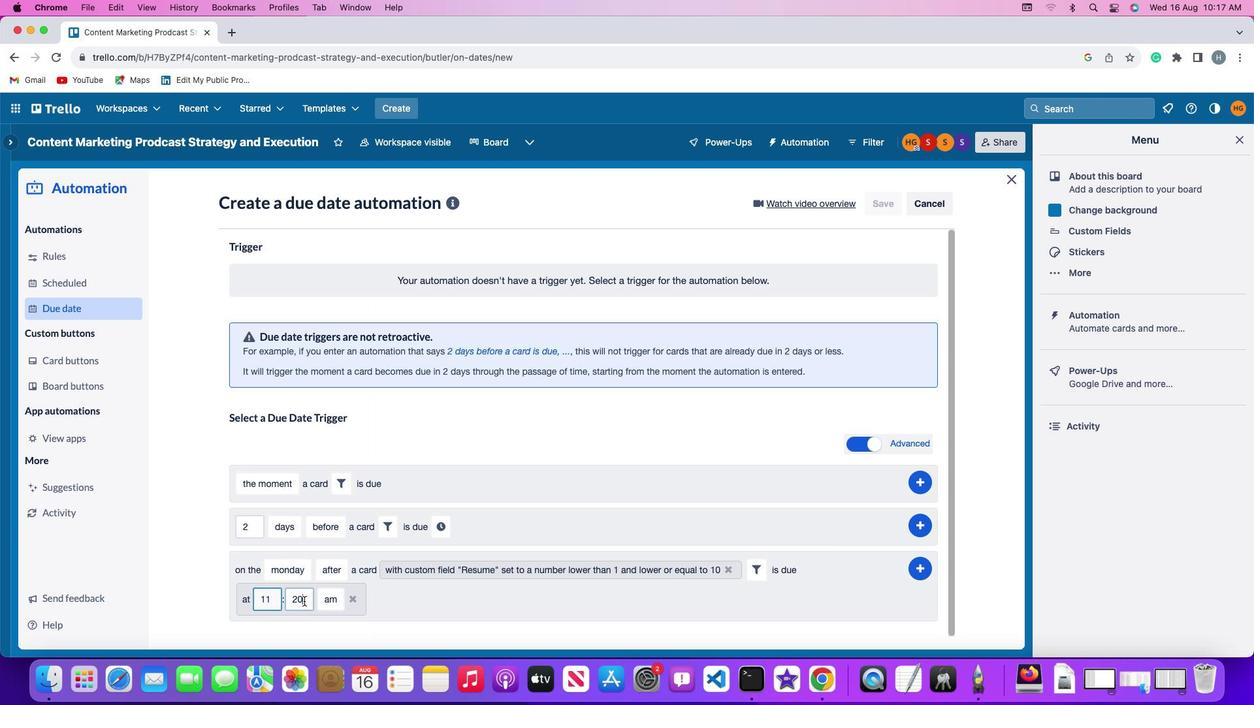 
Action: Mouse moved to (303, 601)
Screenshot: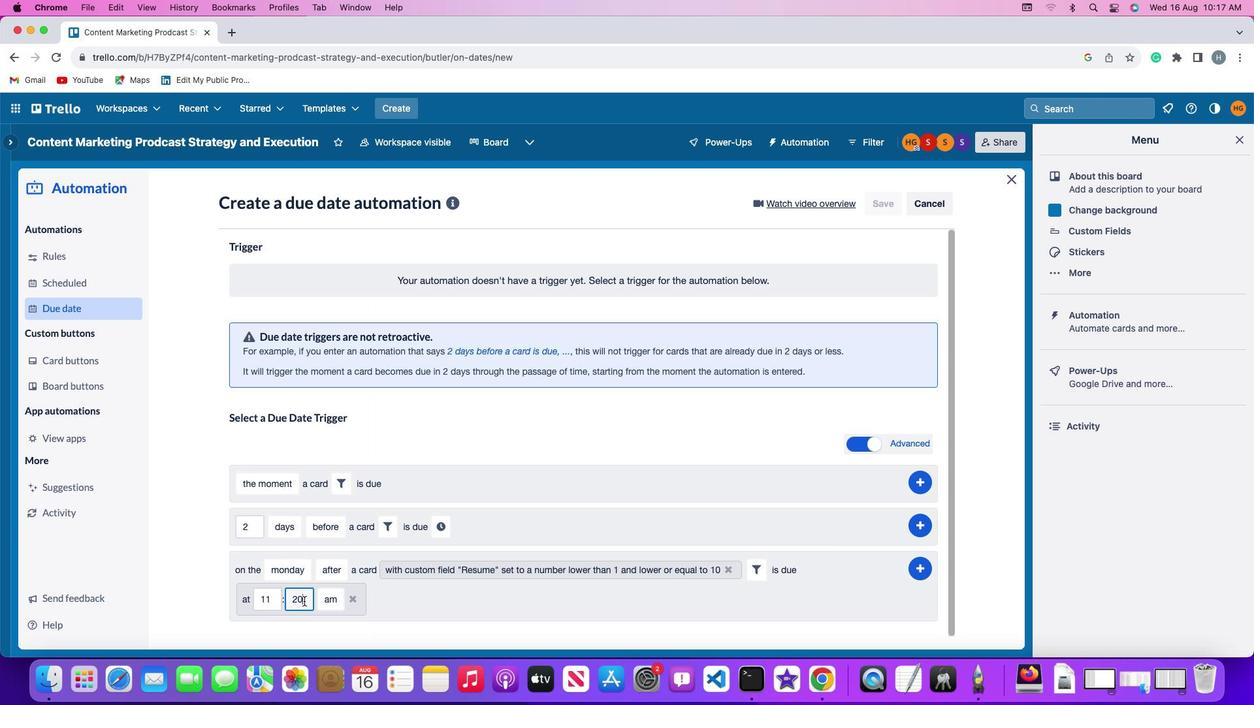 
Action: Key pressed Key.backspaceKey.backspace'0''0'
Screenshot: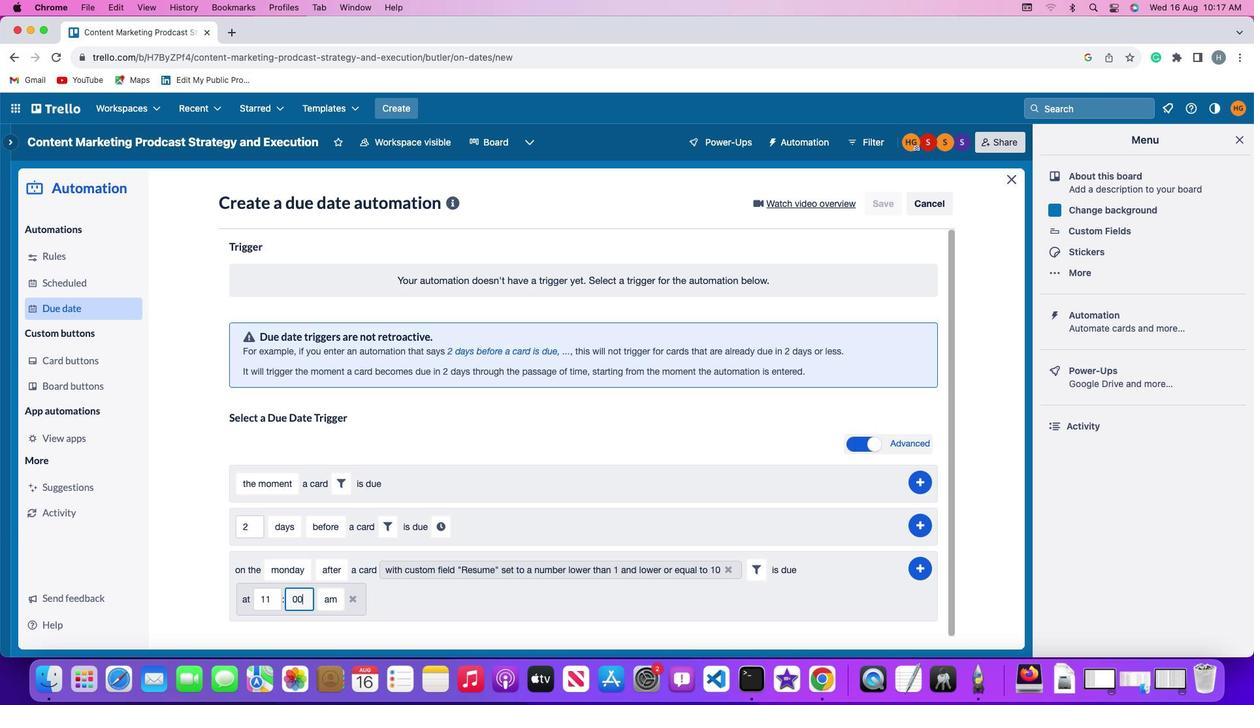 
Action: Mouse moved to (328, 601)
Screenshot: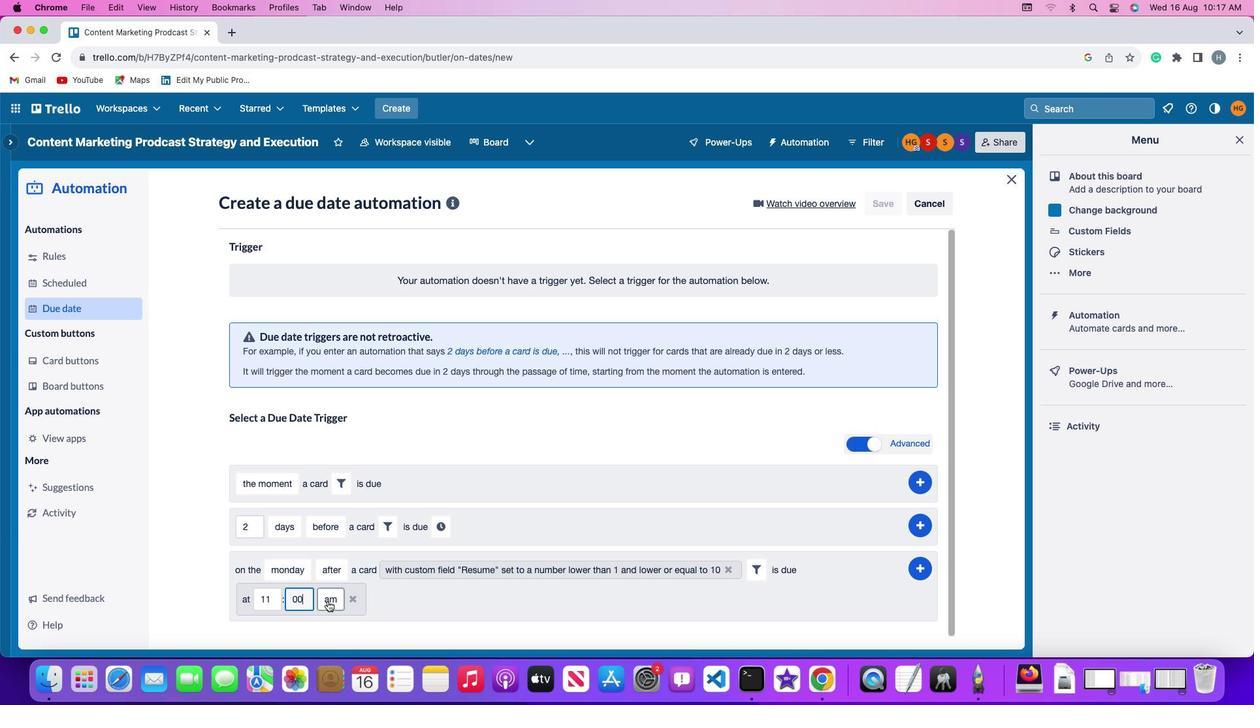 
Action: Mouse pressed left at (328, 601)
Screenshot: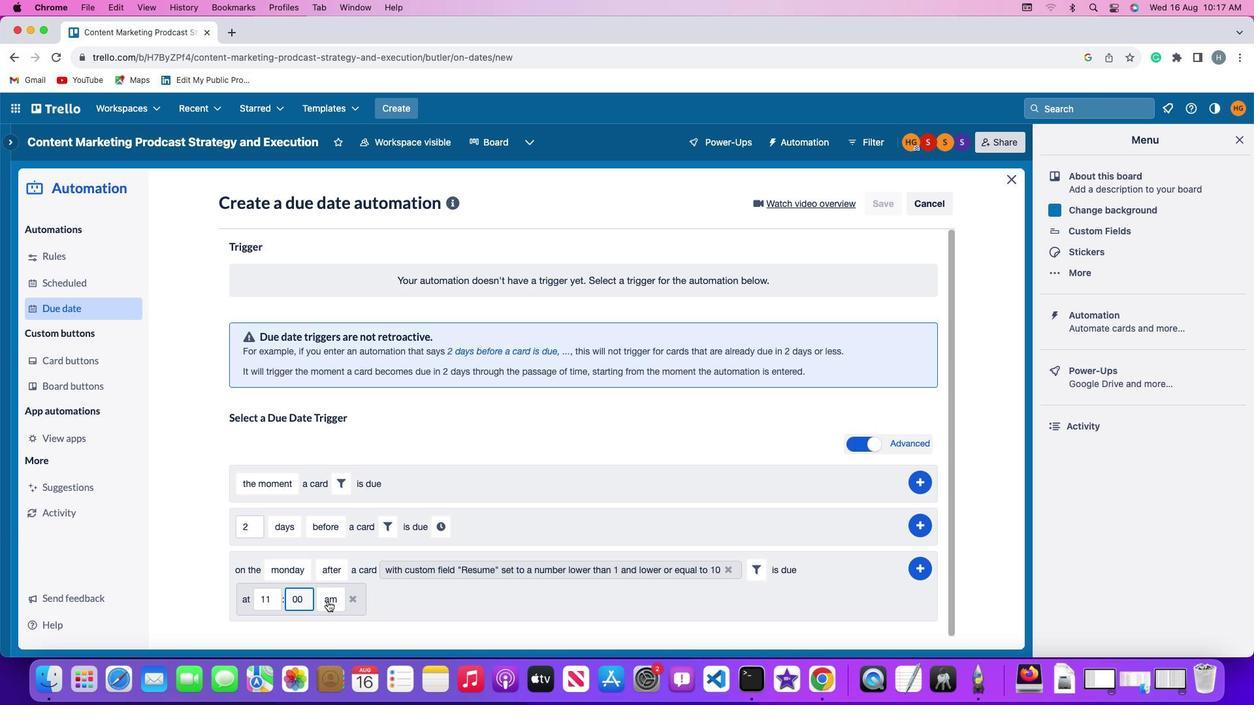 
Action: Mouse moved to (333, 551)
Screenshot: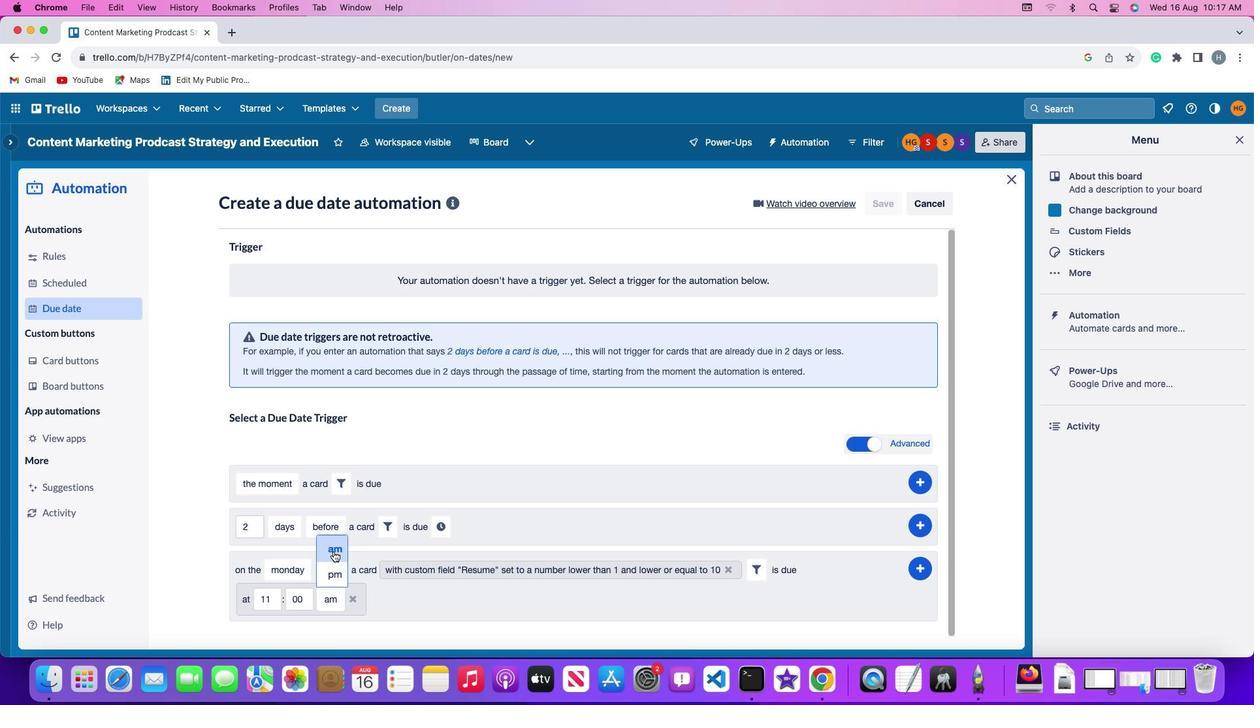 
Action: Mouse pressed left at (333, 551)
Screenshot: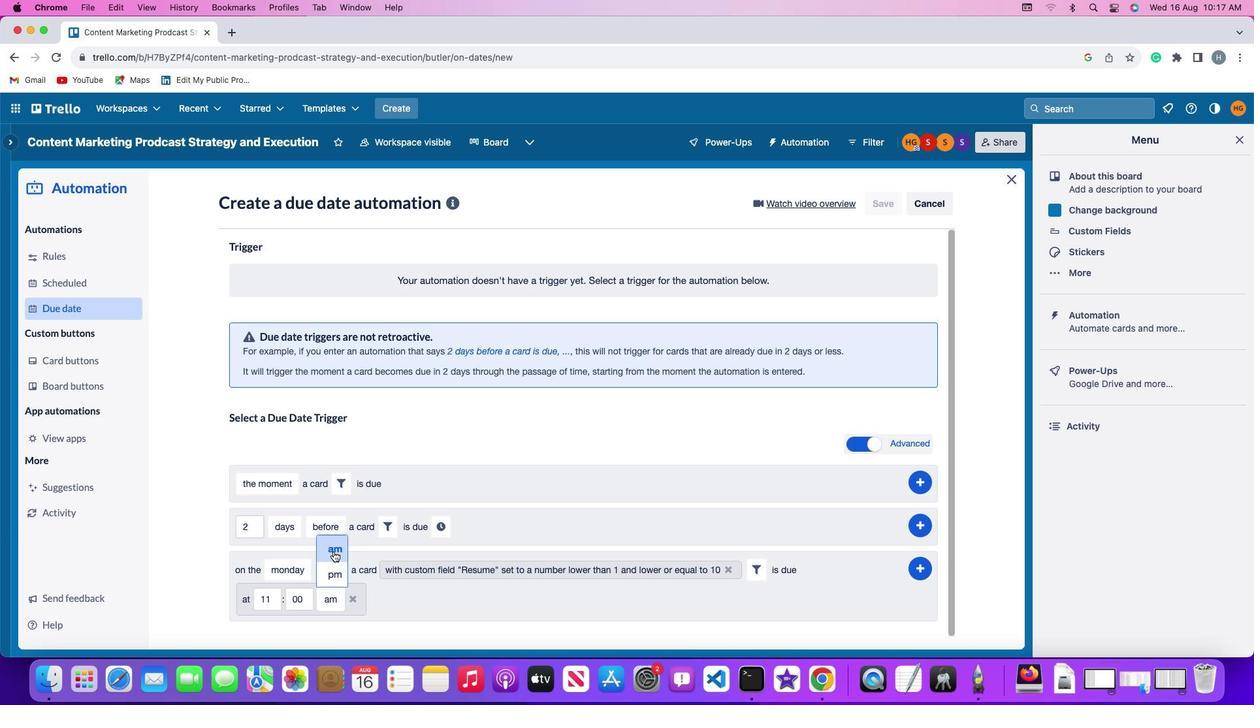 
Action: Mouse moved to (917, 565)
Screenshot: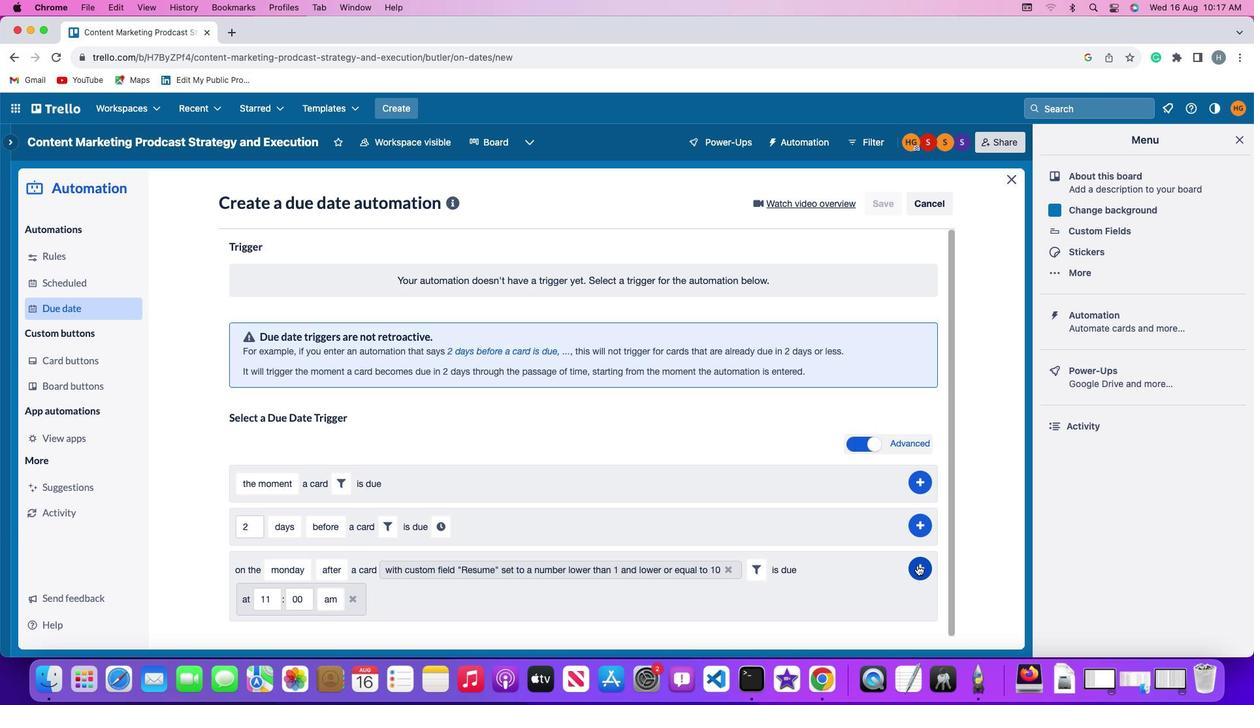 
Action: Mouse pressed left at (917, 565)
Screenshot: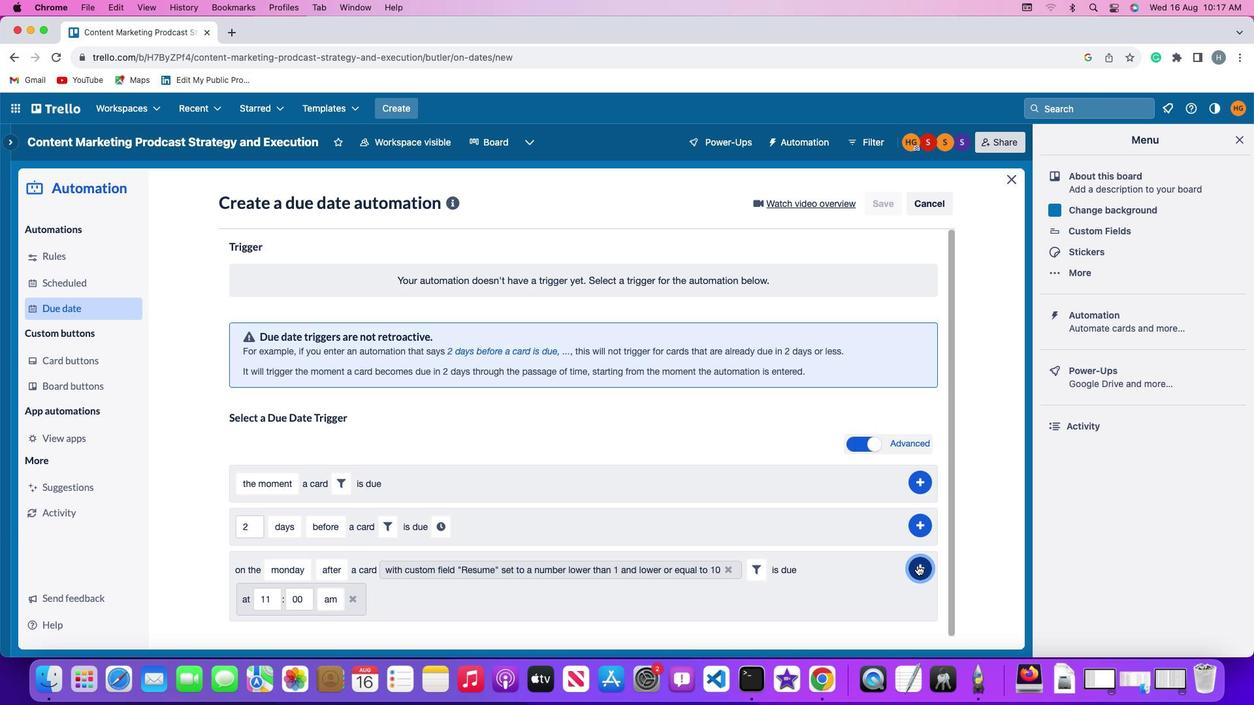 
Action: Mouse moved to (961, 430)
Screenshot: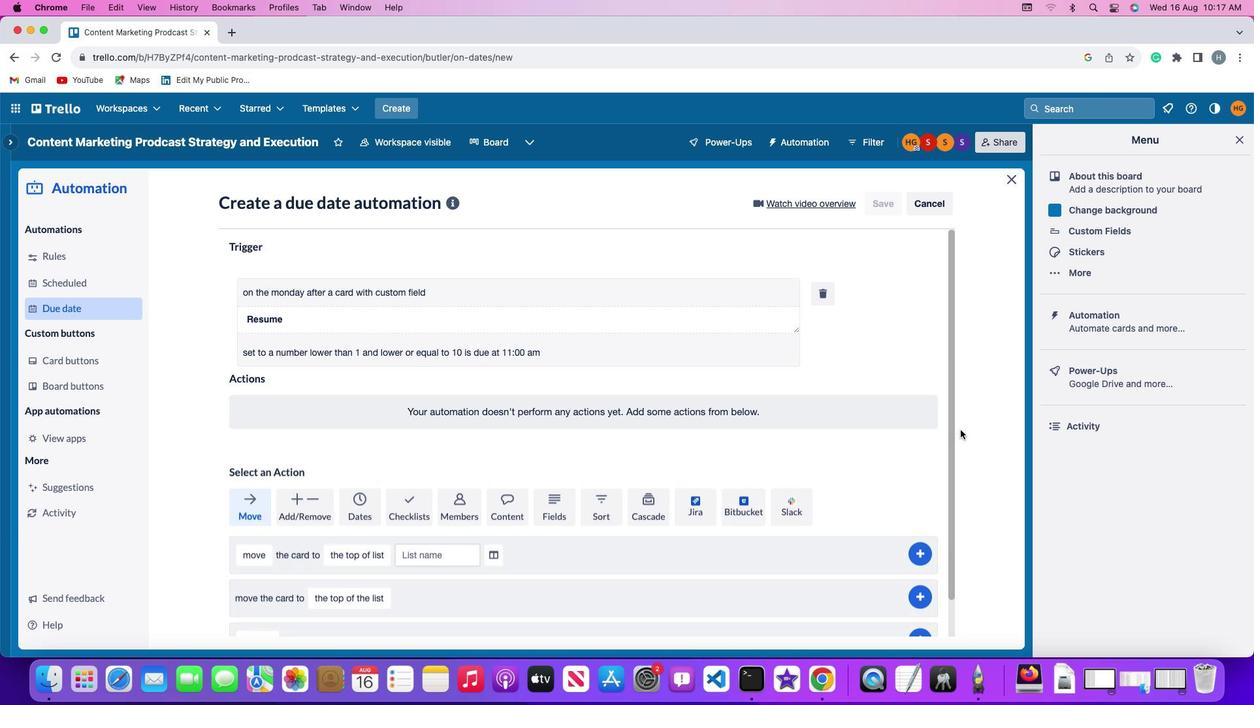 
